 Task: Look for space in Aral, China from 7th July, 2023 to 15th July, 2023 for 6 adults in price range Rs.15000 to Rs.20000. Place can be entire place with 3 bedrooms having 3 beds and 3 bathrooms. Property type can be house, flat, guest house. Amenities needed are: washing machine. Booking option can be shelf check-in. Required host language is Chinese (Simplified).
Action: Mouse moved to (317, 168)
Screenshot: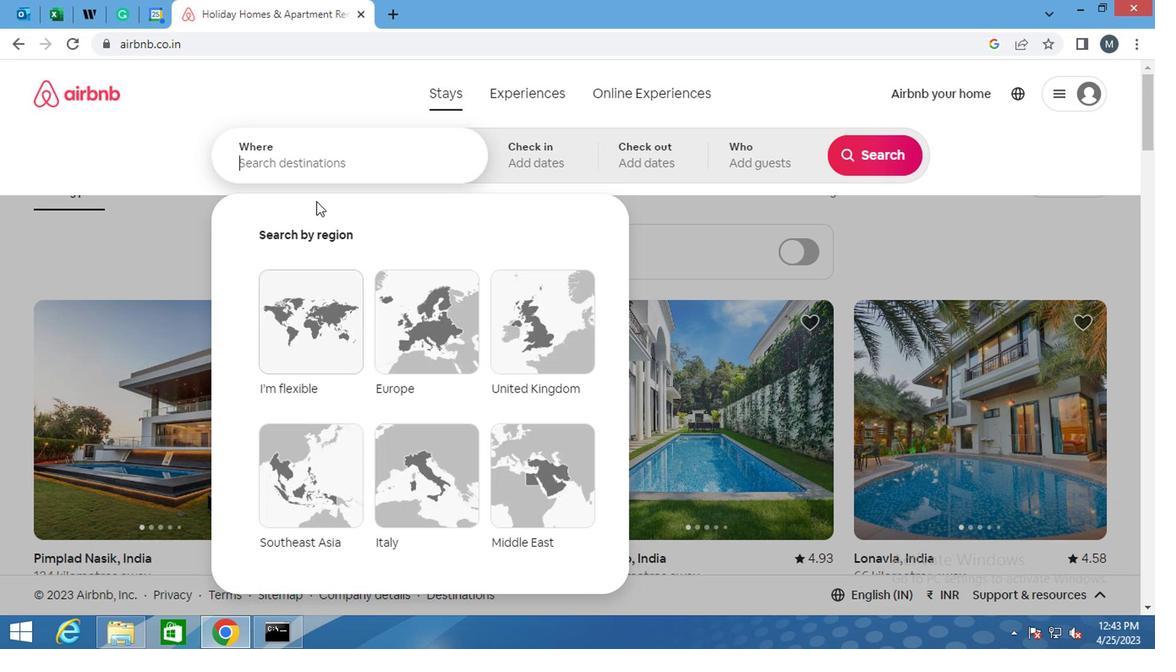
Action: Mouse pressed left at (317, 168)
Screenshot: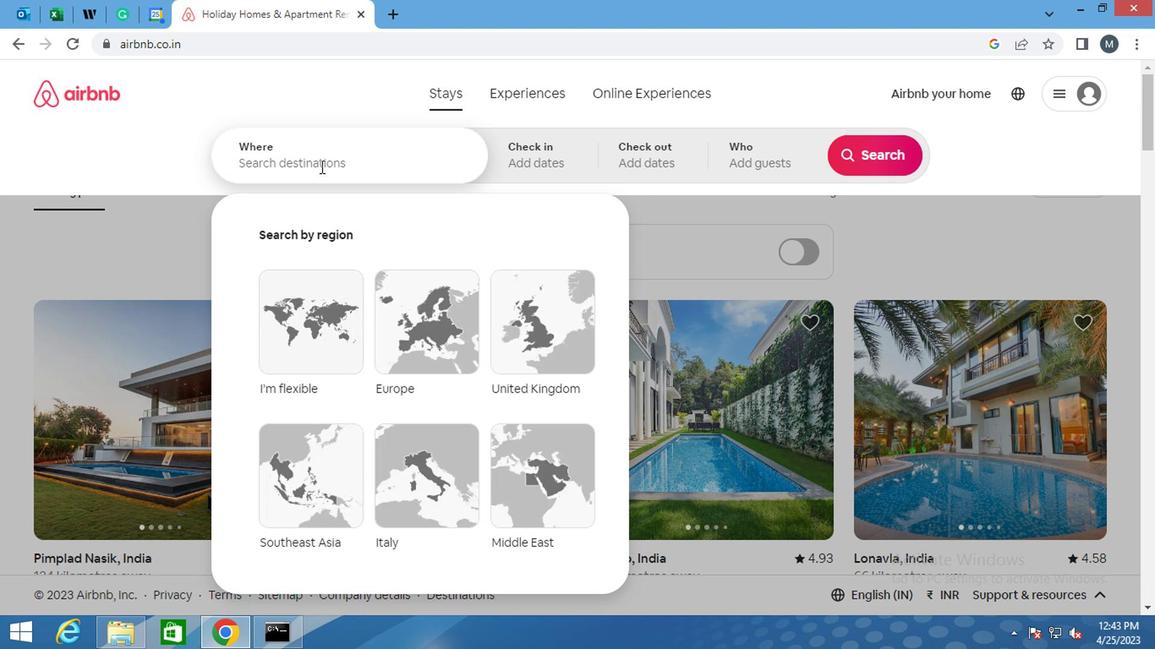 
Action: Key pressed <Key.shift>ARAL,<Key.shift>CHINA<Key.enter>
Screenshot: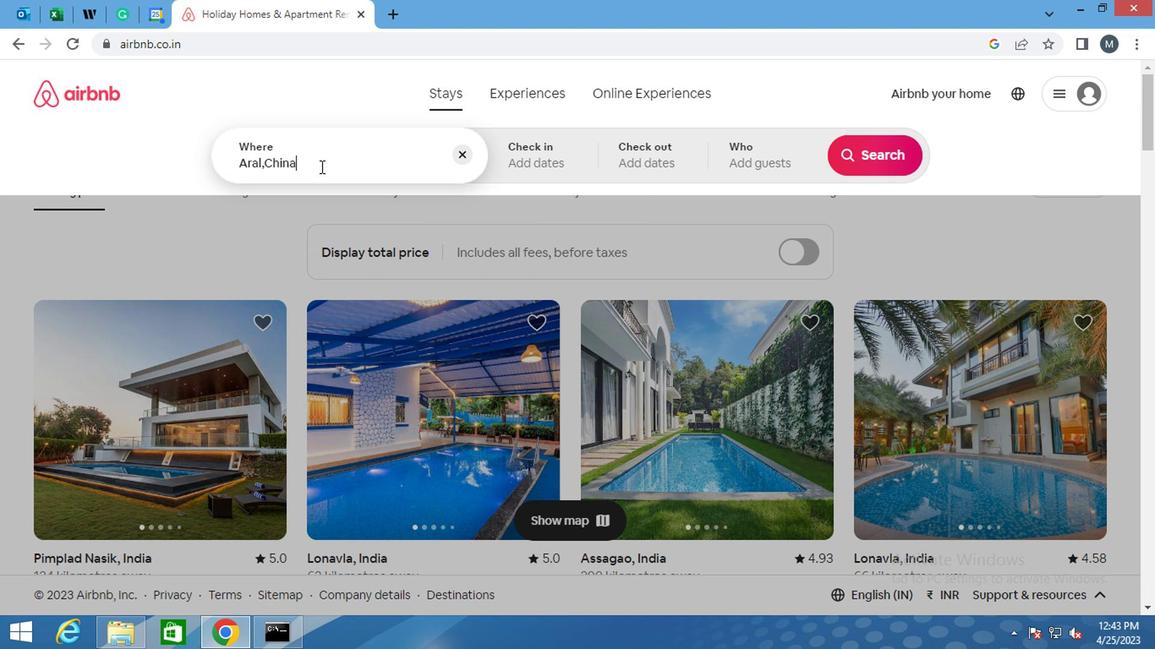 
Action: Mouse moved to (864, 287)
Screenshot: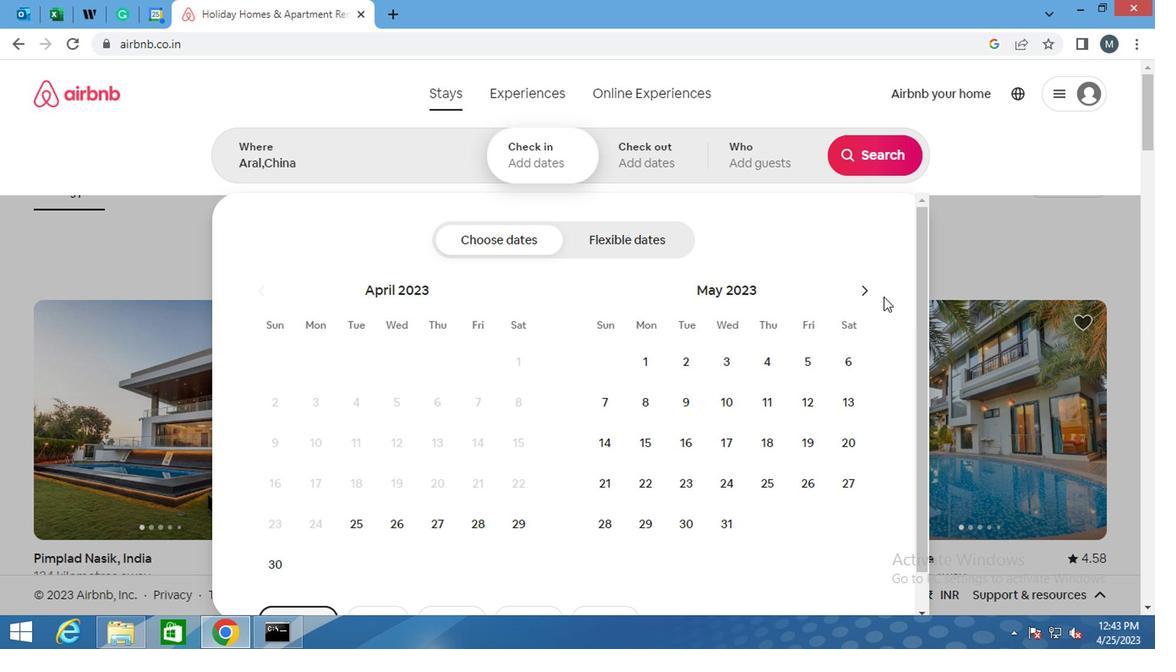 
Action: Mouse pressed left at (864, 287)
Screenshot: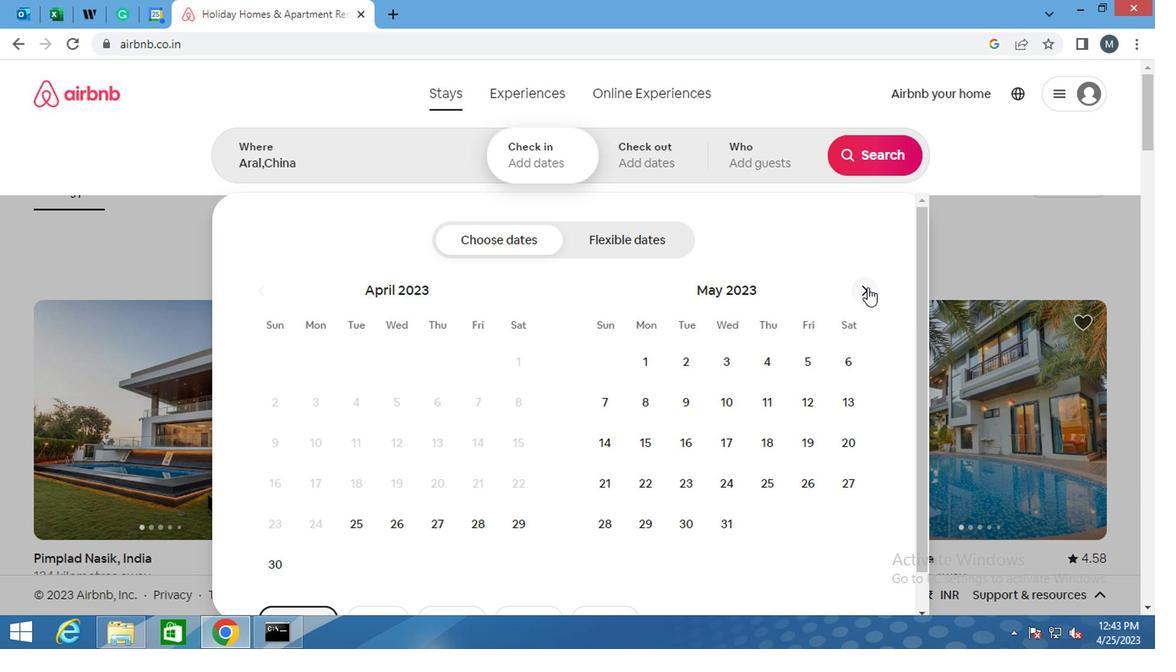 
Action: Mouse moved to (861, 287)
Screenshot: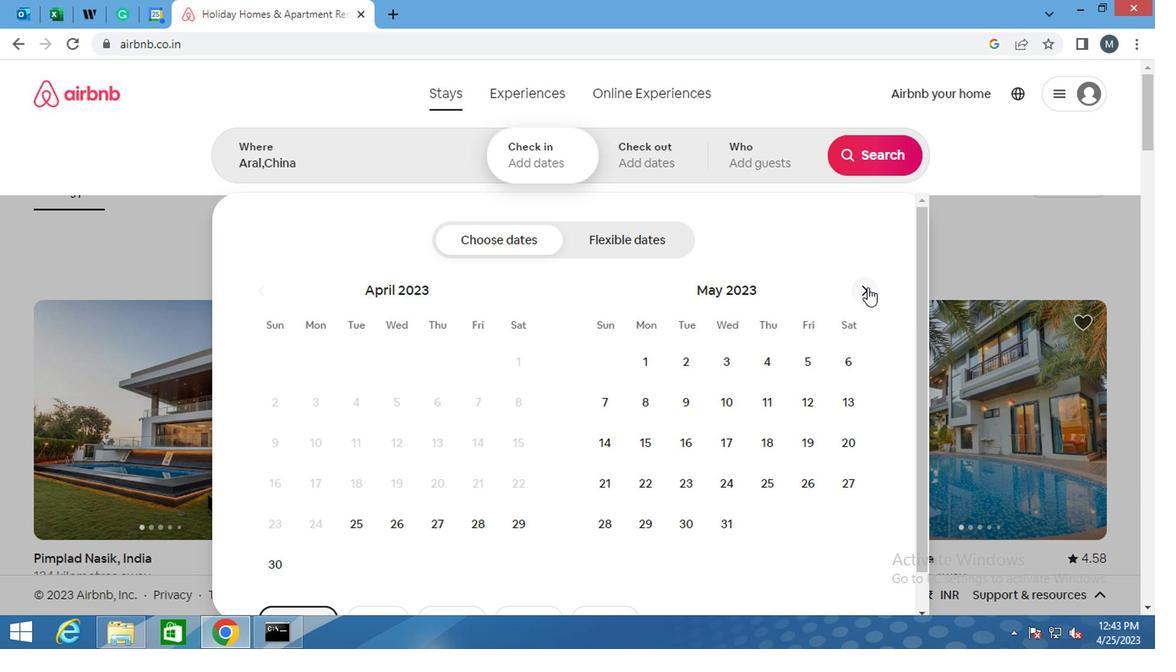 
Action: Mouse pressed left at (861, 287)
Screenshot: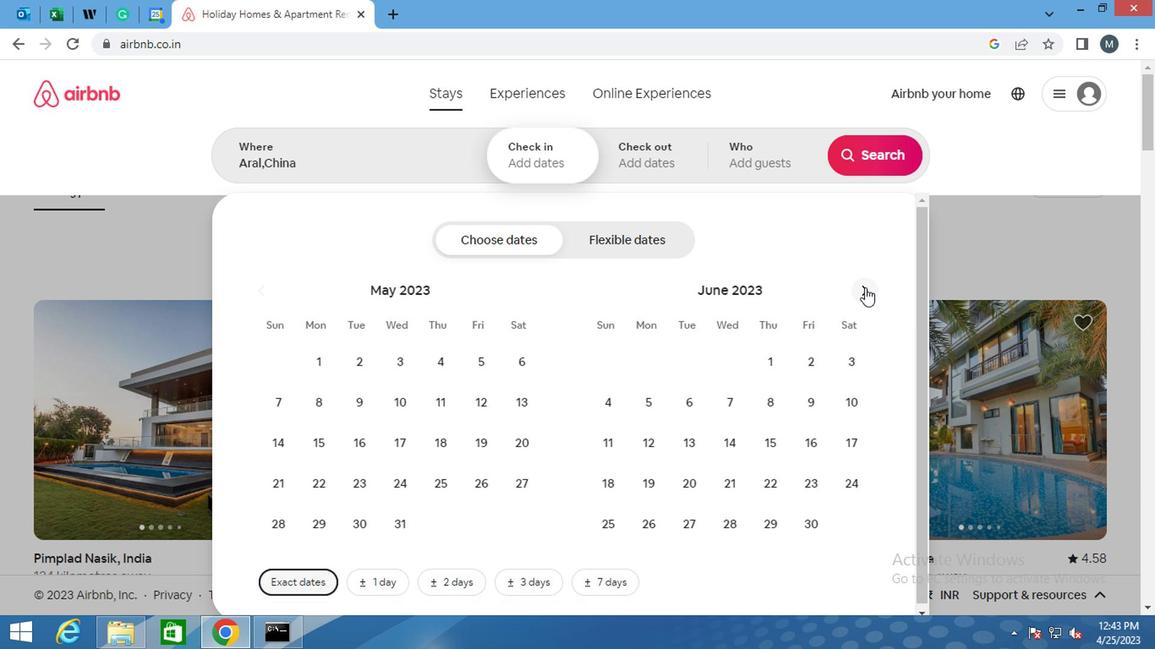 
Action: Mouse moved to (816, 394)
Screenshot: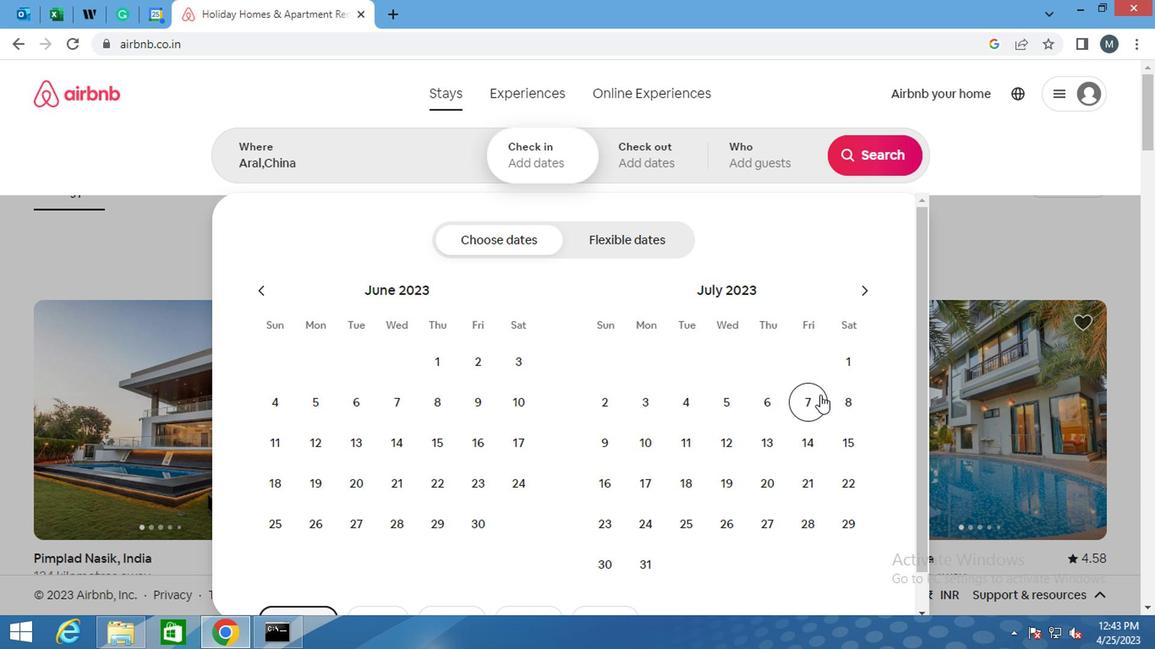 
Action: Mouse pressed left at (816, 394)
Screenshot: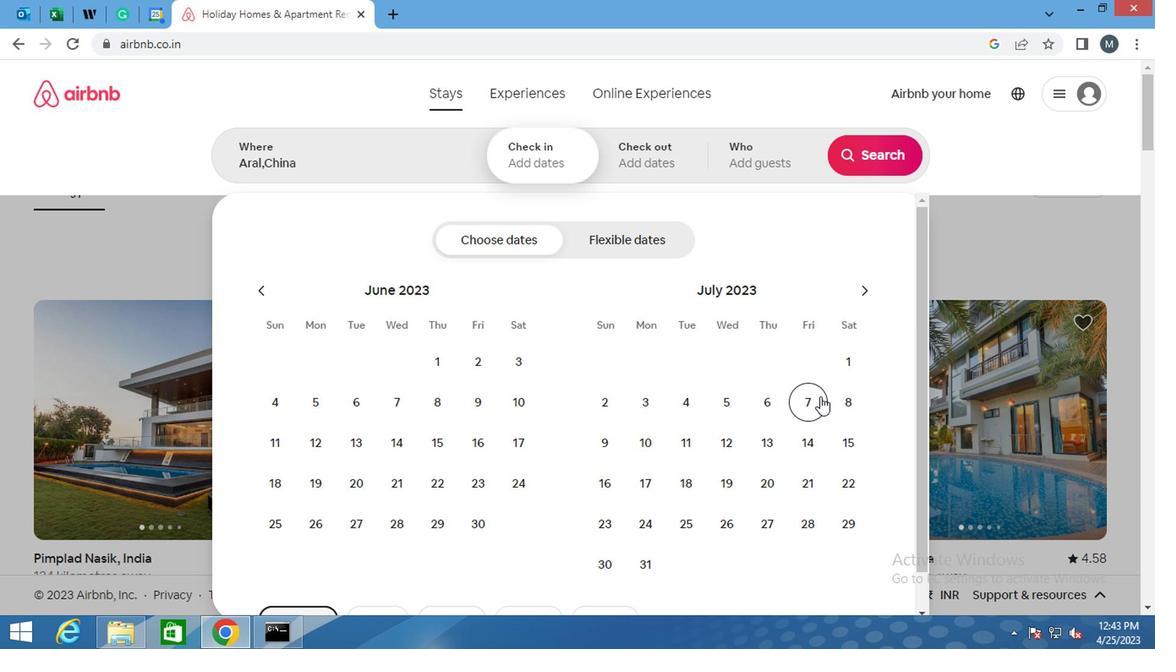 
Action: Mouse moved to (848, 440)
Screenshot: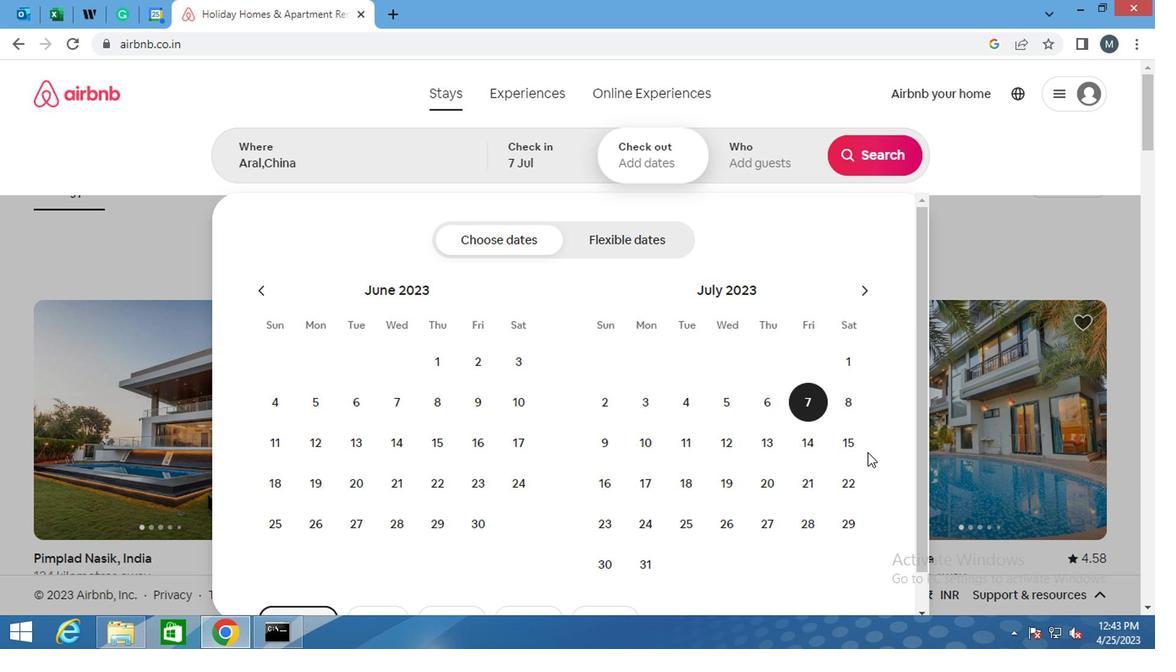
Action: Mouse pressed left at (848, 440)
Screenshot: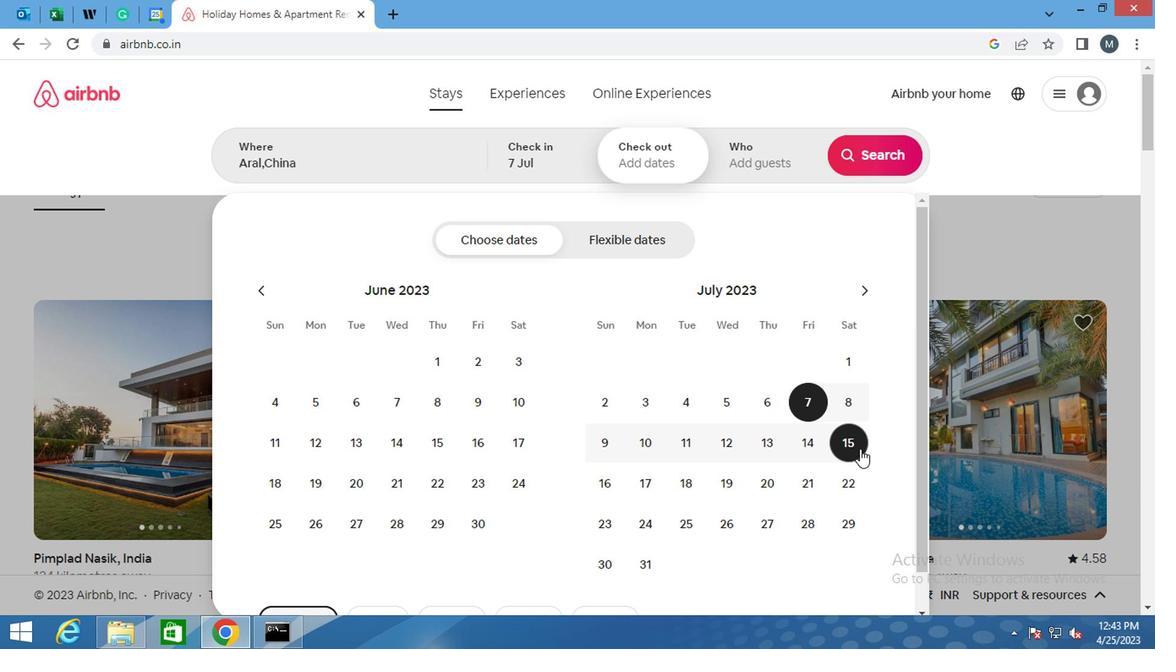 
Action: Mouse moved to (768, 170)
Screenshot: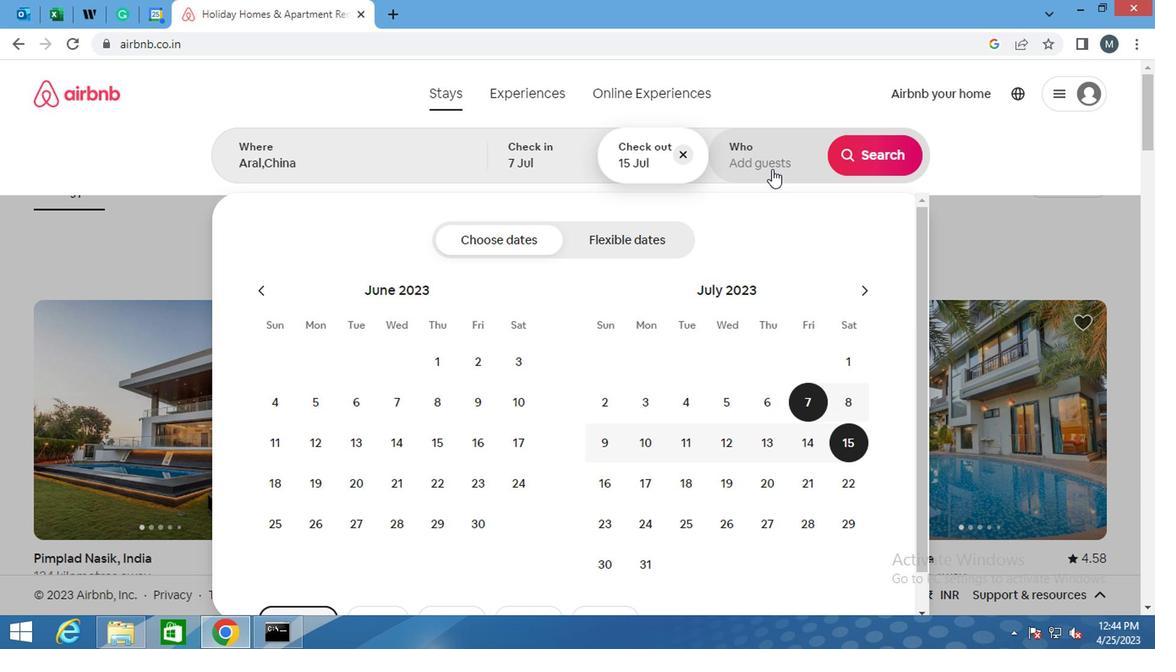 
Action: Mouse pressed left at (768, 170)
Screenshot: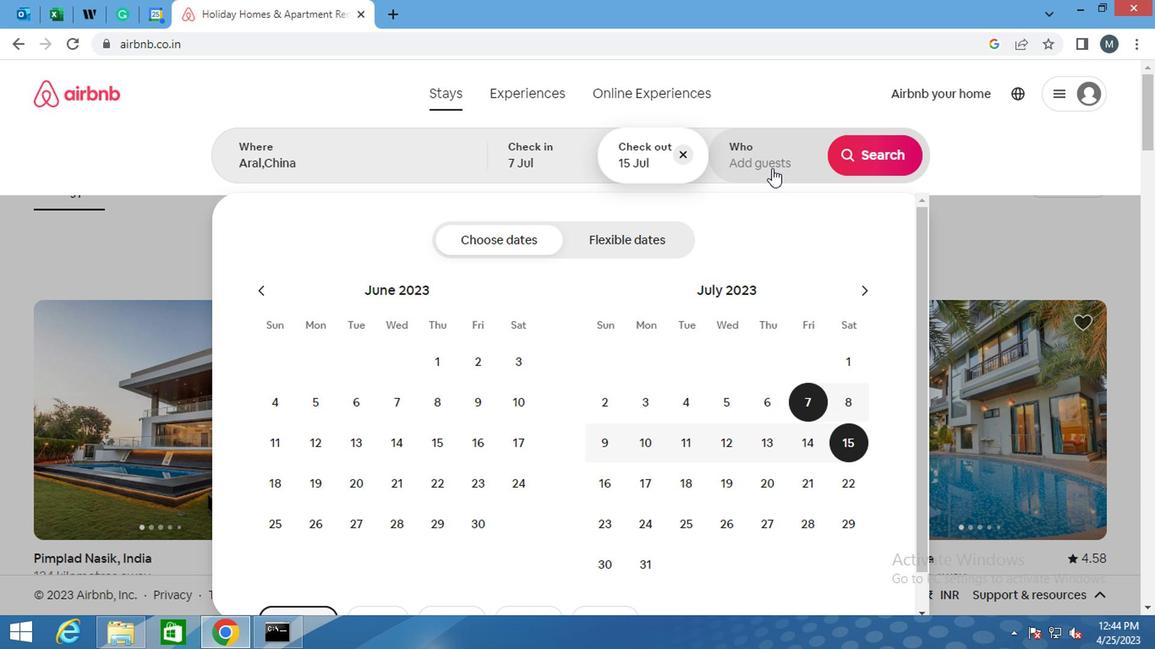 
Action: Mouse moved to (884, 247)
Screenshot: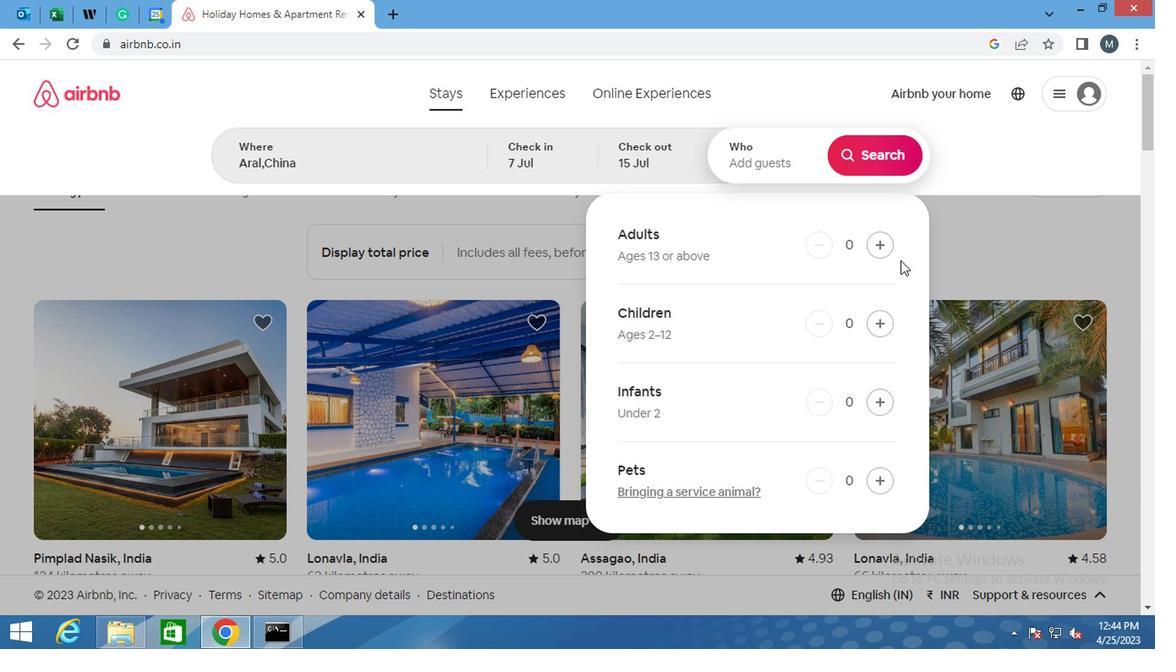 
Action: Mouse pressed left at (884, 247)
Screenshot: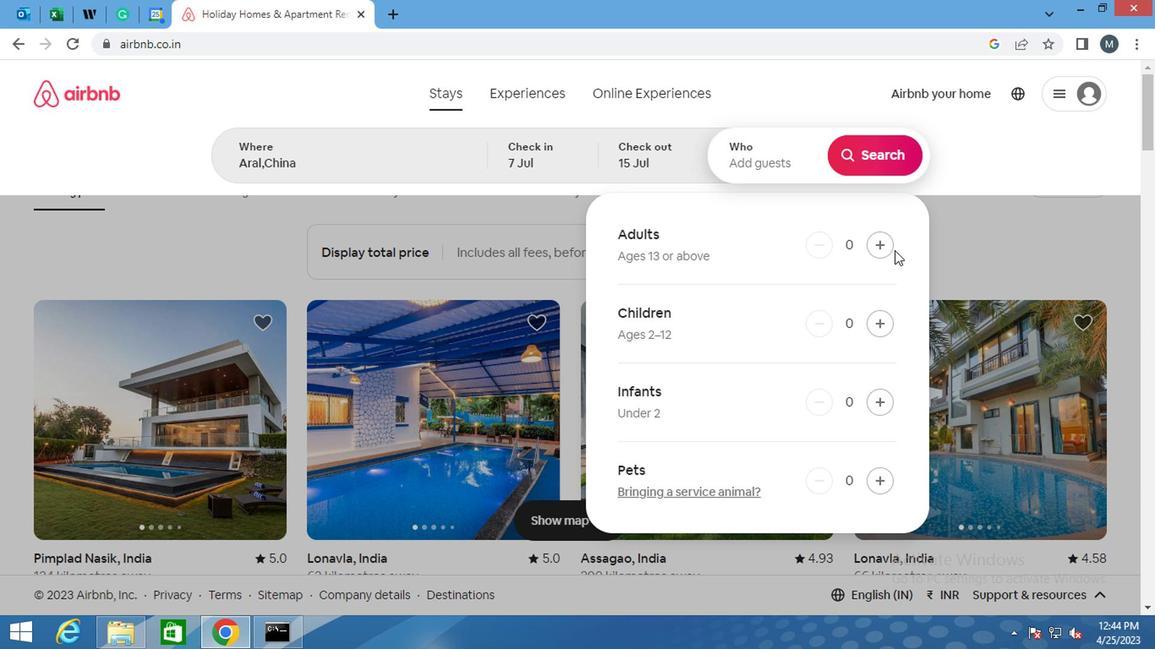 
Action: Mouse moved to (879, 247)
Screenshot: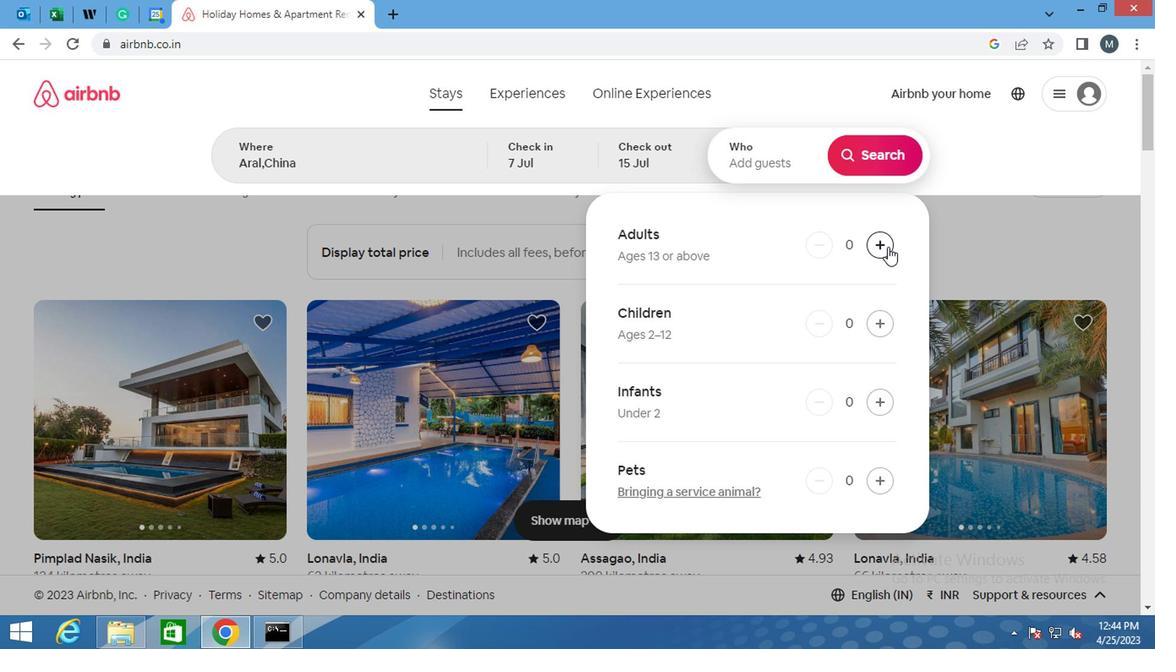 
Action: Mouse pressed left at (879, 247)
Screenshot: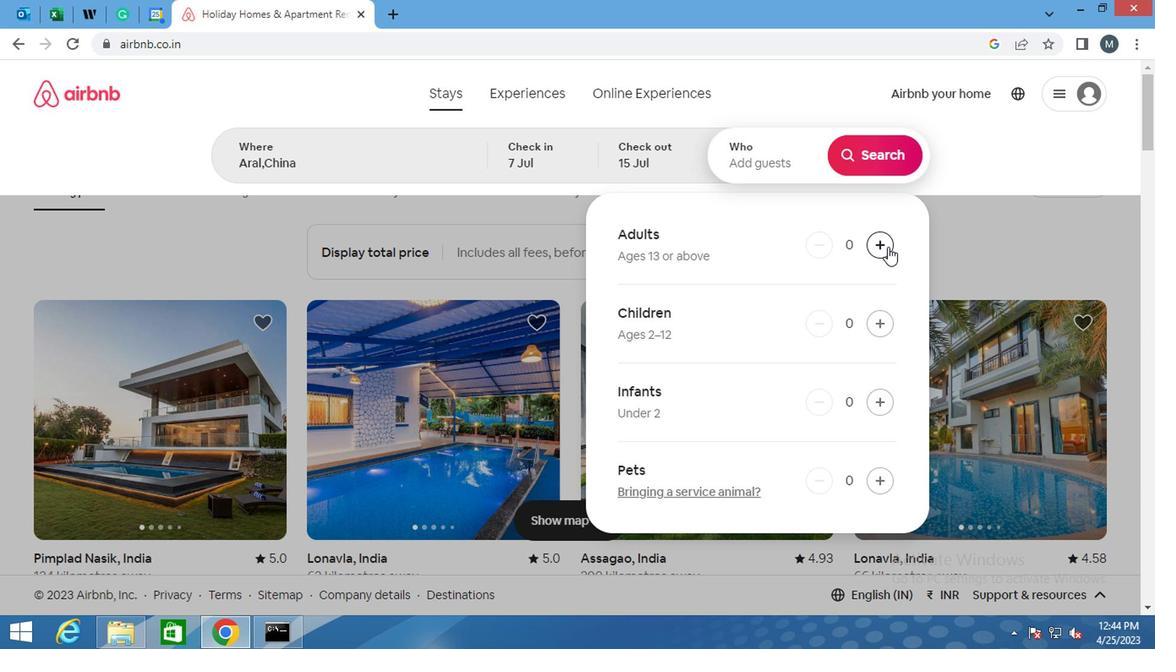
Action: Mouse moved to (878, 247)
Screenshot: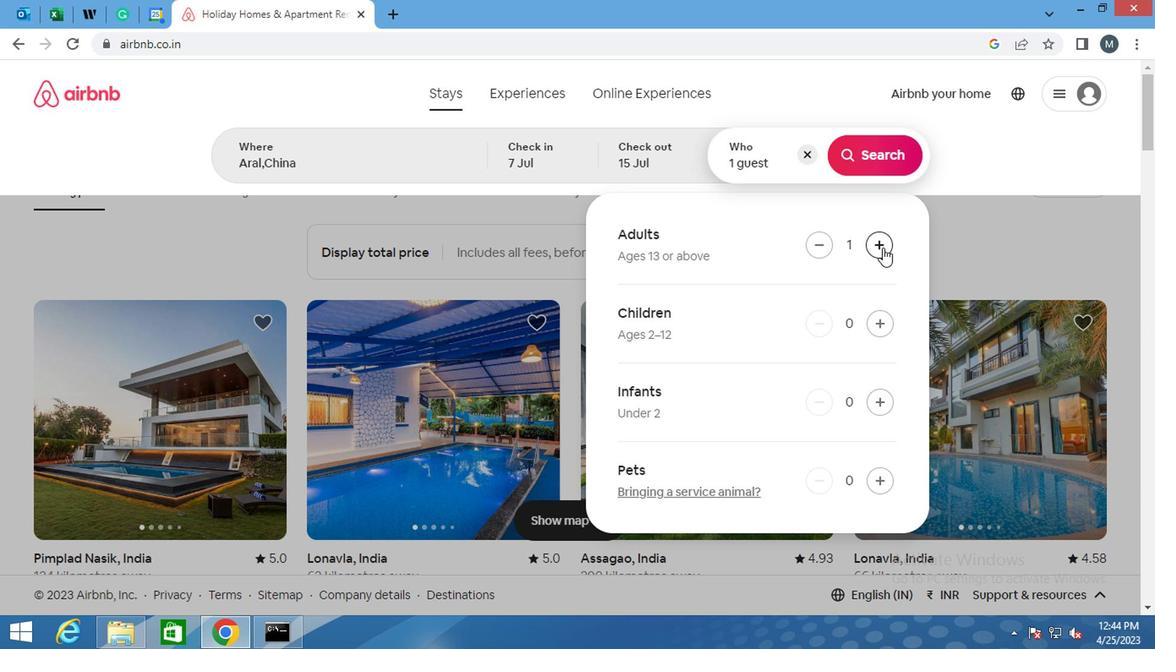 
Action: Mouse pressed left at (878, 247)
Screenshot: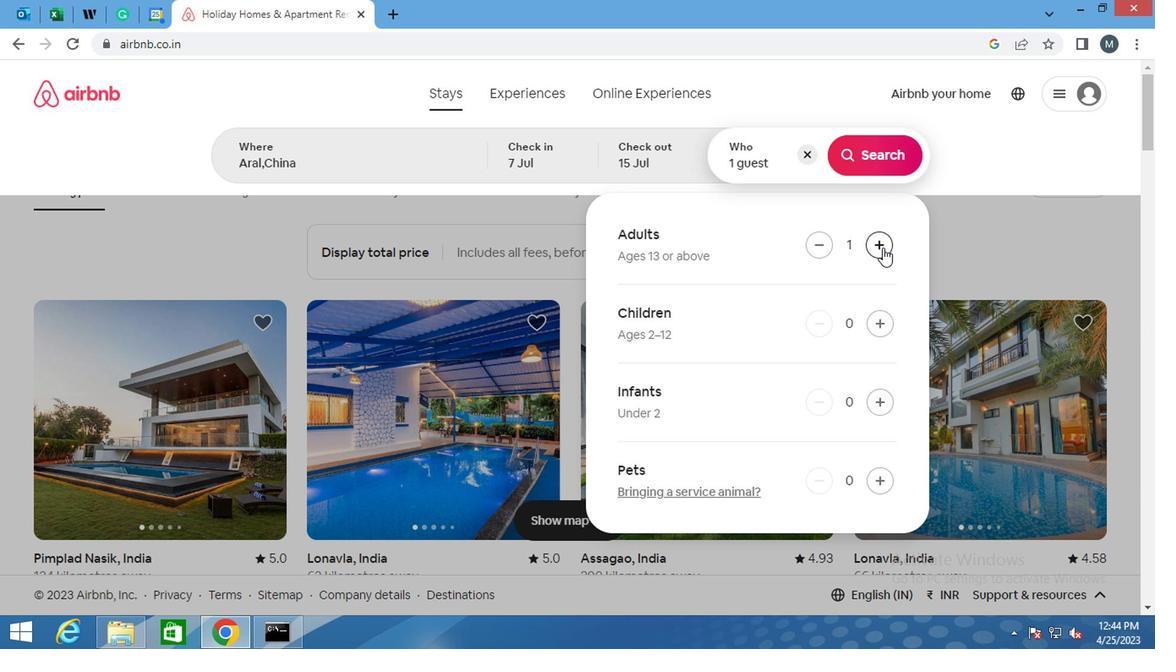 
Action: Mouse pressed left at (878, 247)
Screenshot: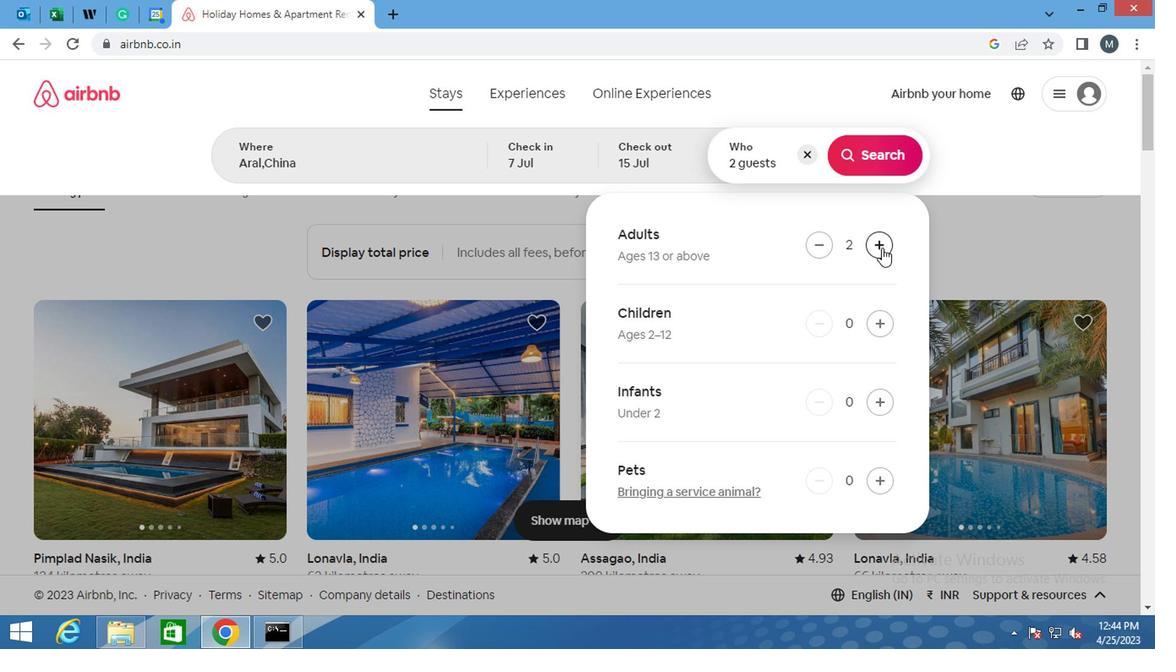 
Action: Mouse pressed left at (878, 247)
Screenshot: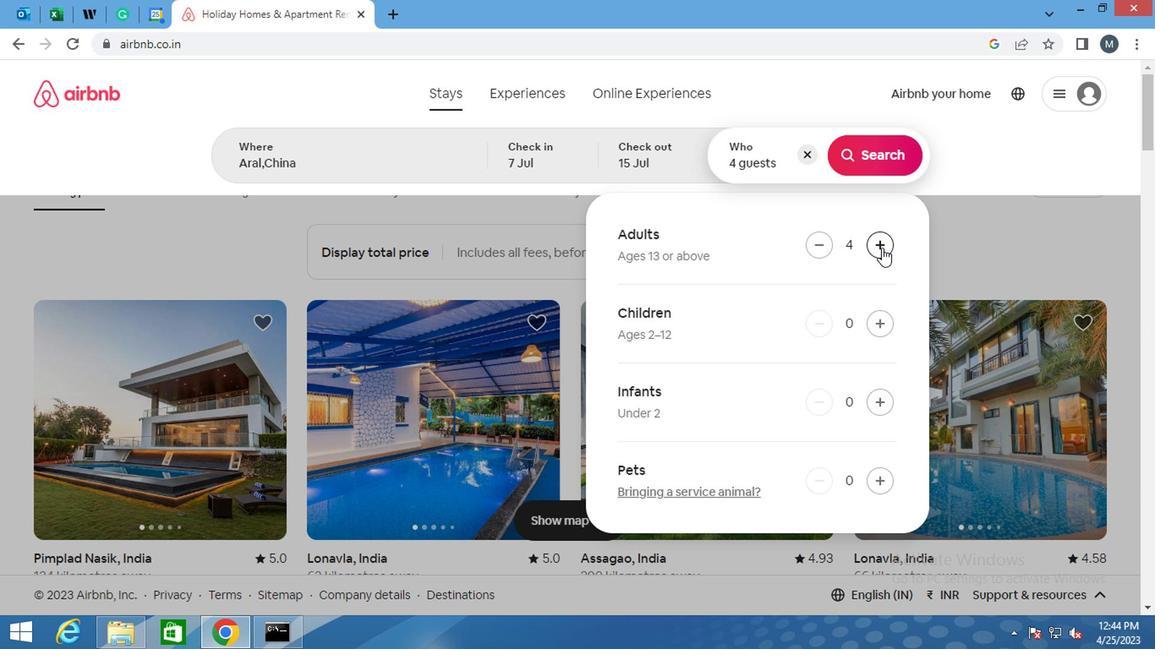 
Action: Mouse pressed left at (878, 247)
Screenshot: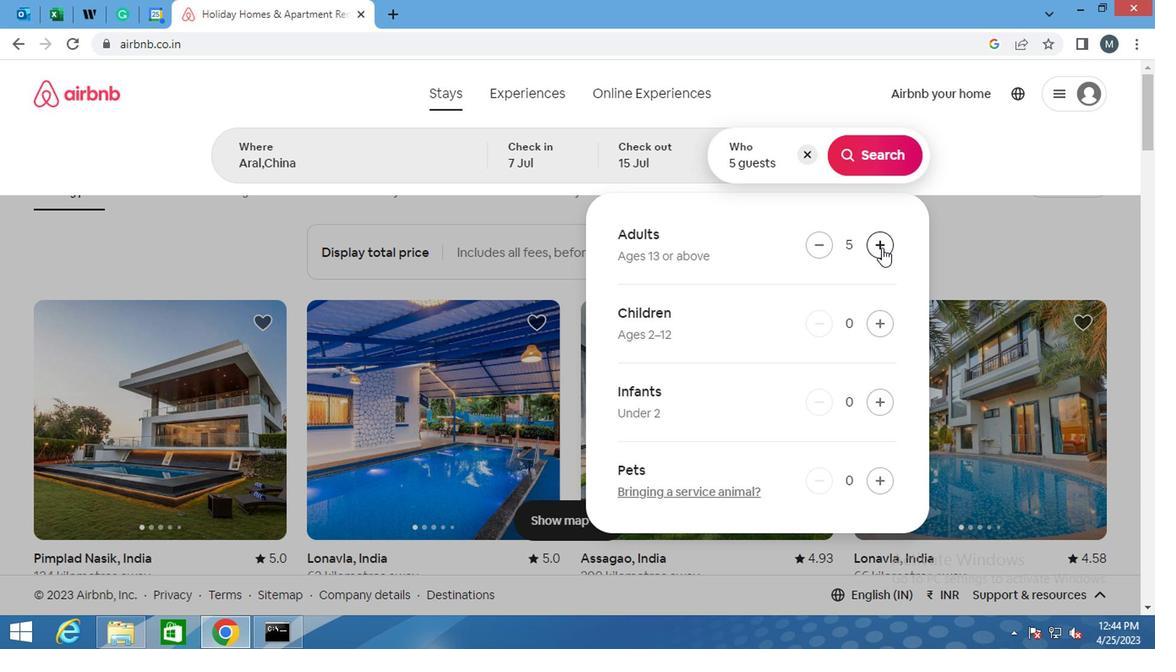 
Action: Mouse moved to (873, 164)
Screenshot: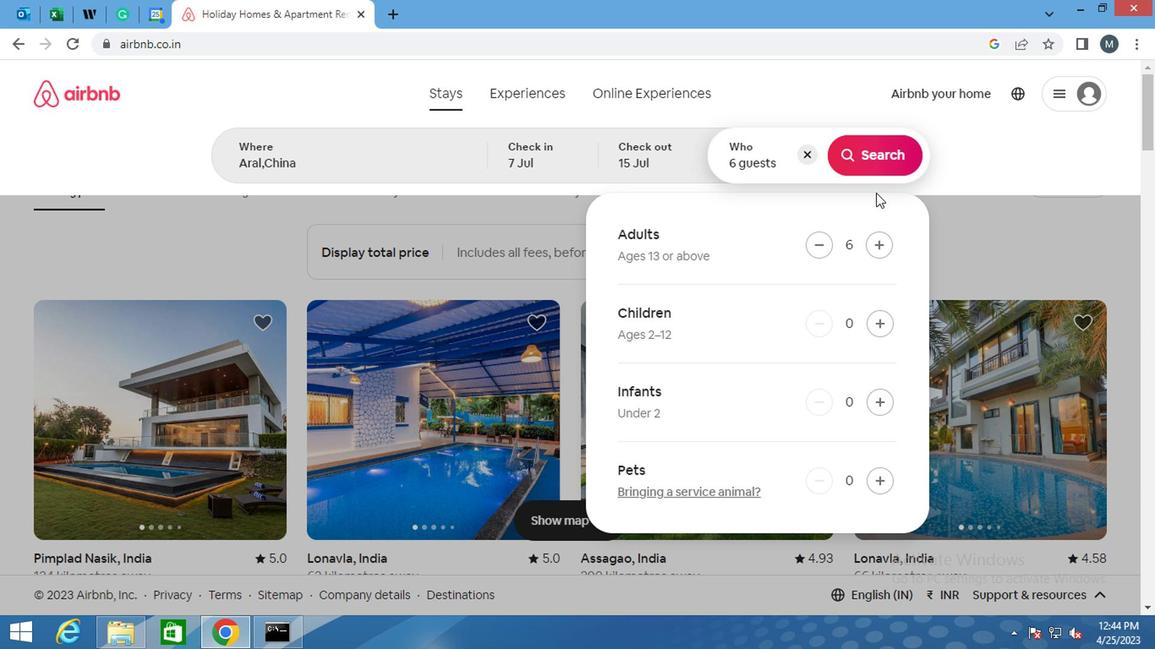 
Action: Mouse pressed left at (873, 164)
Screenshot: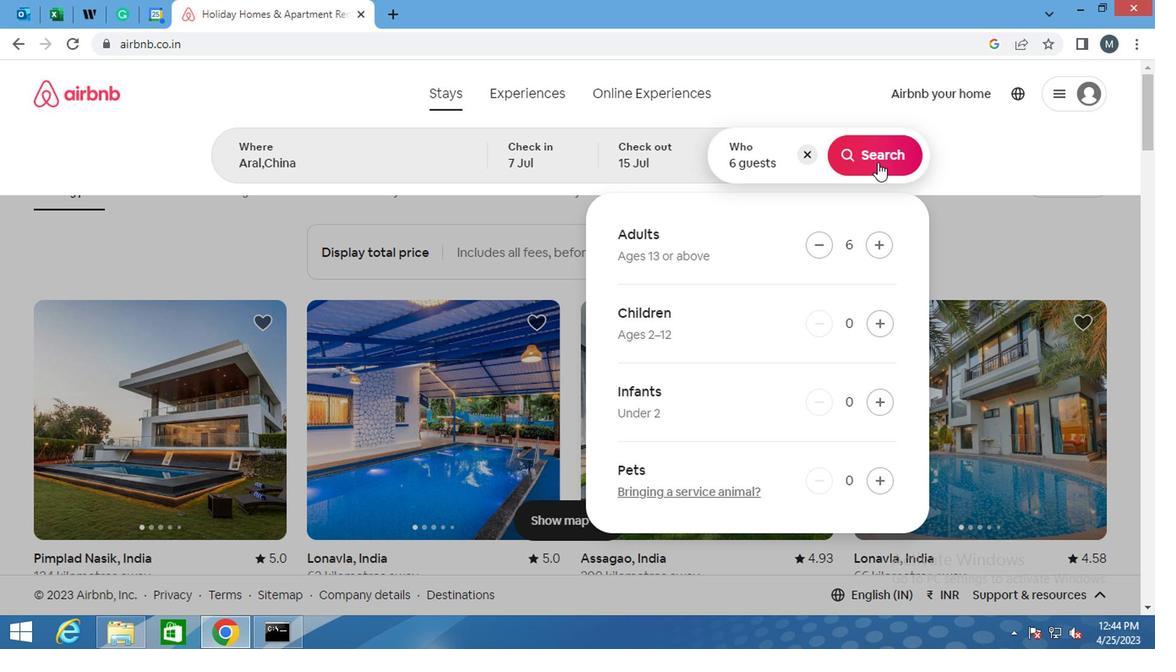 
Action: Mouse moved to (1066, 163)
Screenshot: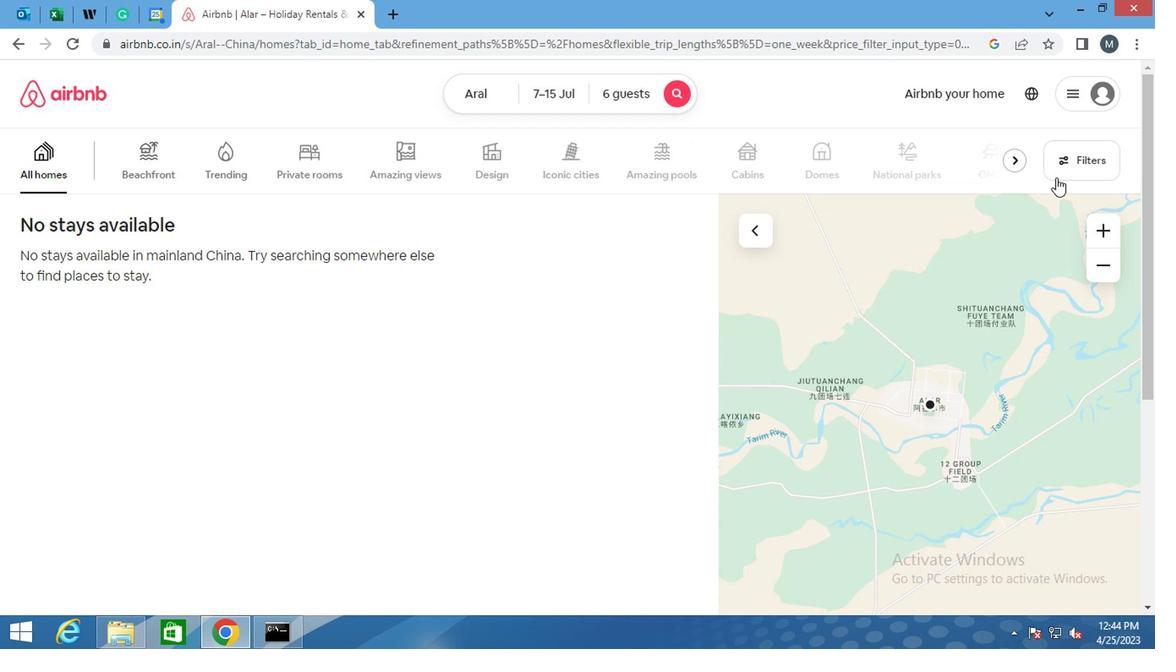 
Action: Mouse pressed left at (1066, 163)
Screenshot: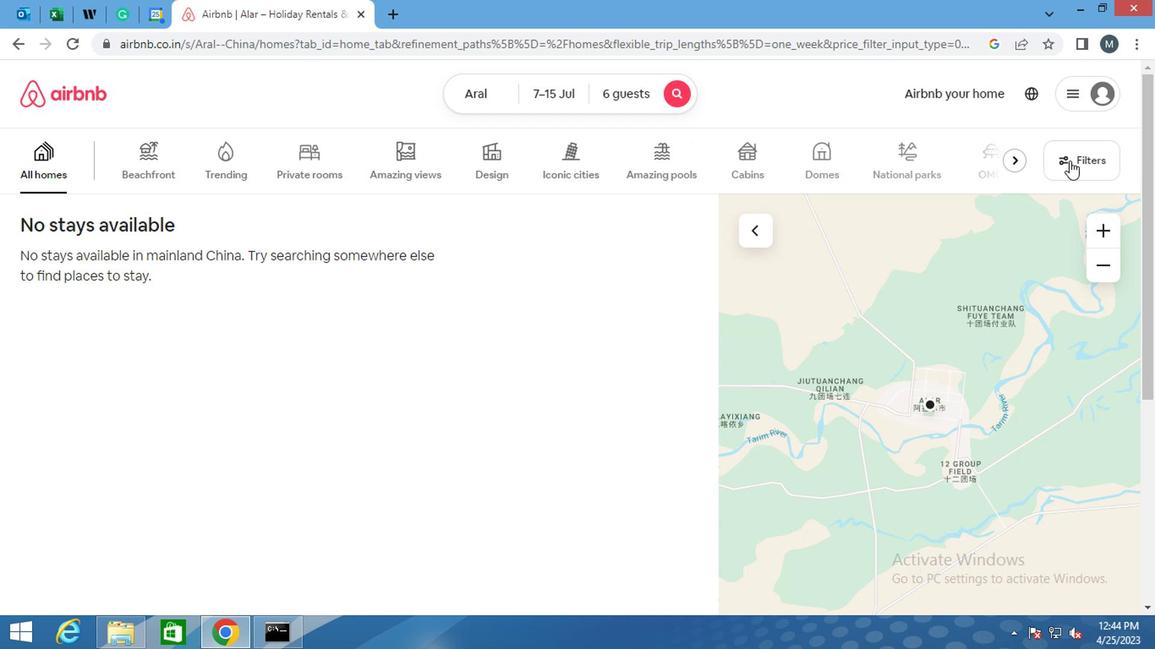 
Action: Mouse moved to (383, 266)
Screenshot: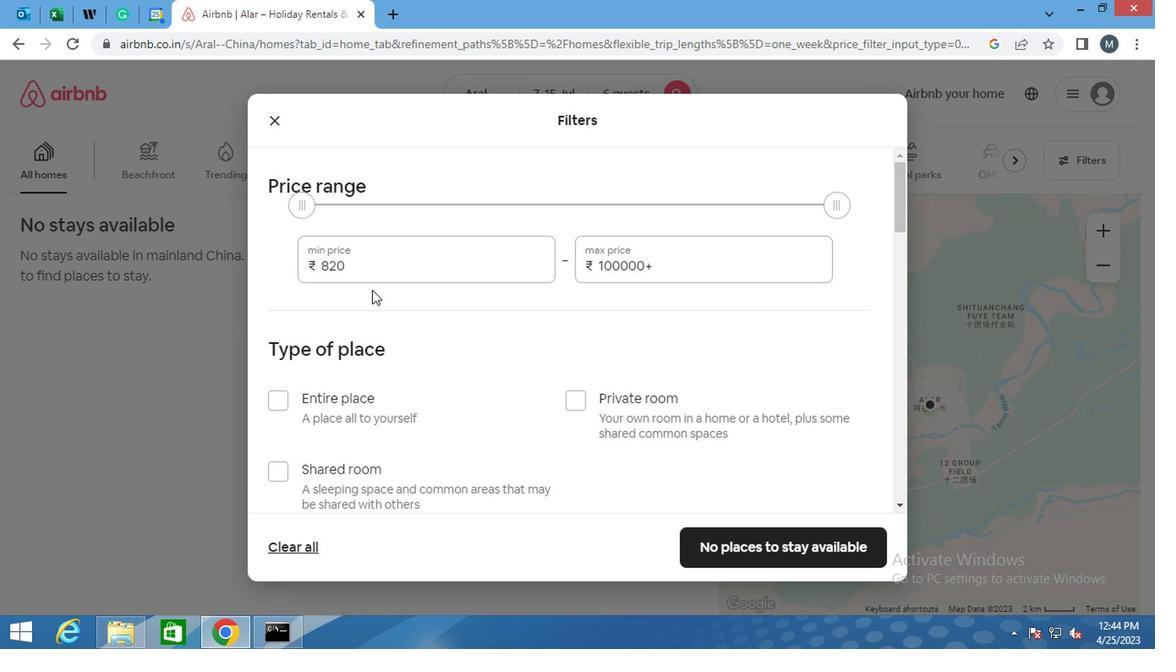 
Action: Mouse pressed left at (383, 266)
Screenshot: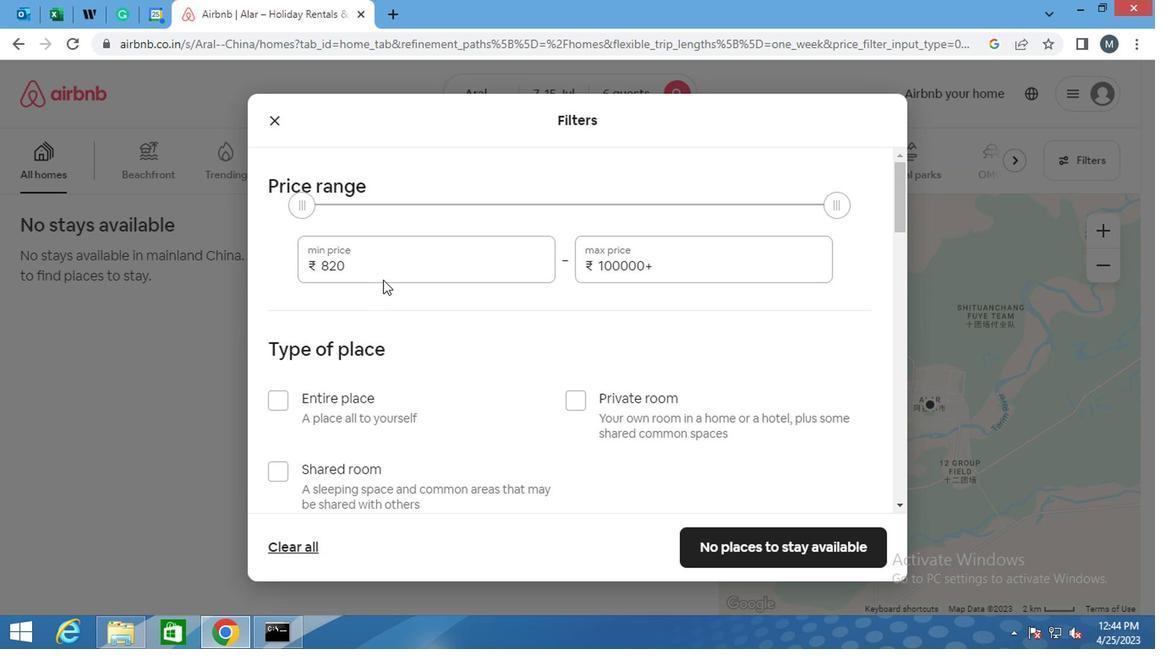 
Action: Mouse pressed left at (383, 266)
Screenshot: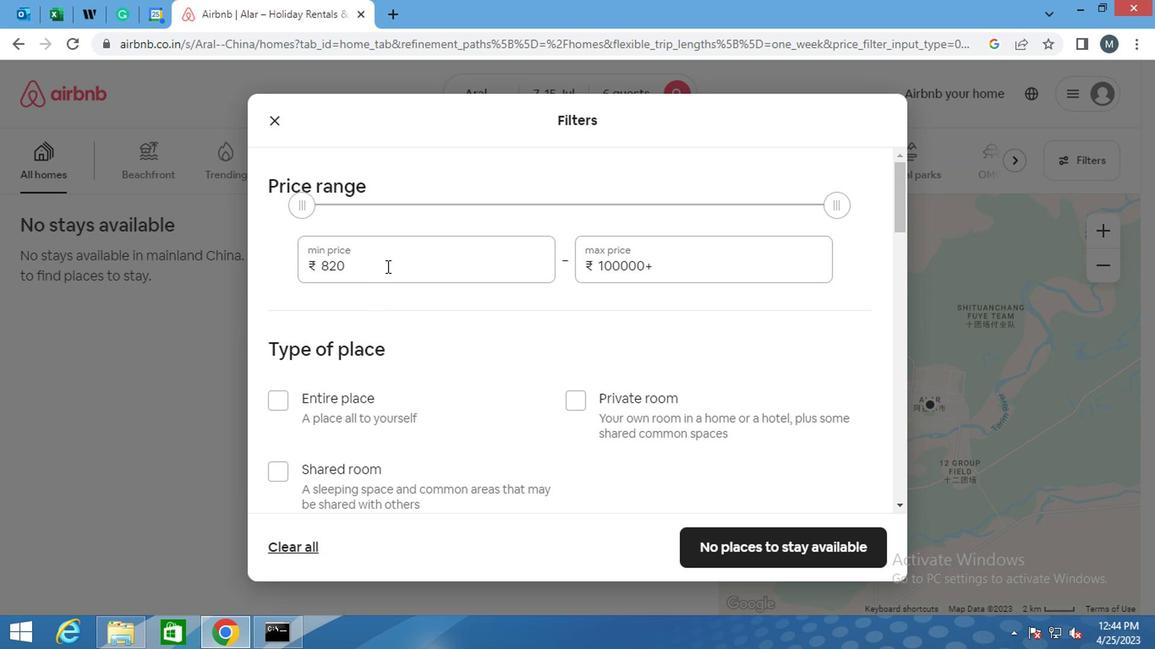 
Action: Key pressed 15000
Screenshot: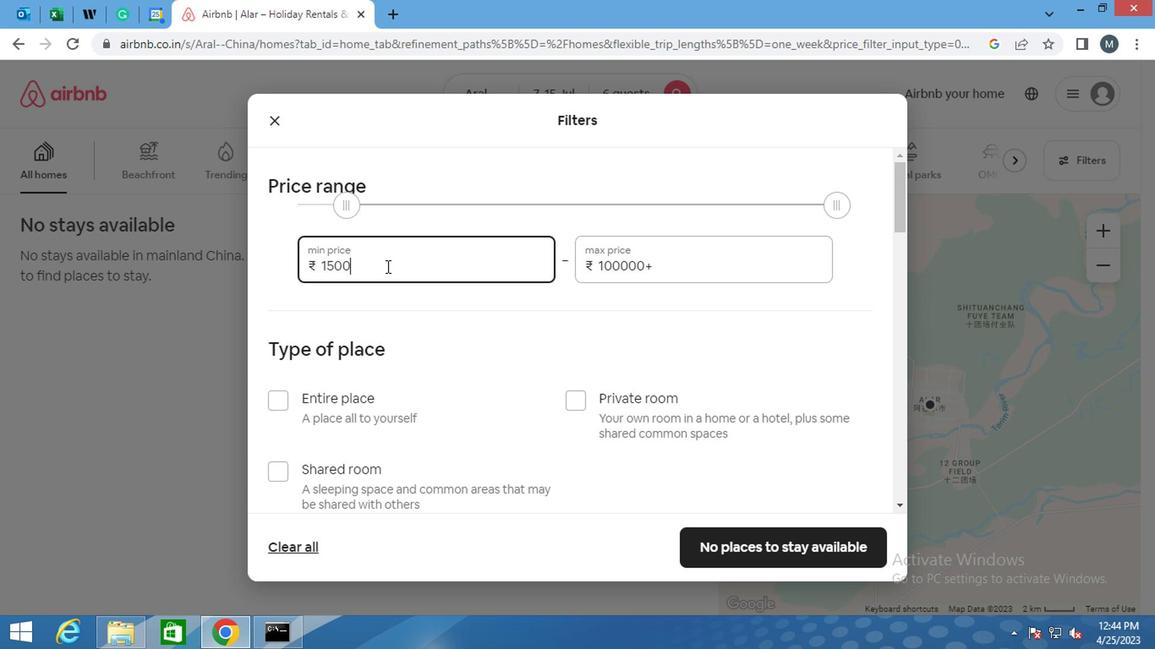 
Action: Mouse moved to (635, 261)
Screenshot: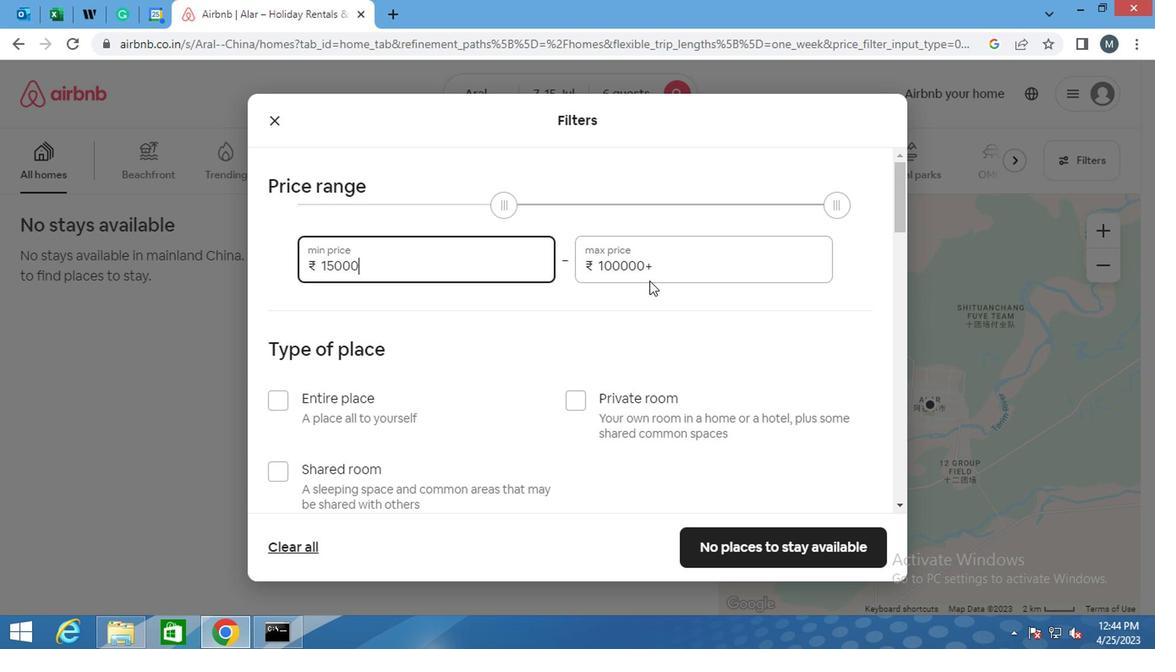 
Action: Mouse pressed left at (635, 261)
Screenshot: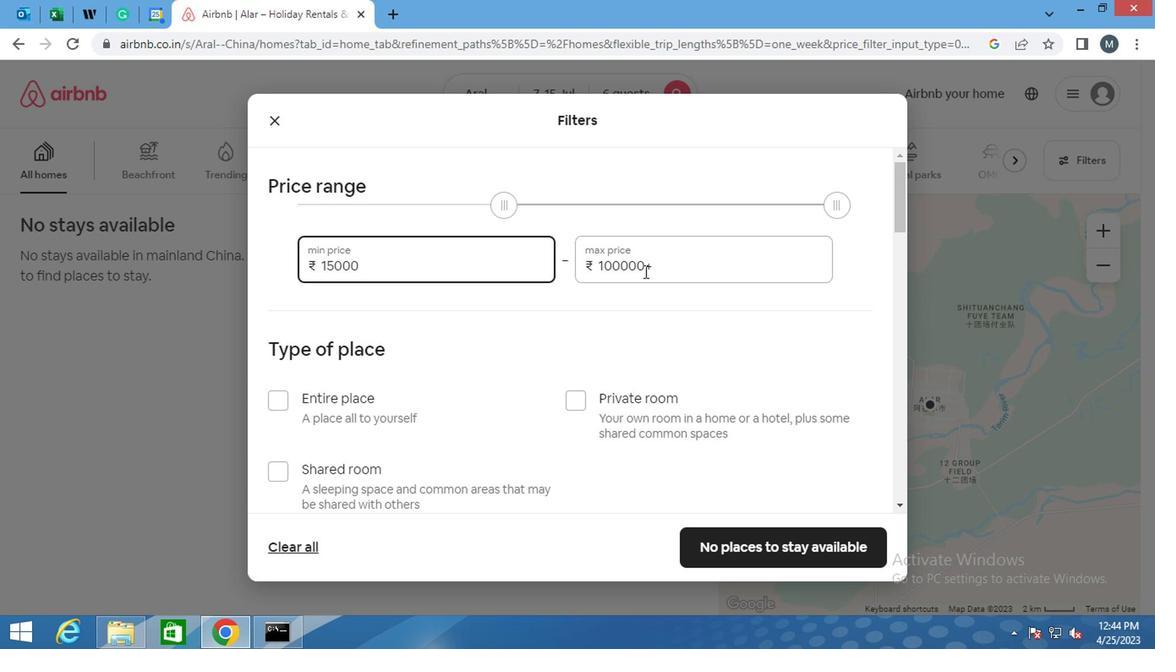 
Action: Mouse pressed left at (635, 261)
Screenshot: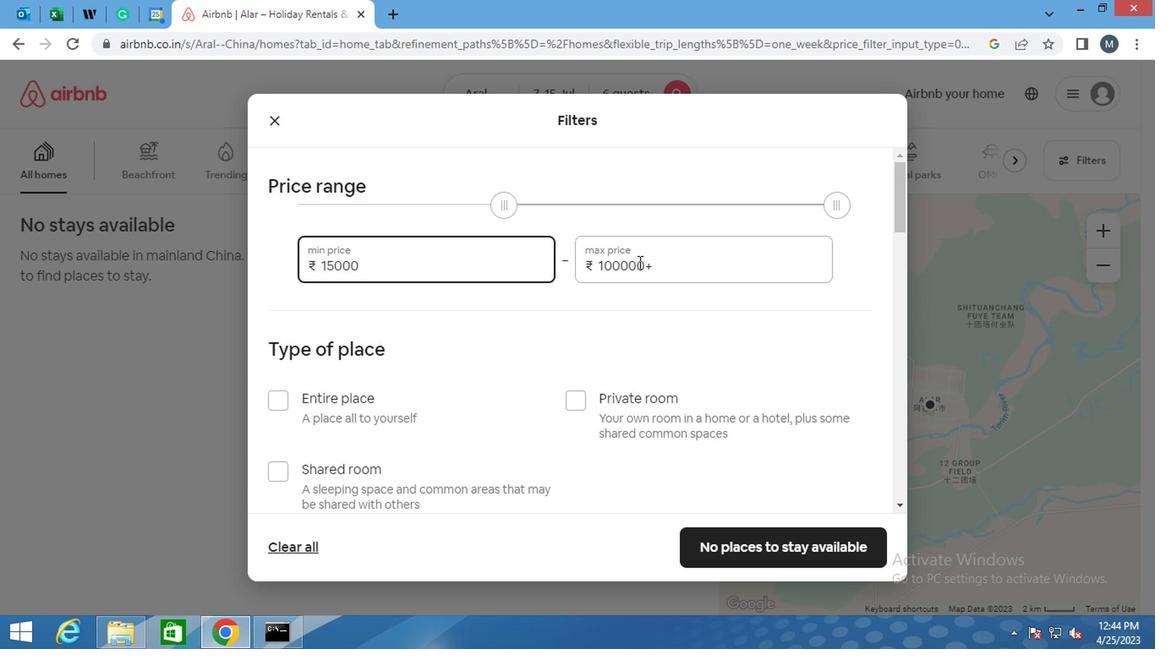 
Action: Mouse pressed left at (635, 261)
Screenshot: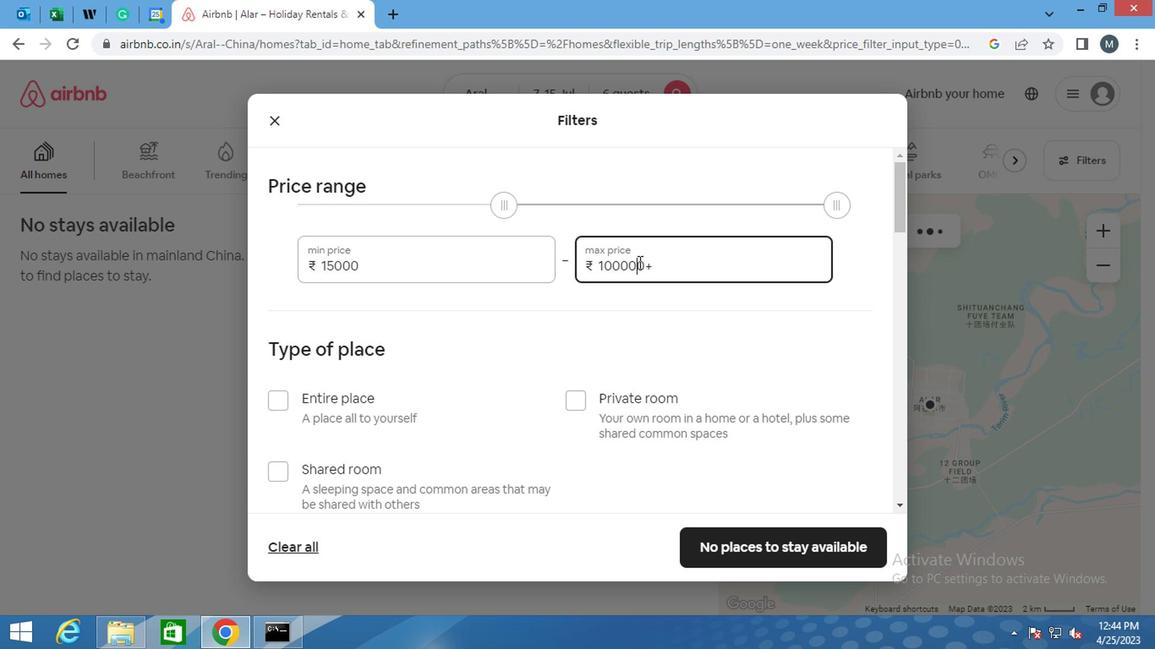 
Action: Key pressed <Key.delete>20000
Screenshot: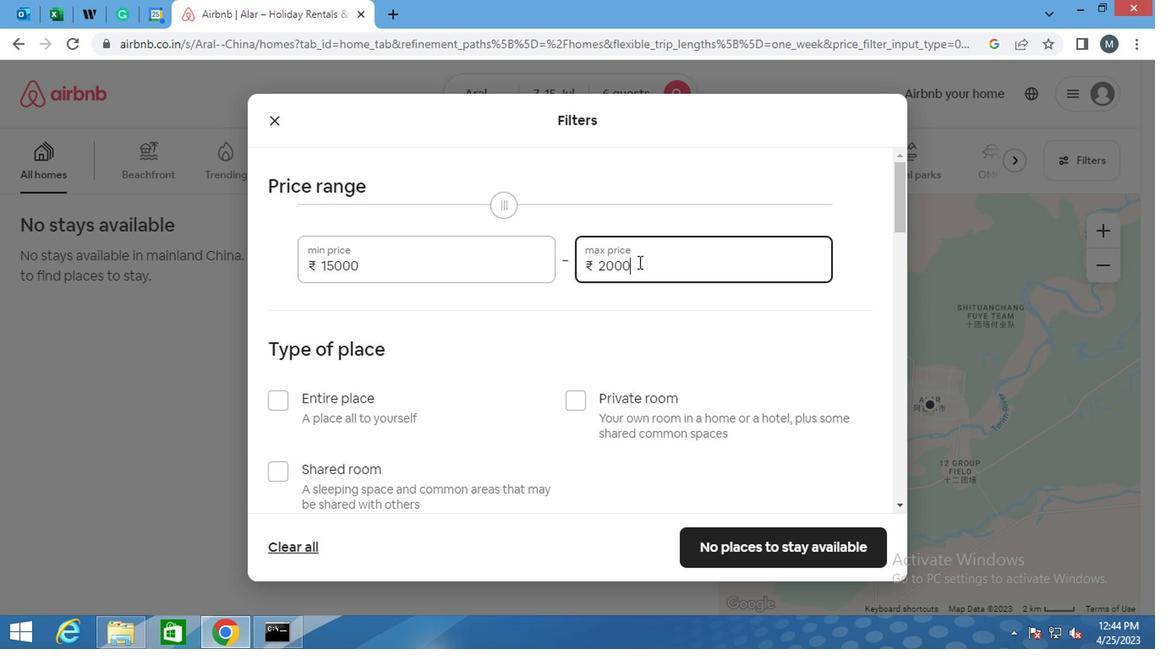 
Action: Mouse moved to (347, 414)
Screenshot: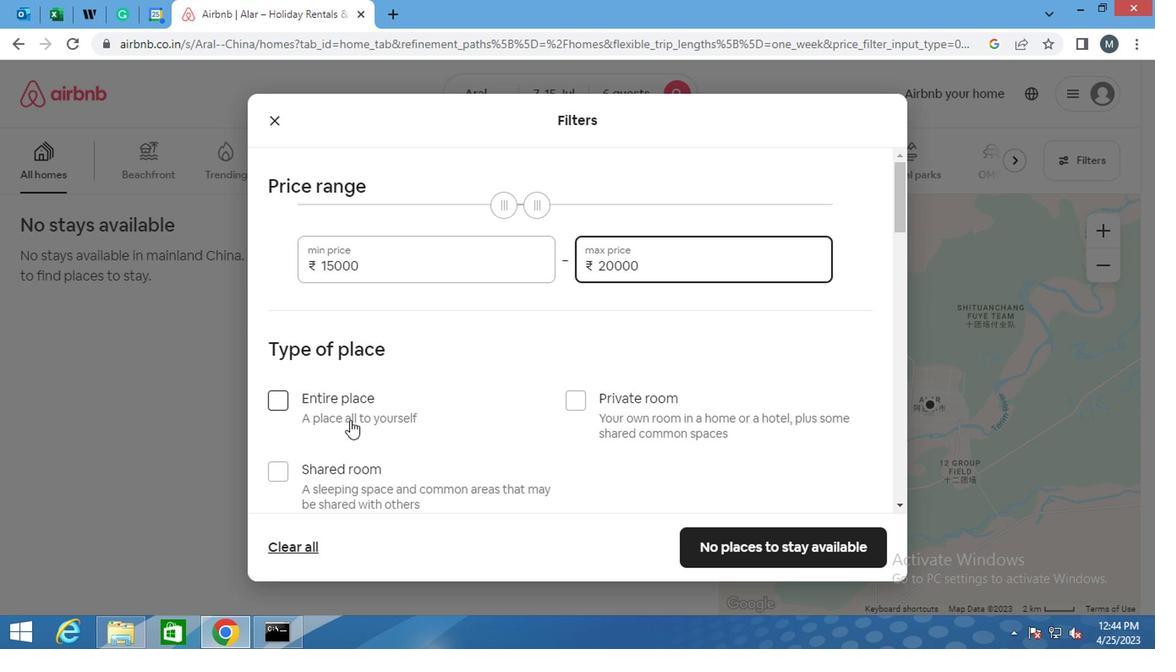 
Action: Mouse scrolled (347, 413) with delta (0, 0)
Screenshot: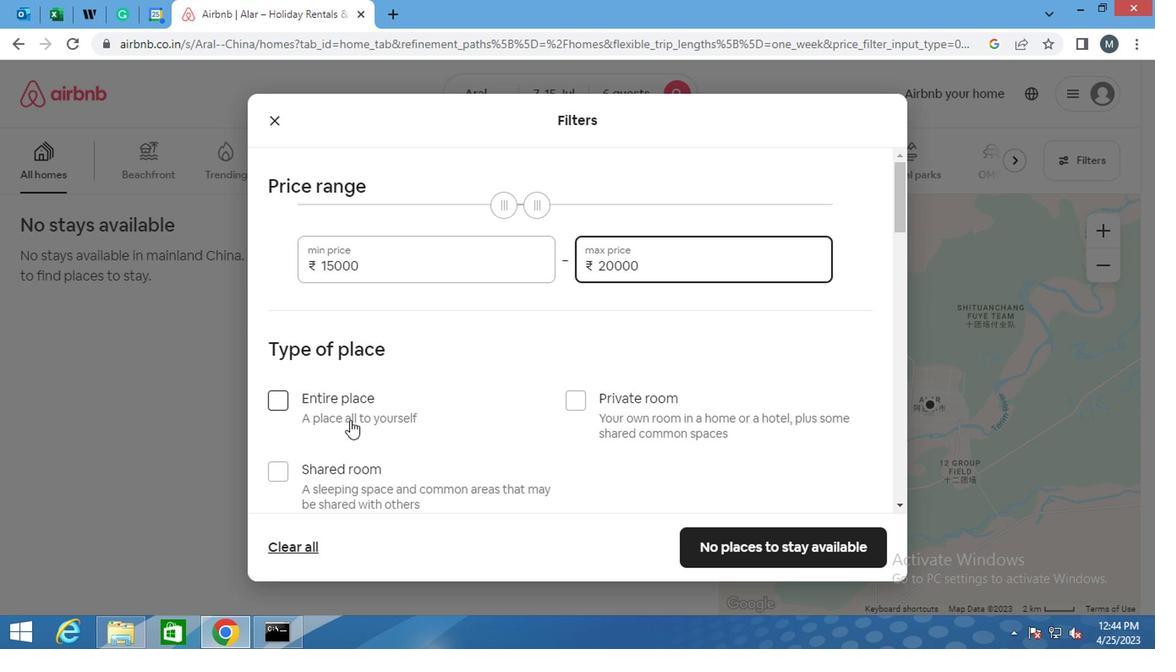 
Action: Mouse scrolled (347, 413) with delta (0, 0)
Screenshot: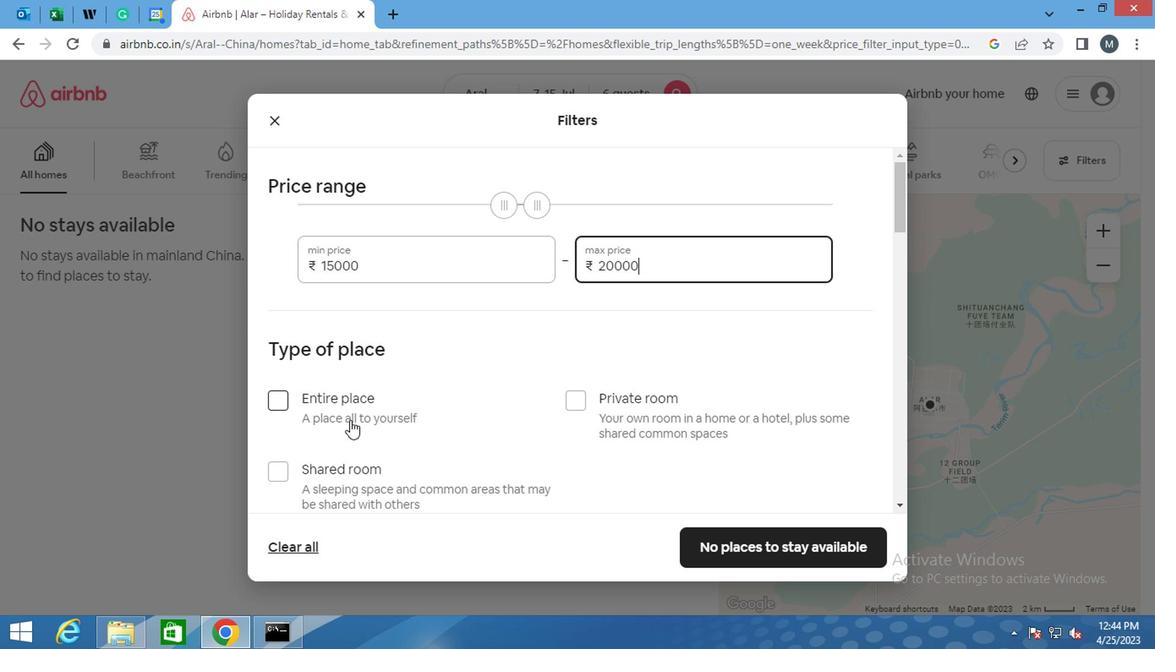 
Action: Mouse moved to (270, 234)
Screenshot: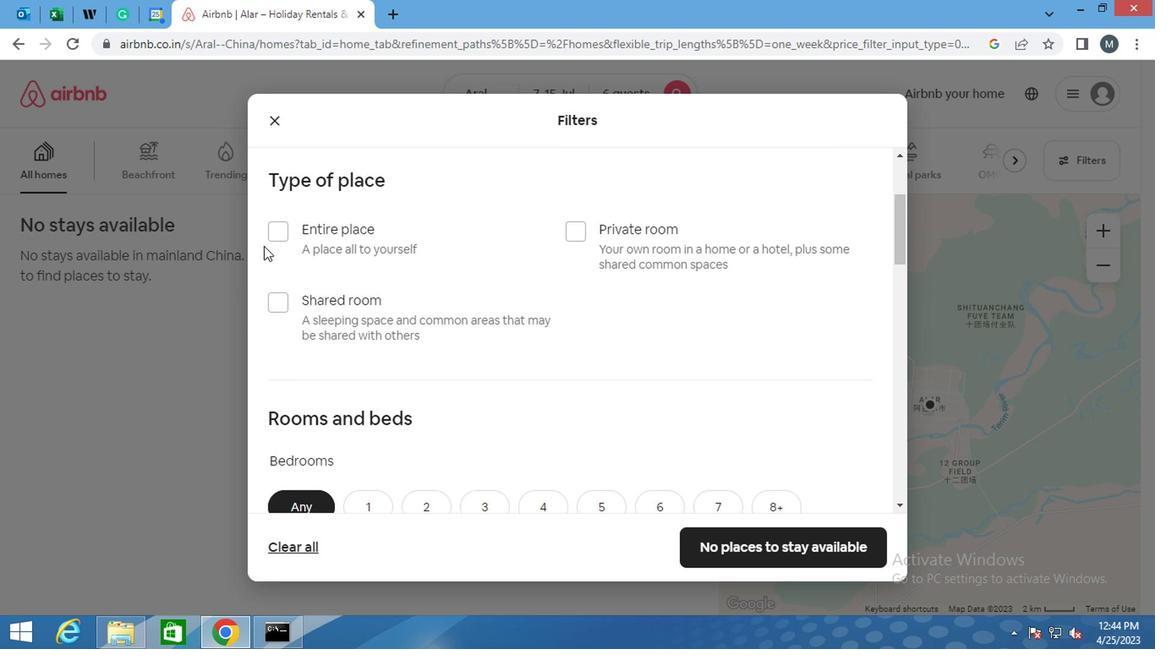 
Action: Mouse pressed left at (270, 234)
Screenshot: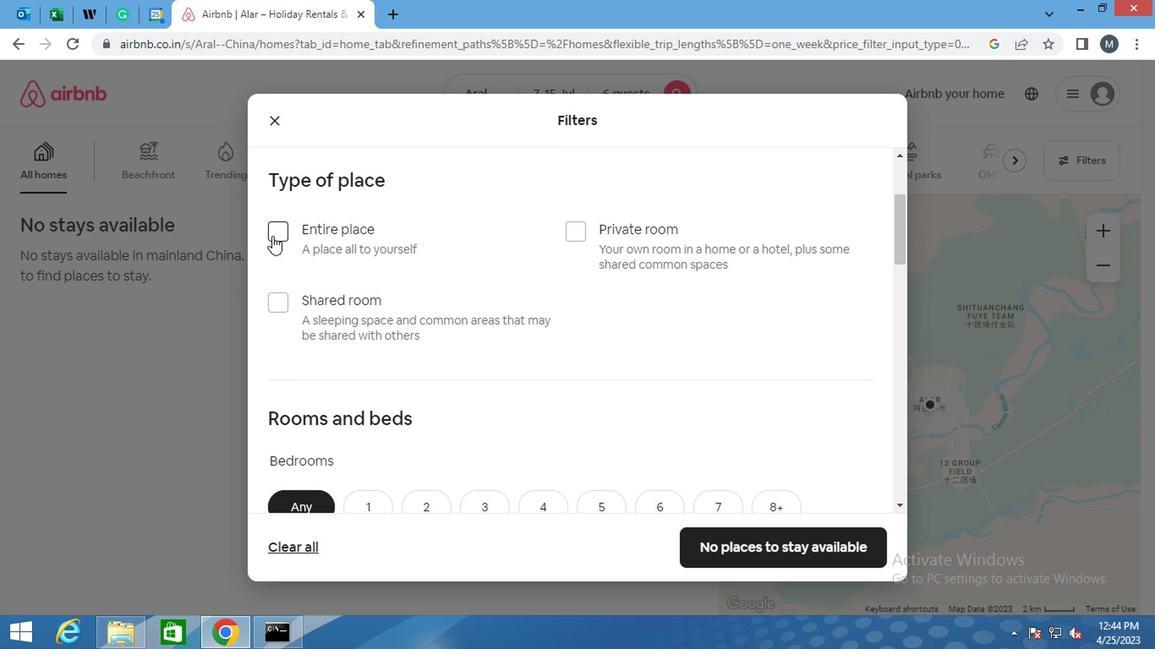 
Action: Mouse moved to (373, 264)
Screenshot: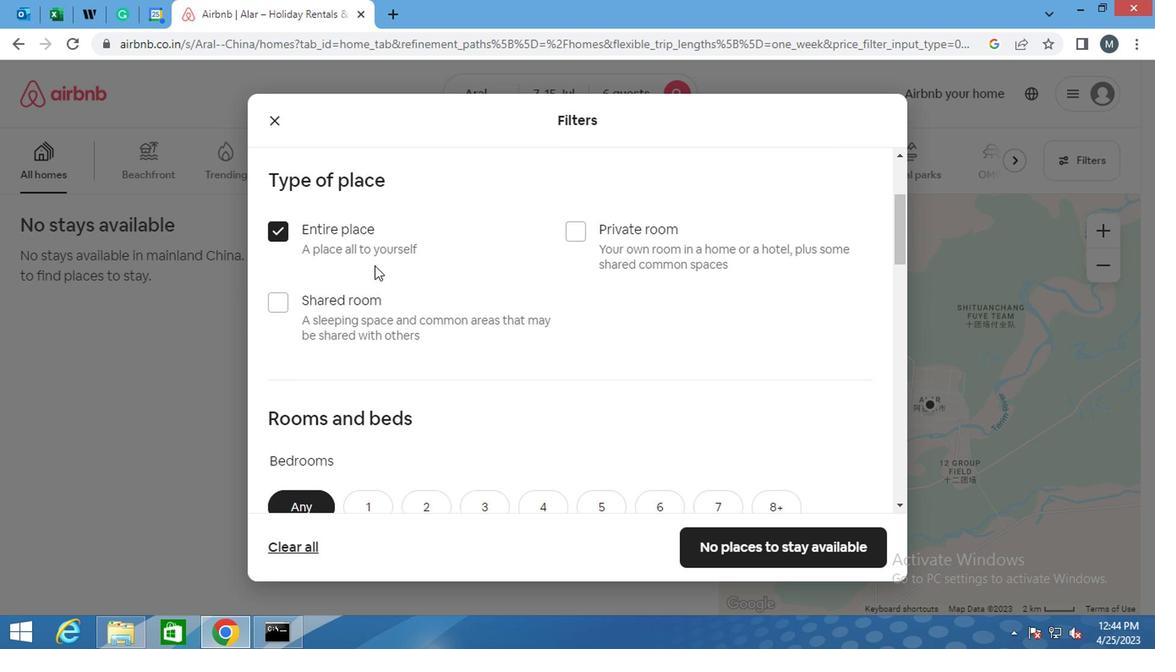 
Action: Mouse scrolled (373, 263) with delta (0, -1)
Screenshot: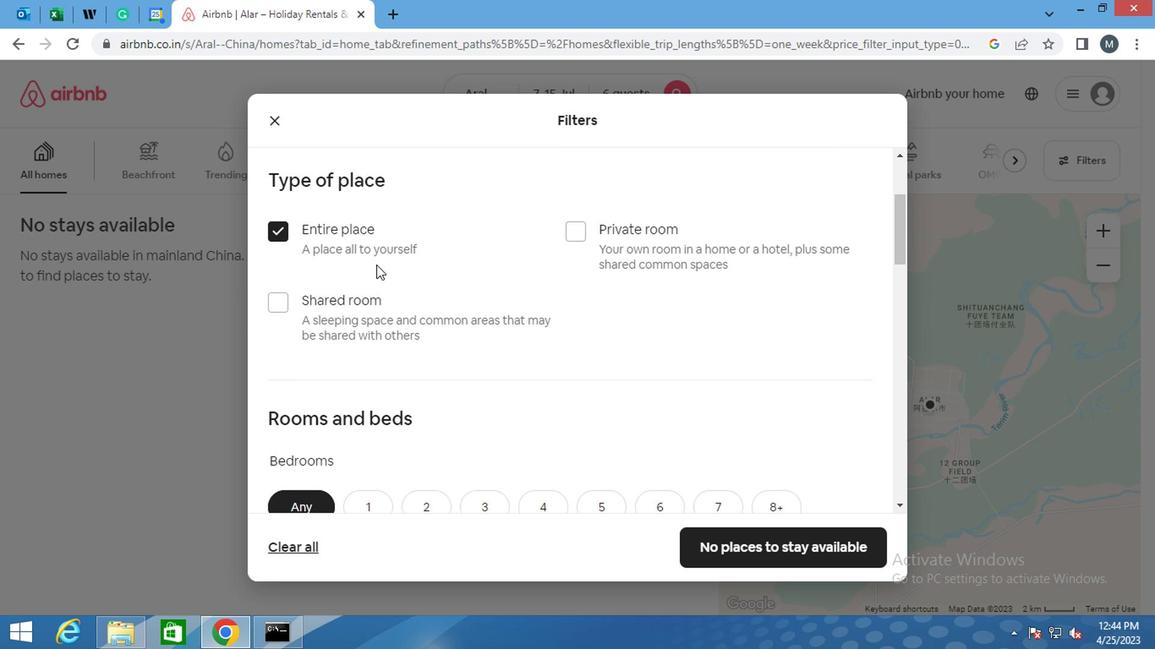 
Action: Mouse moved to (377, 273)
Screenshot: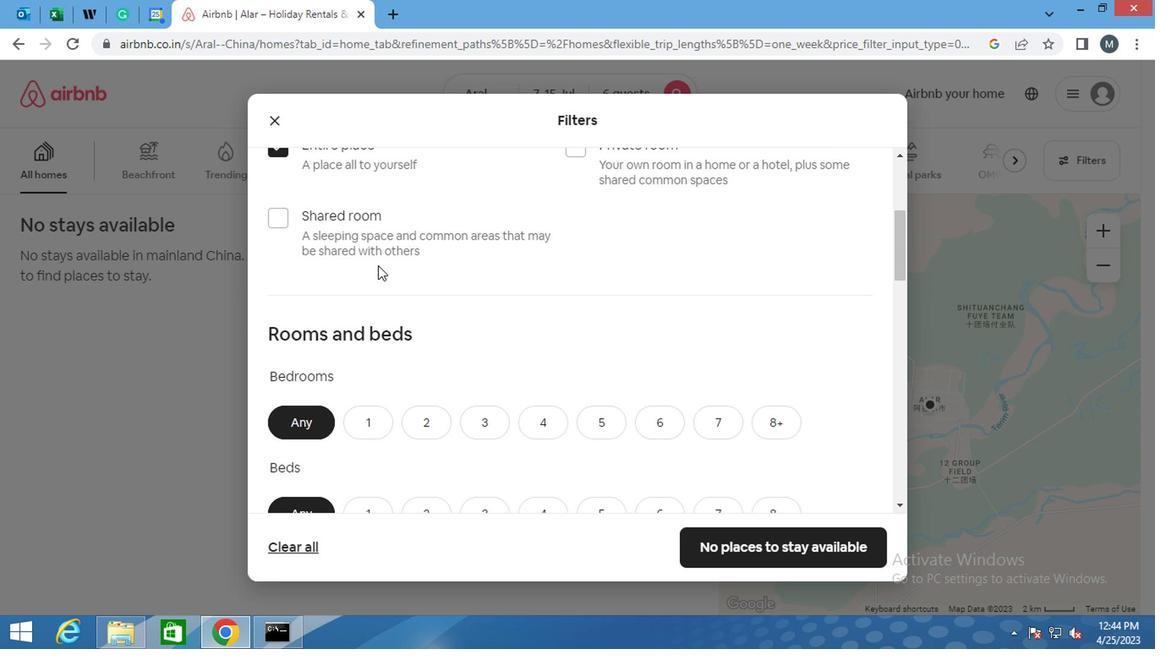 
Action: Mouse scrolled (377, 272) with delta (0, -1)
Screenshot: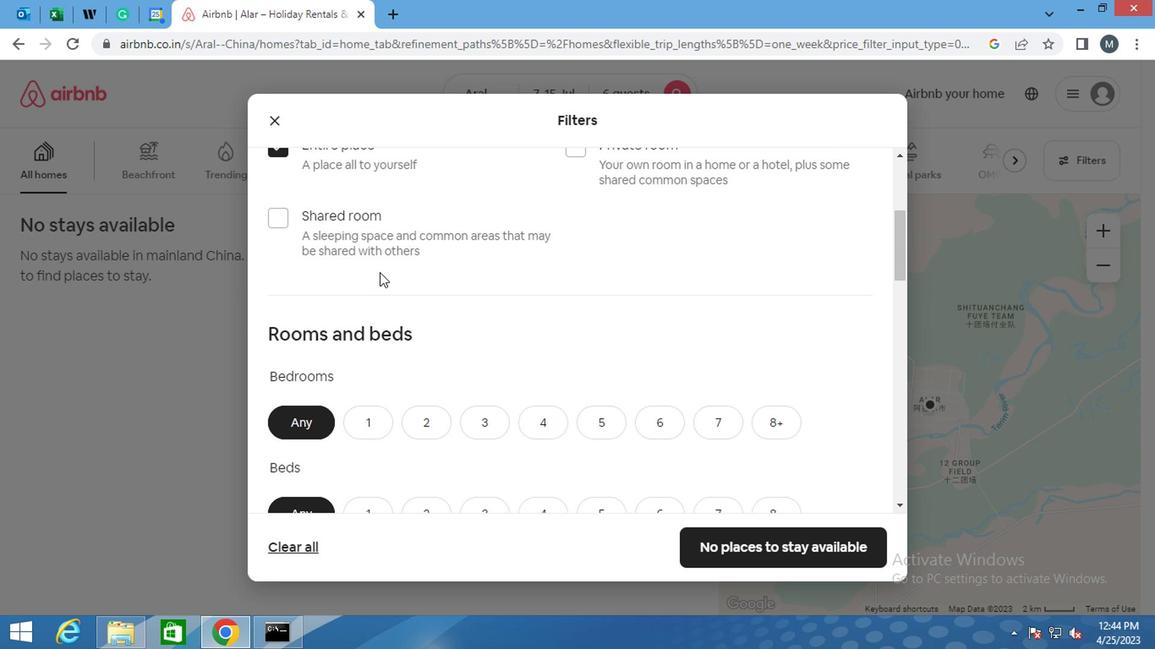 
Action: Mouse moved to (377, 274)
Screenshot: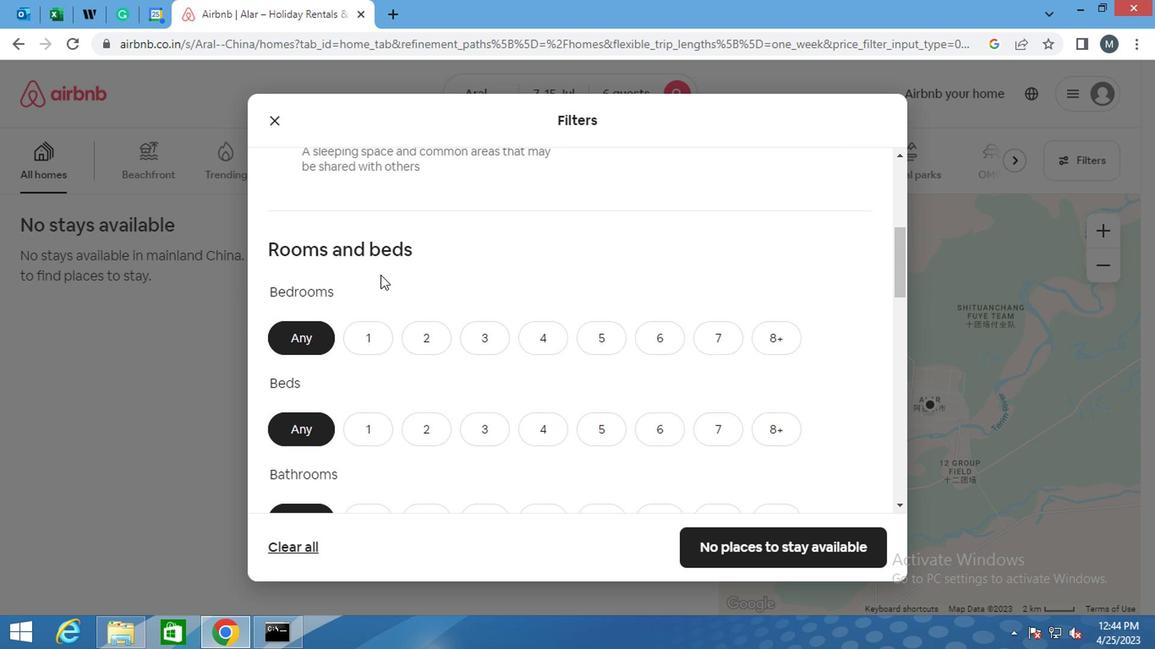 
Action: Mouse scrolled (377, 273) with delta (0, 0)
Screenshot: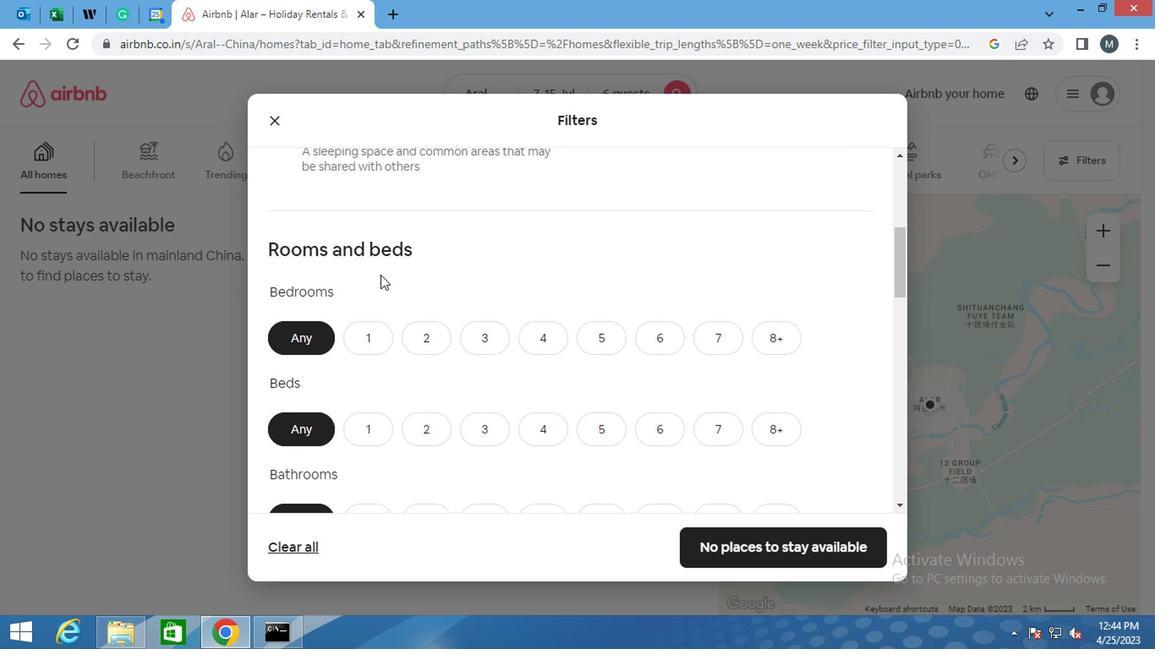 
Action: Mouse moved to (392, 276)
Screenshot: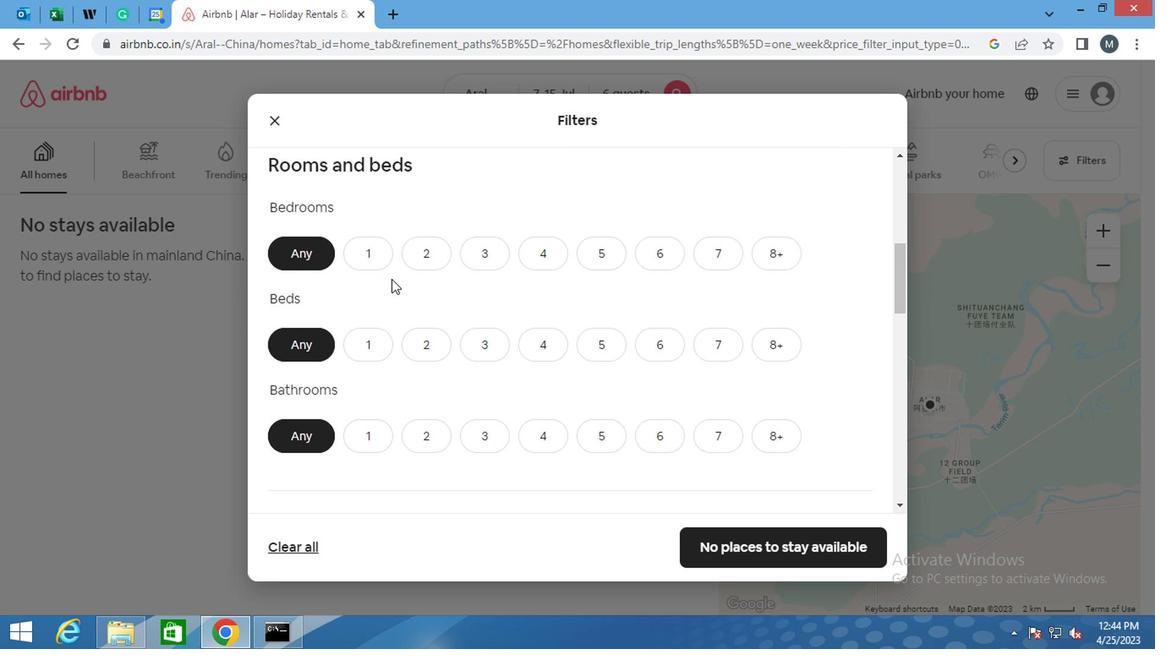 
Action: Mouse scrolled (392, 275) with delta (0, -1)
Screenshot: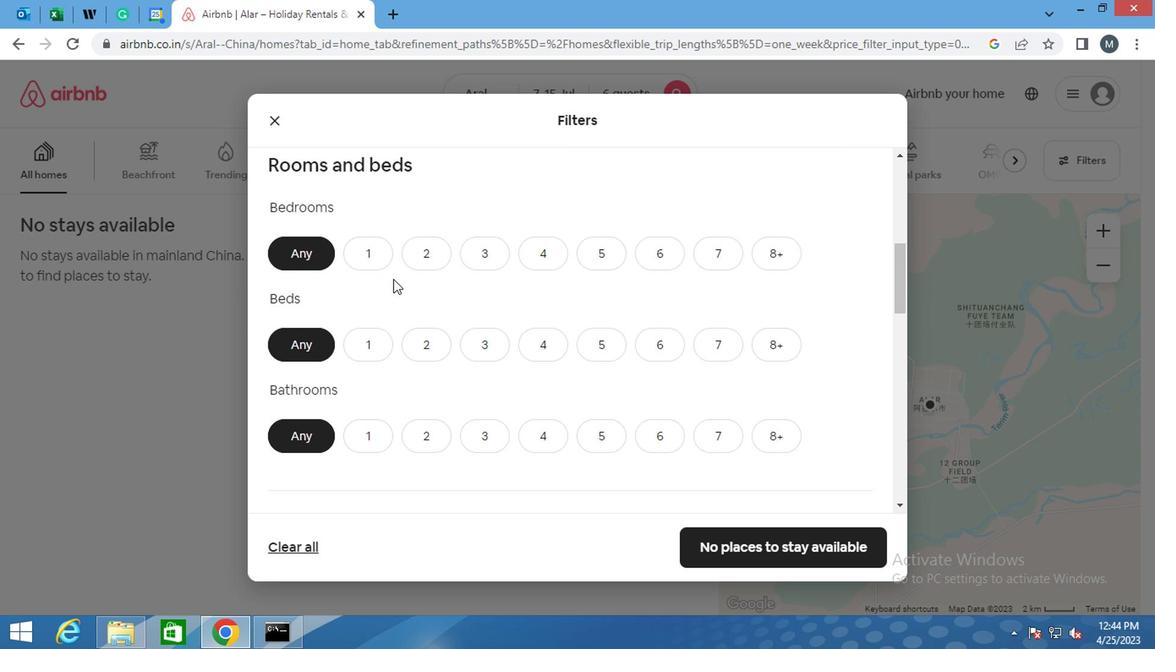 
Action: Mouse moved to (480, 168)
Screenshot: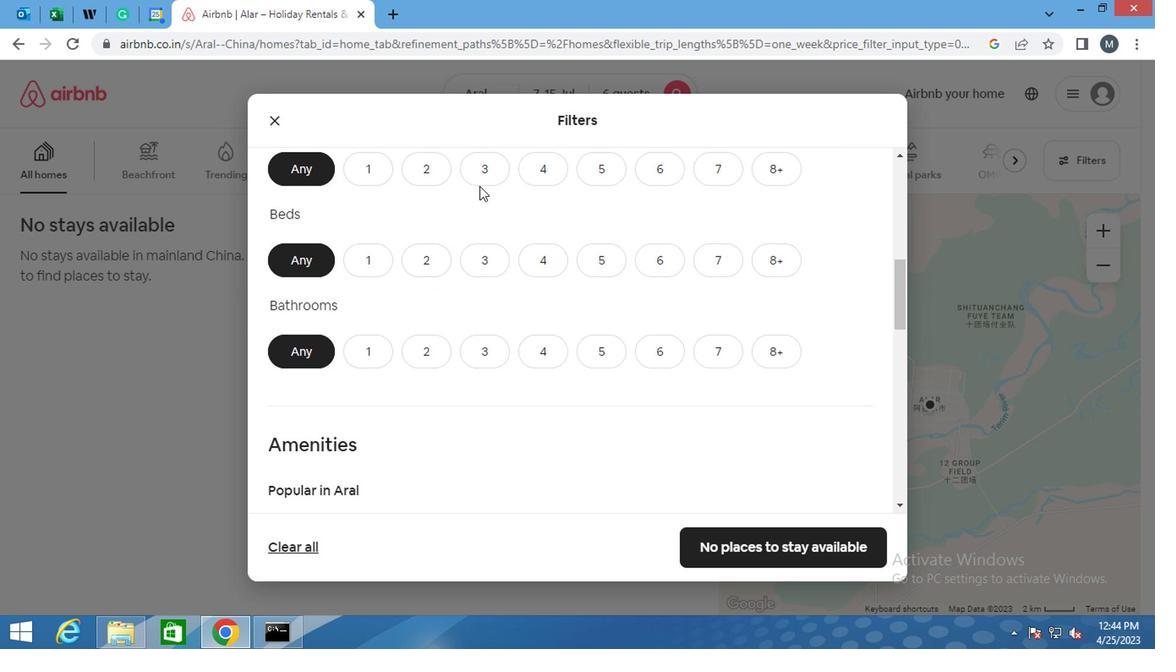 
Action: Mouse pressed left at (480, 168)
Screenshot: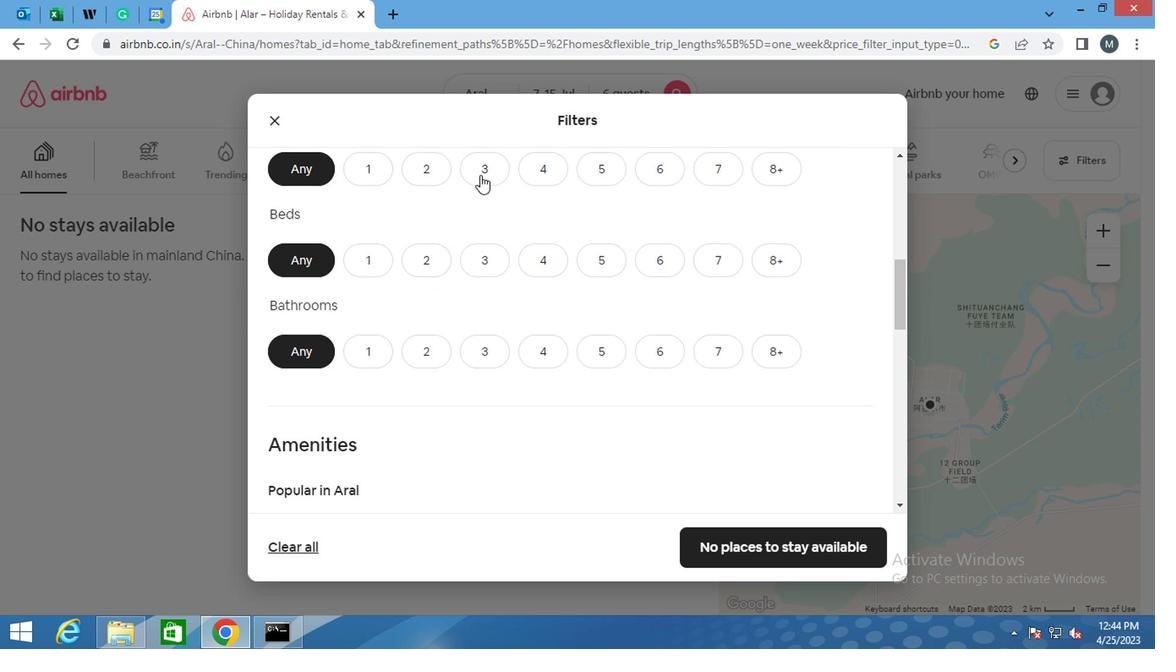 
Action: Mouse moved to (476, 266)
Screenshot: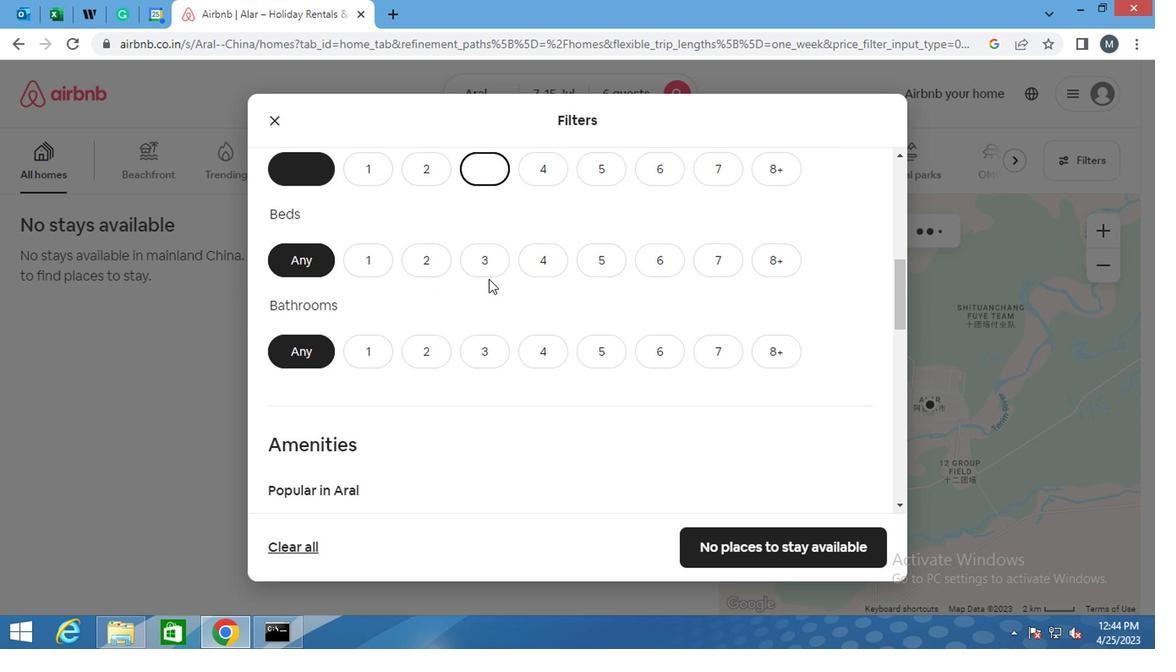 
Action: Mouse pressed left at (476, 266)
Screenshot: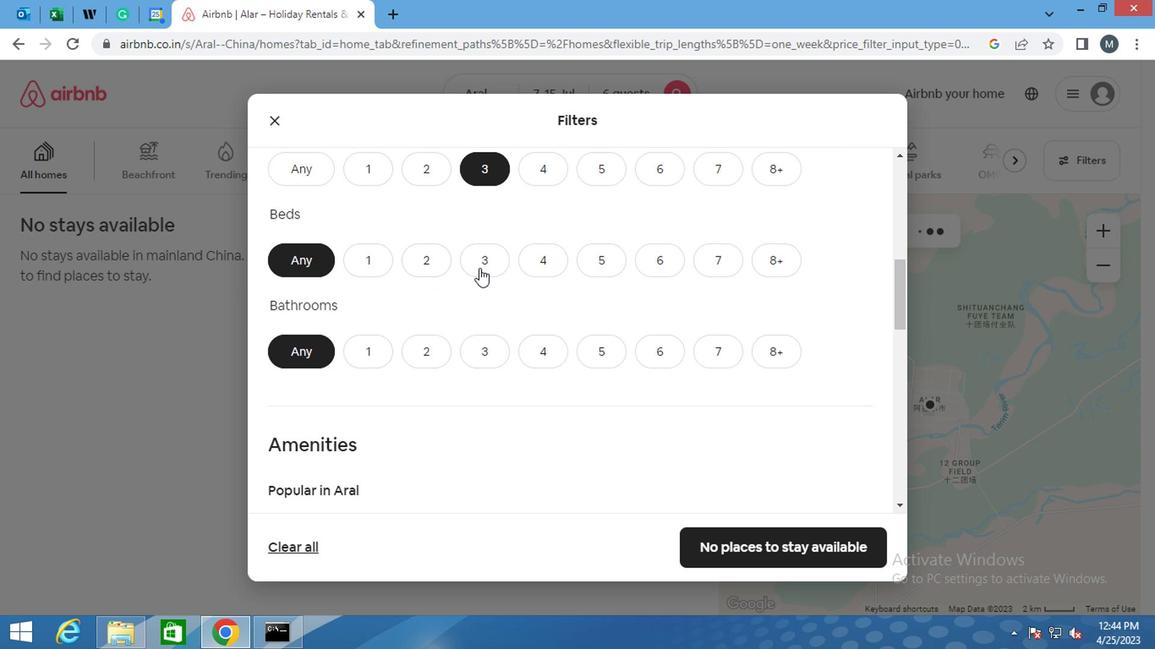 
Action: Mouse moved to (485, 353)
Screenshot: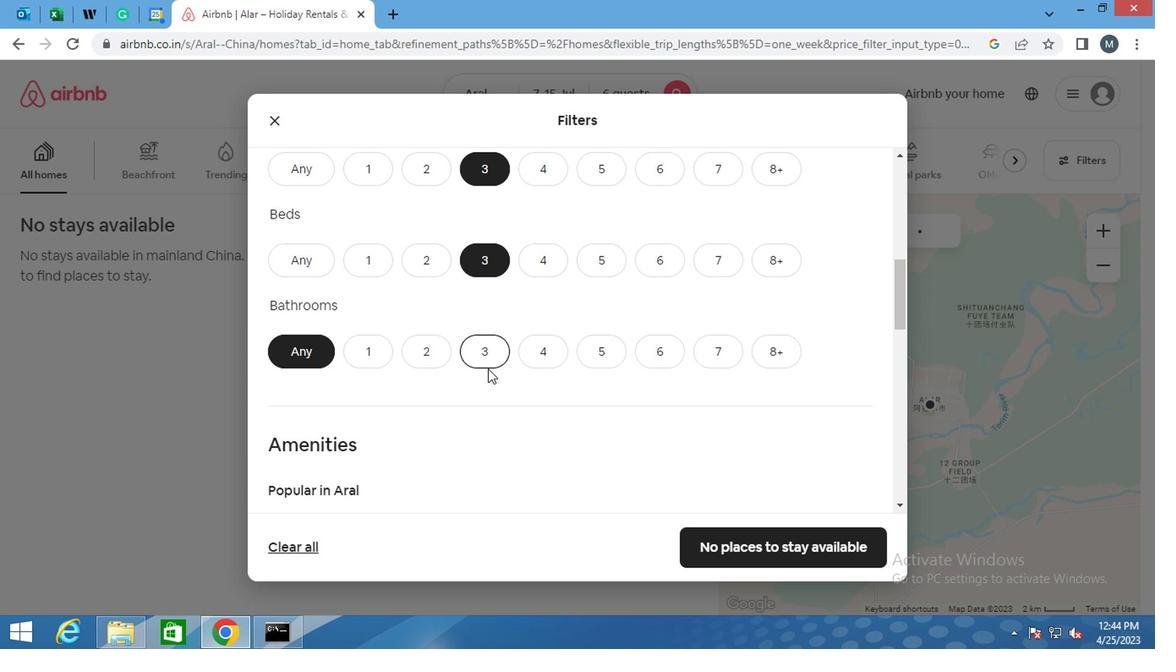 
Action: Mouse pressed left at (485, 353)
Screenshot: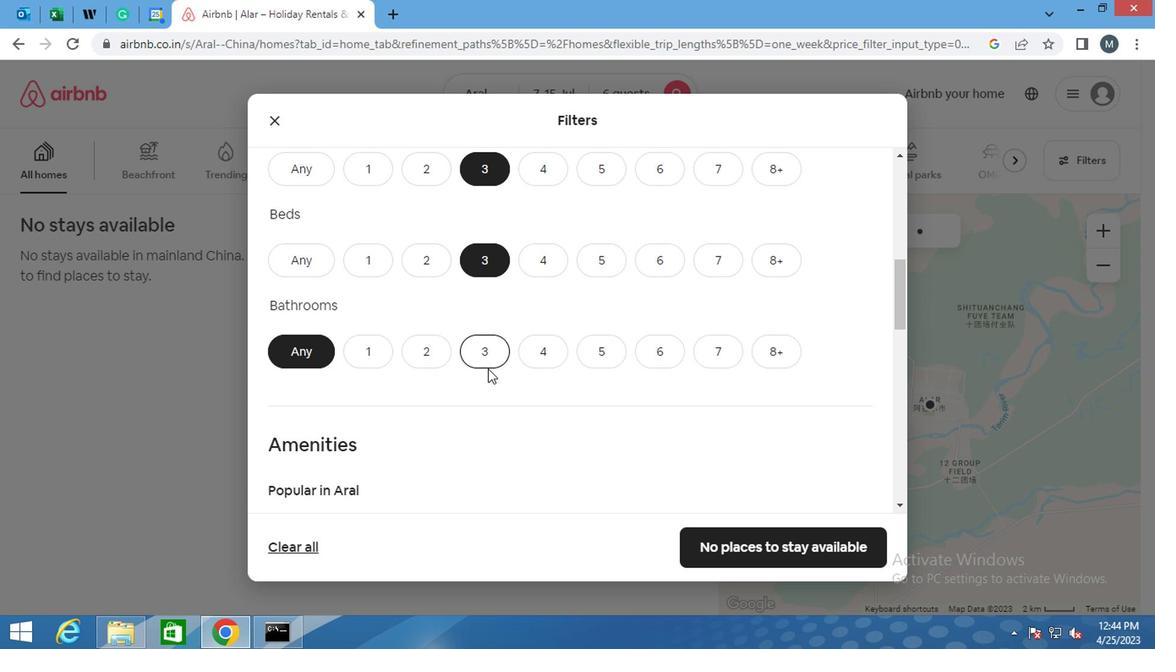 
Action: Mouse moved to (369, 349)
Screenshot: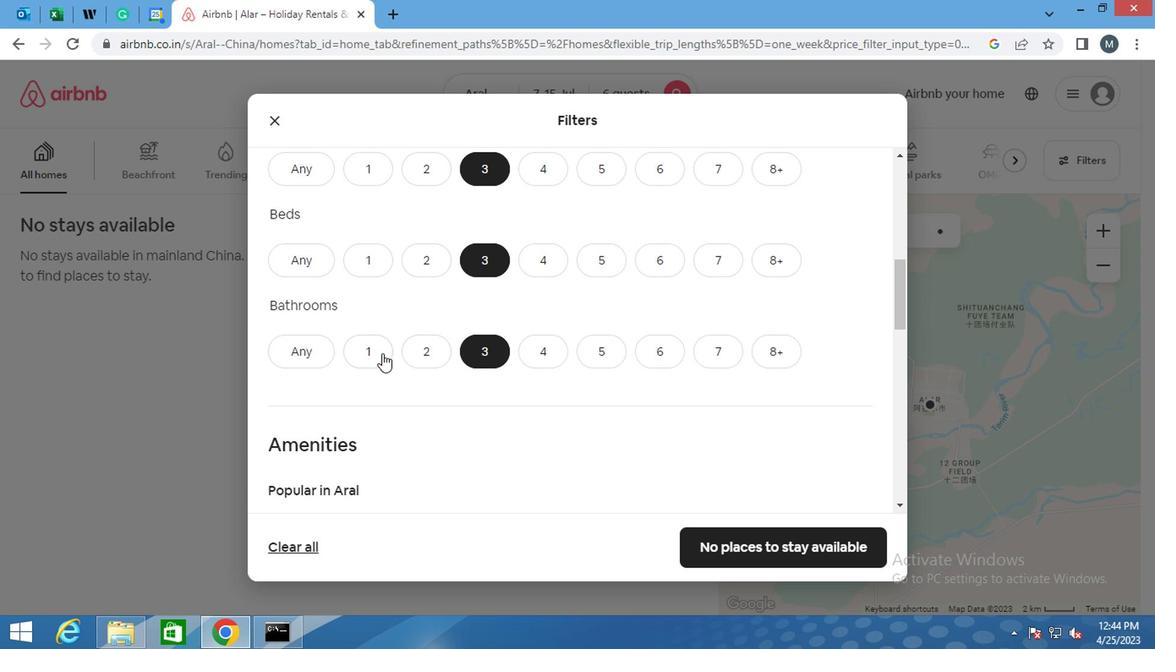 
Action: Mouse scrolled (369, 347) with delta (0, -1)
Screenshot: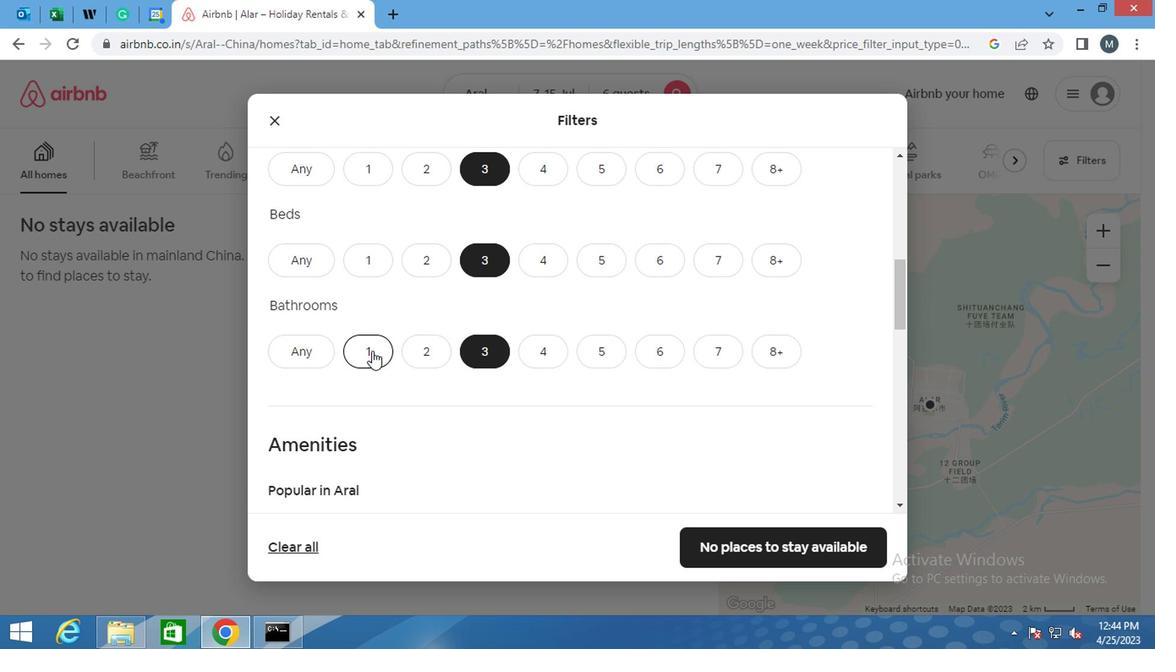 
Action: Mouse scrolled (369, 347) with delta (0, -1)
Screenshot: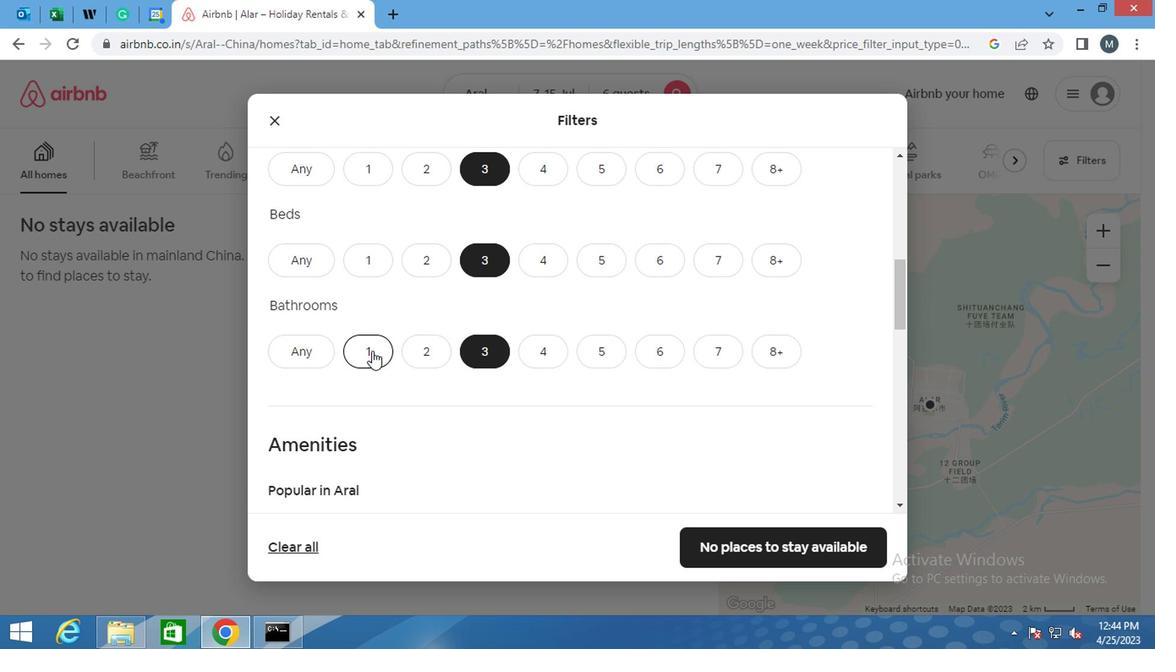 
Action: Mouse moved to (358, 343)
Screenshot: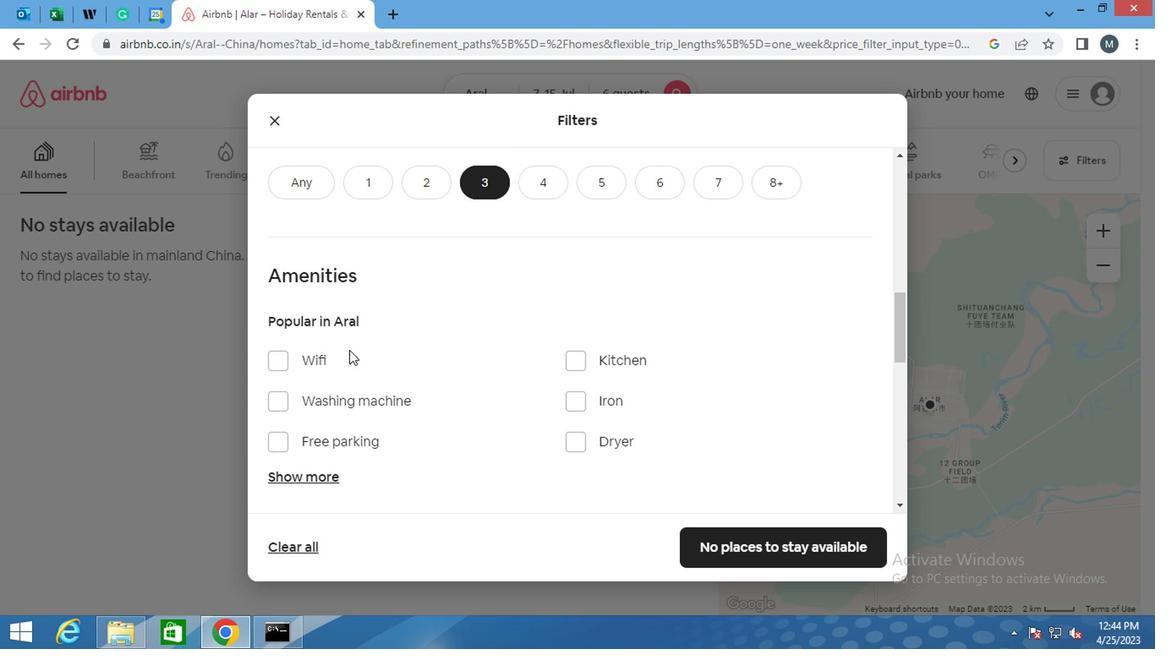 
Action: Mouse scrolled (358, 343) with delta (0, 0)
Screenshot: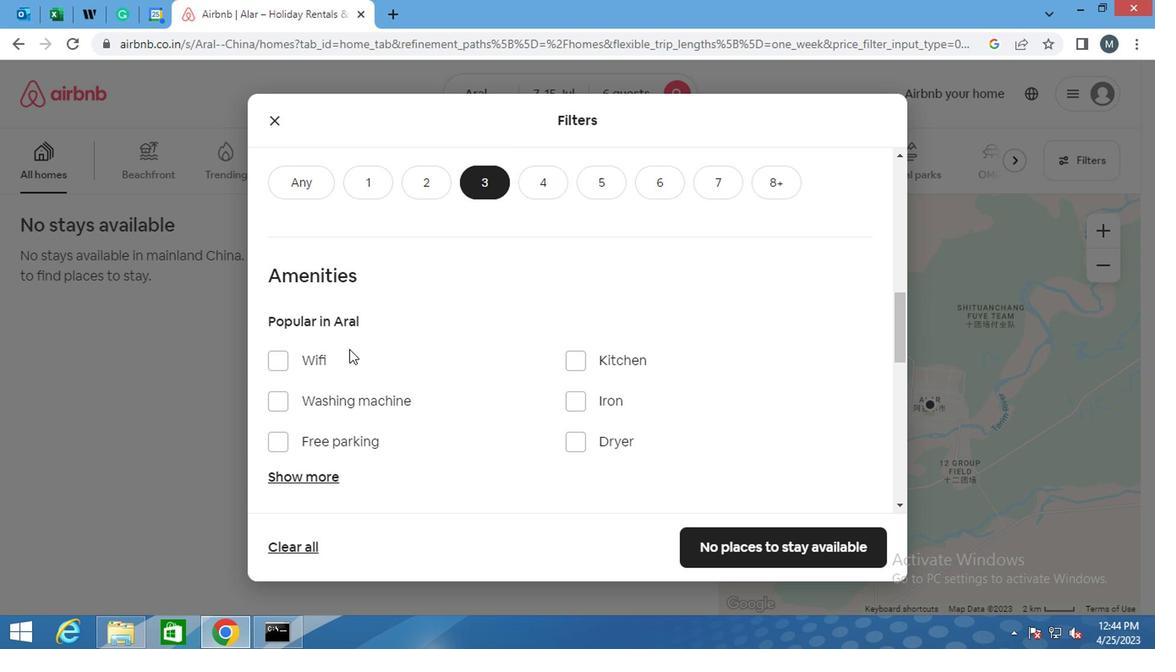 
Action: Mouse scrolled (358, 343) with delta (0, 0)
Screenshot: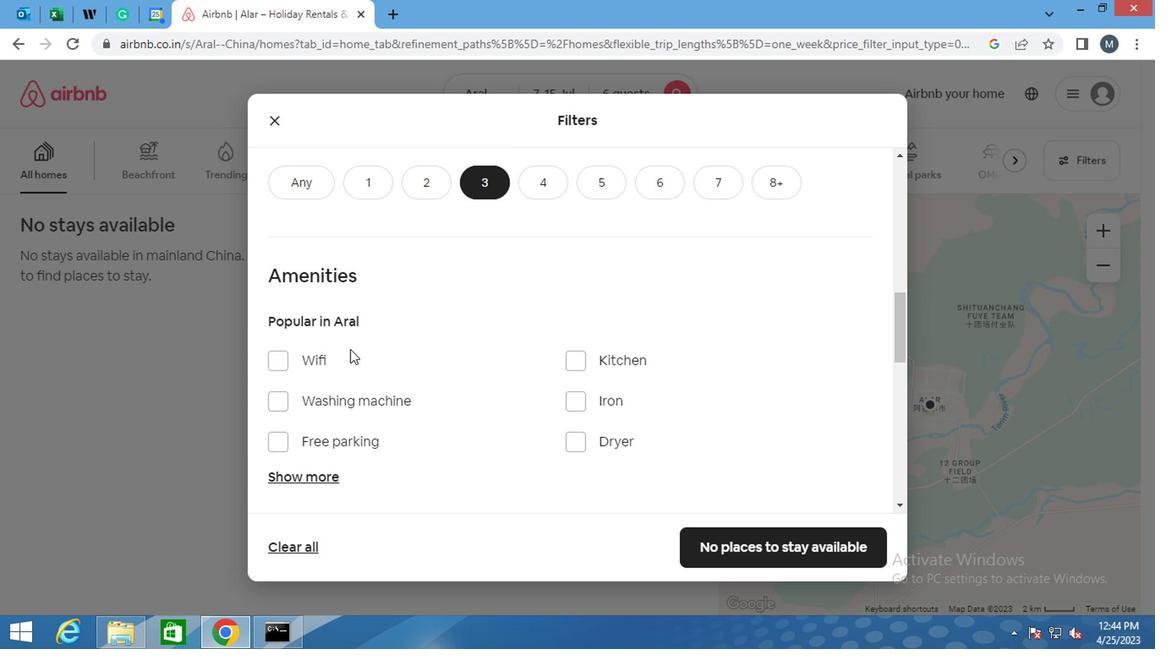 
Action: Mouse moved to (267, 230)
Screenshot: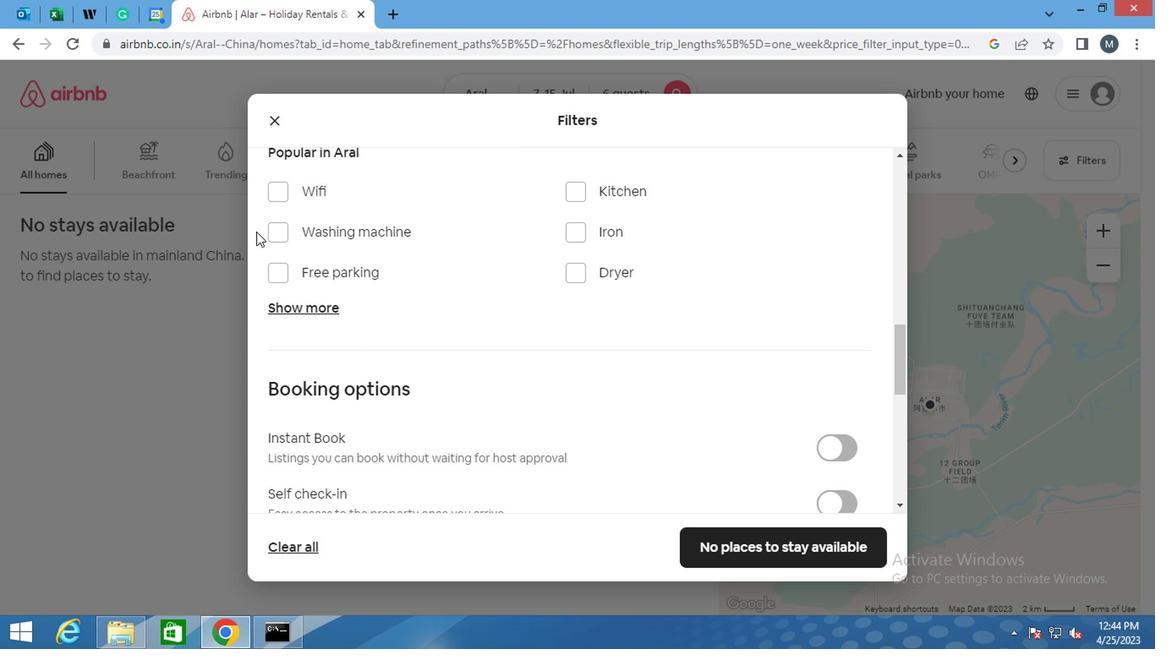 
Action: Mouse pressed left at (267, 230)
Screenshot: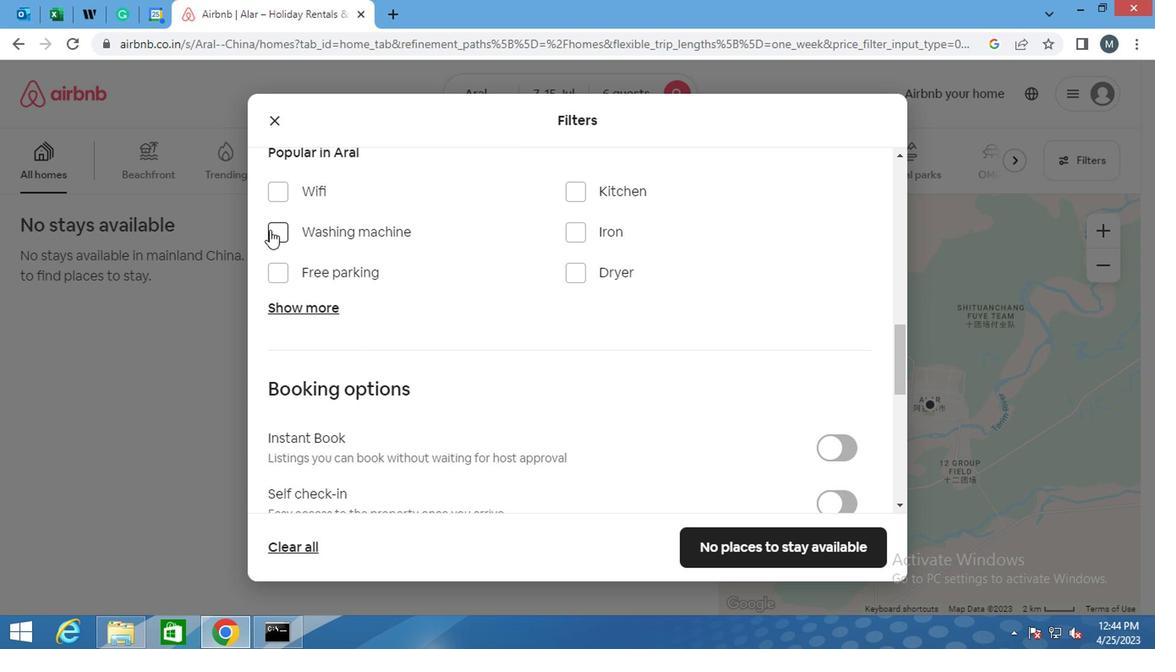 
Action: Mouse moved to (476, 258)
Screenshot: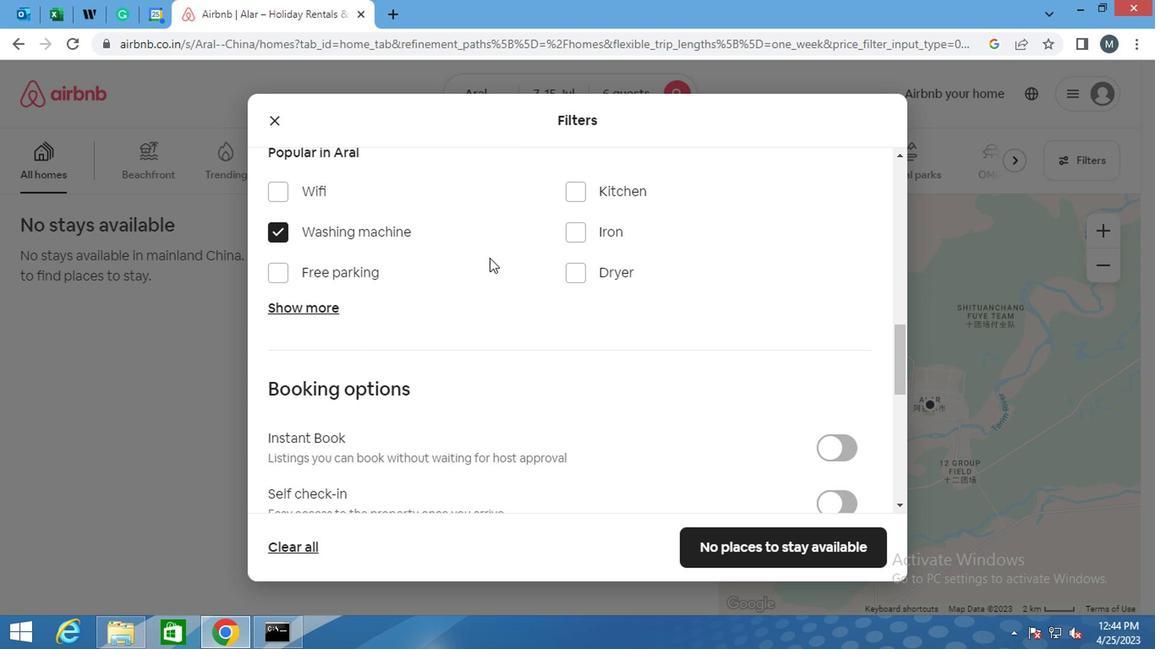 
Action: Mouse scrolled (476, 256) with delta (0, -1)
Screenshot: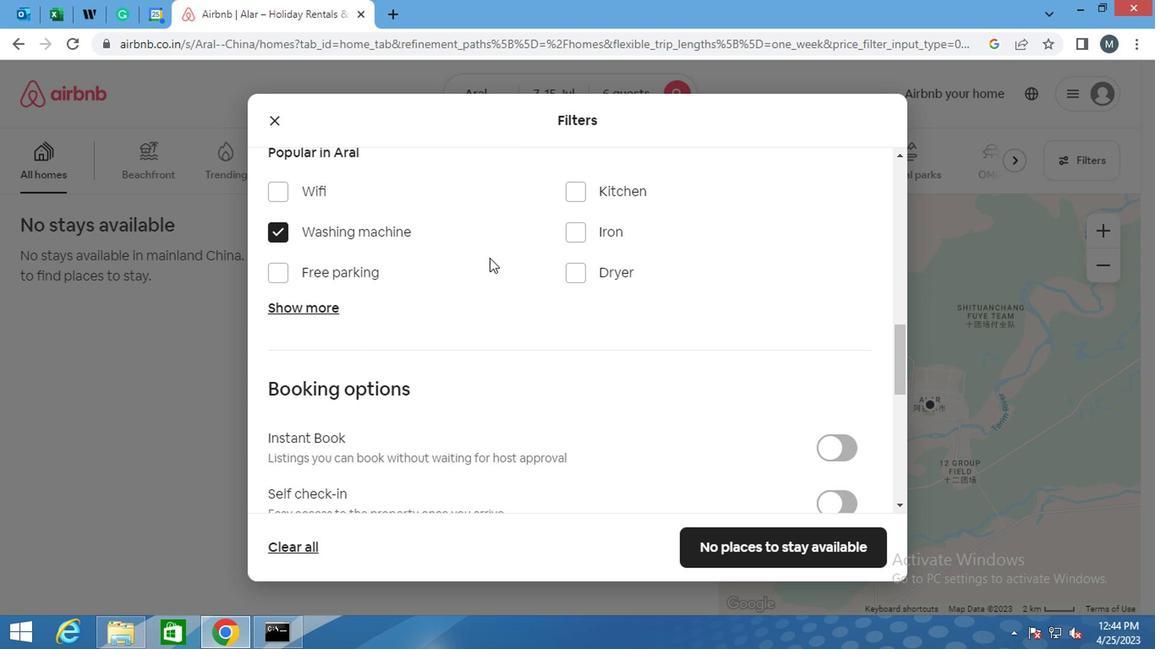 
Action: Mouse scrolled (476, 256) with delta (0, -1)
Screenshot: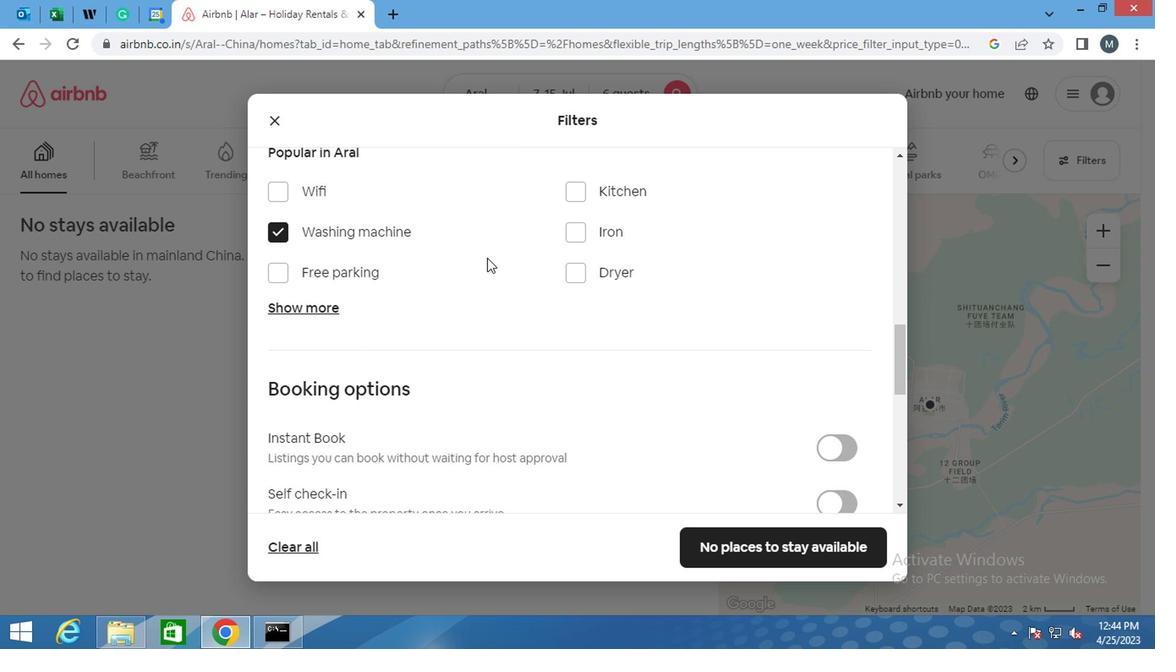 
Action: Mouse moved to (474, 258)
Screenshot: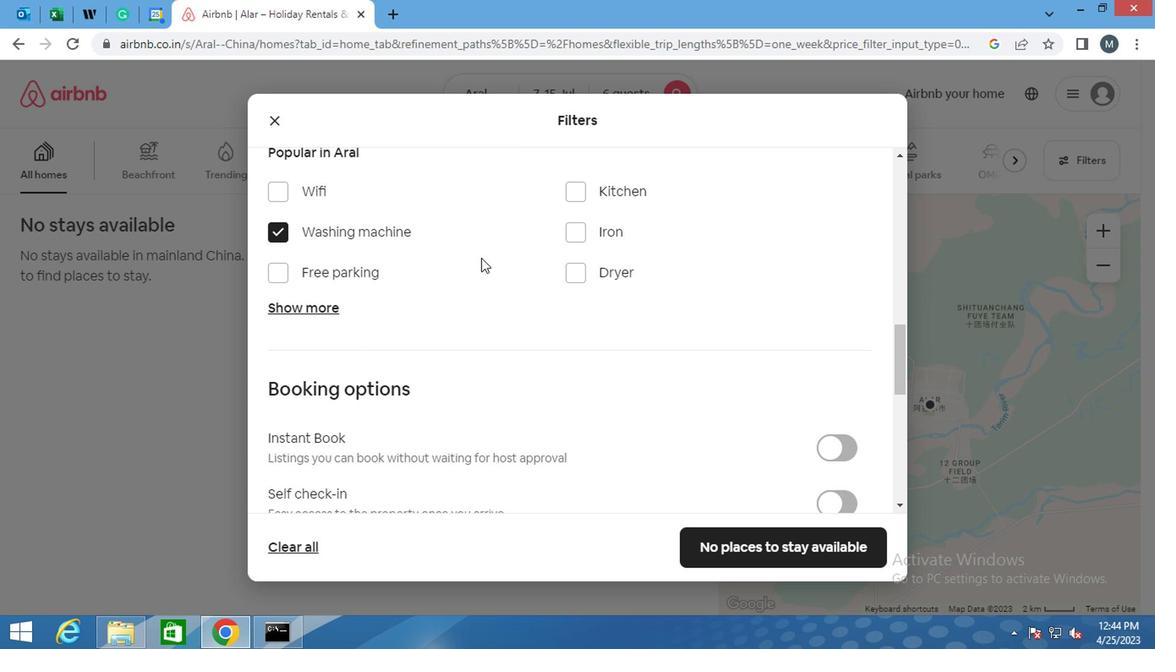 
Action: Mouse scrolled (474, 258) with delta (0, 0)
Screenshot: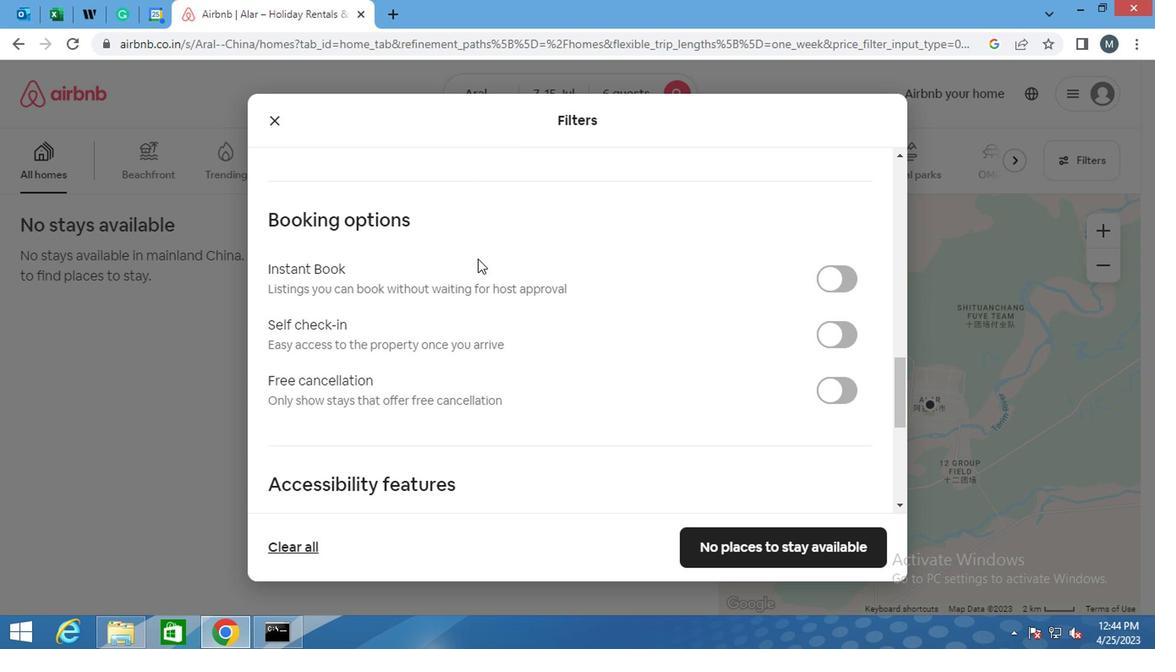 
Action: Mouse moved to (474, 260)
Screenshot: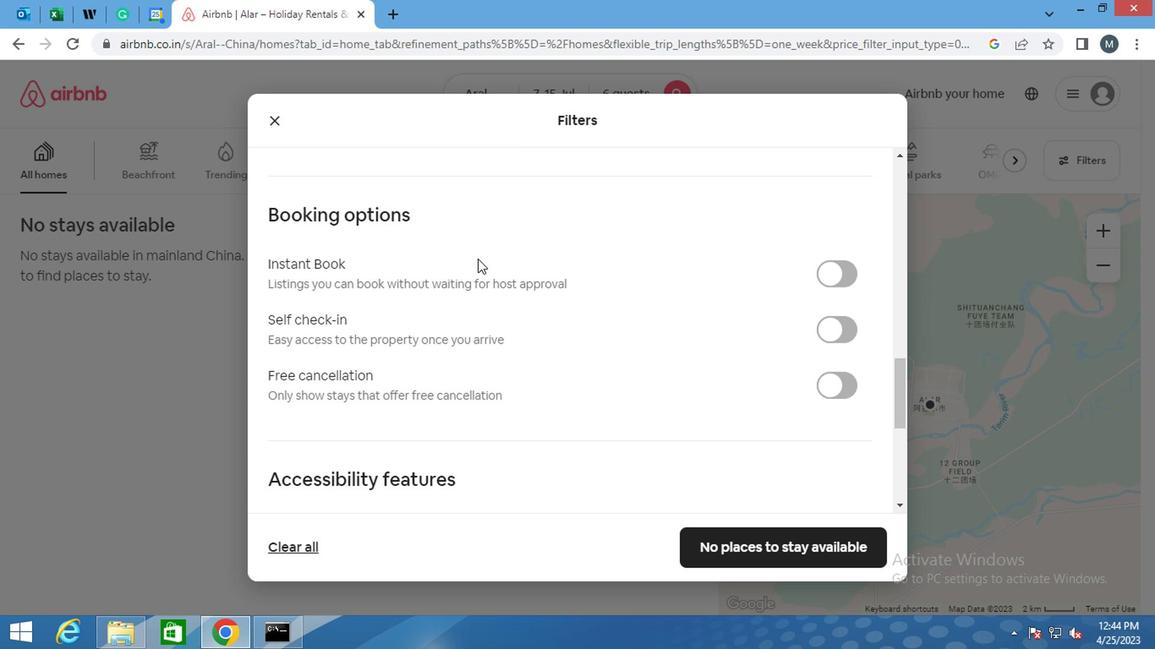 
Action: Mouse scrolled (474, 259) with delta (0, -1)
Screenshot: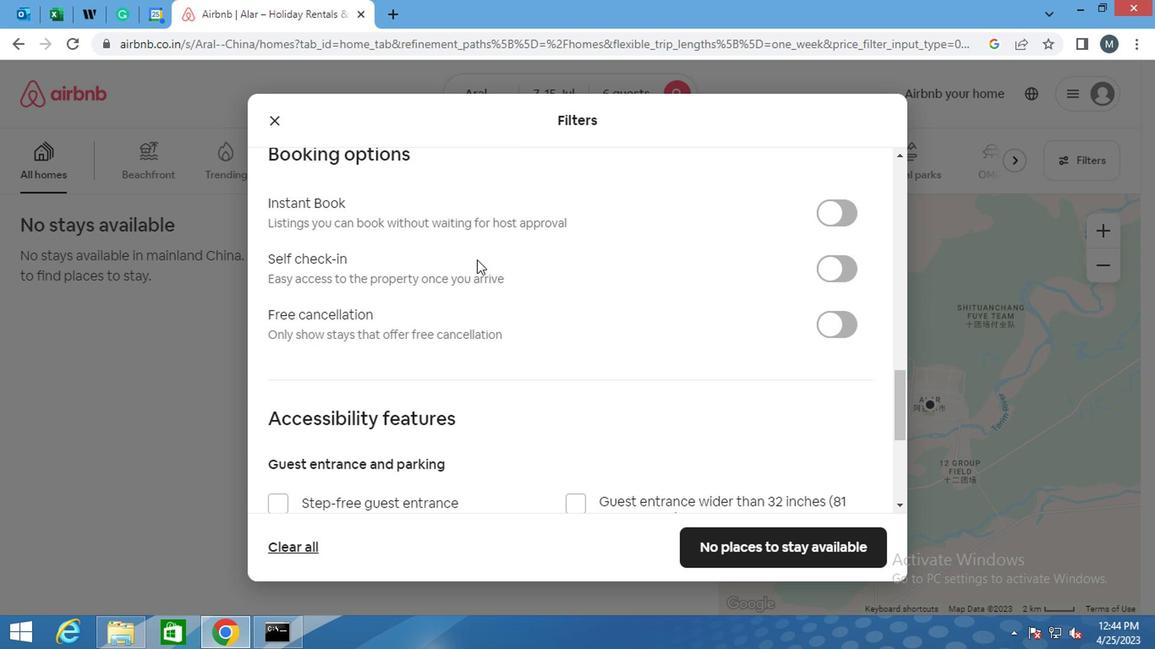 
Action: Mouse moved to (476, 262)
Screenshot: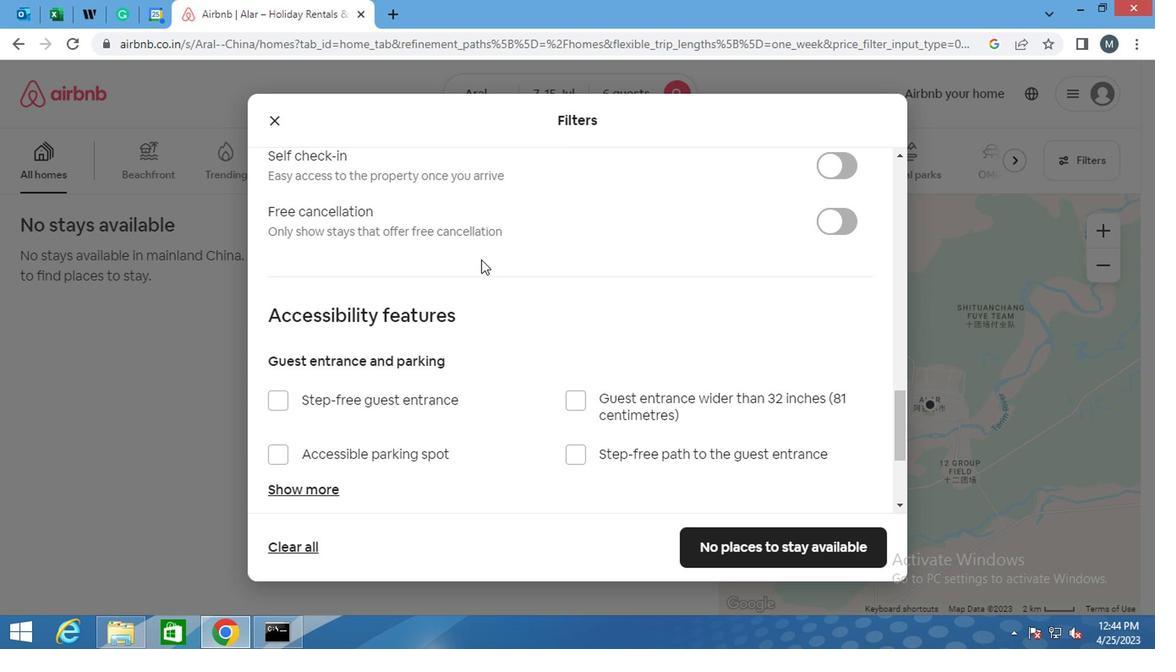 
Action: Mouse scrolled (476, 261) with delta (0, -1)
Screenshot: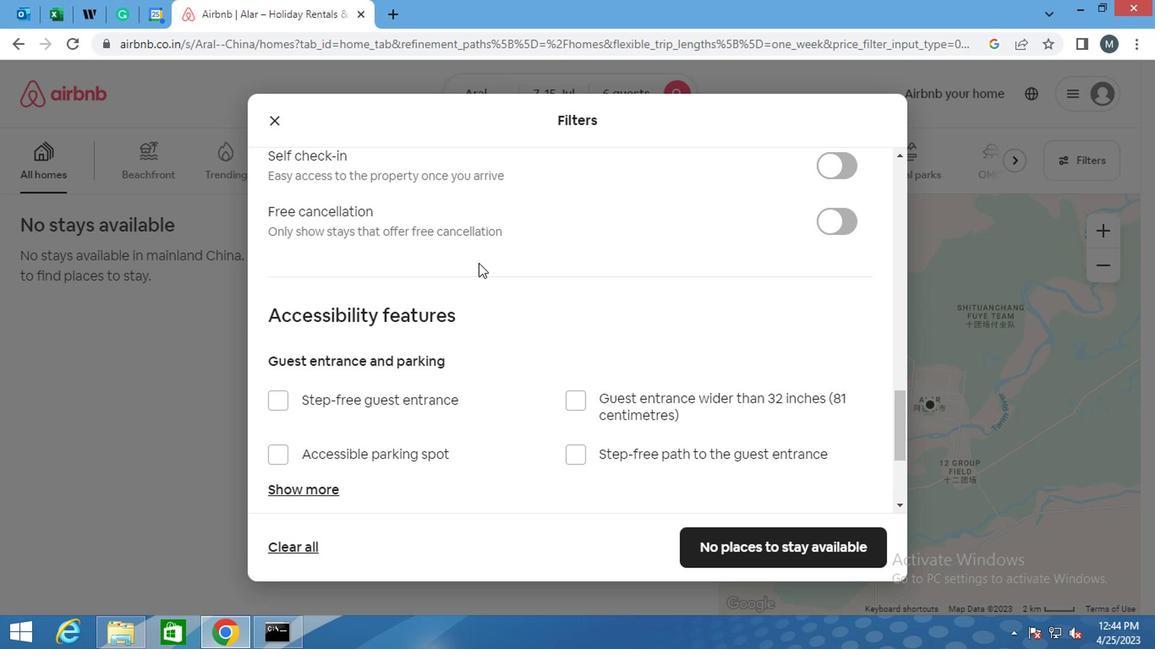 
Action: Mouse moved to (480, 264)
Screenshot: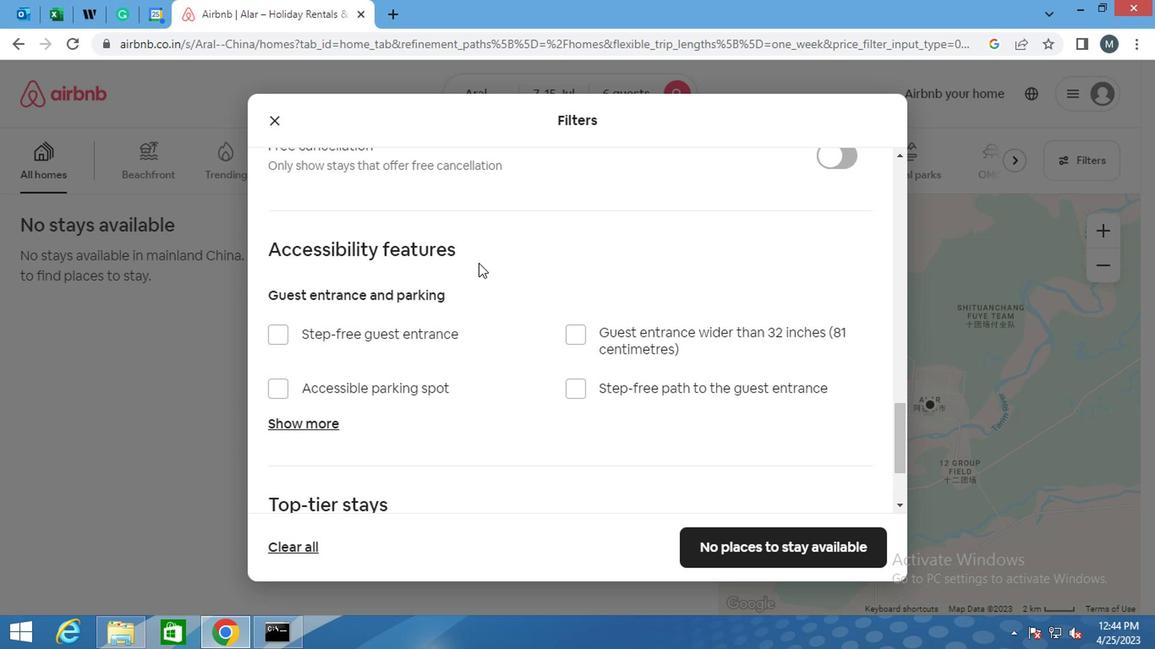 
Action: Mouse scrolled (480, 265) with delta (0, 0)
Screenshot: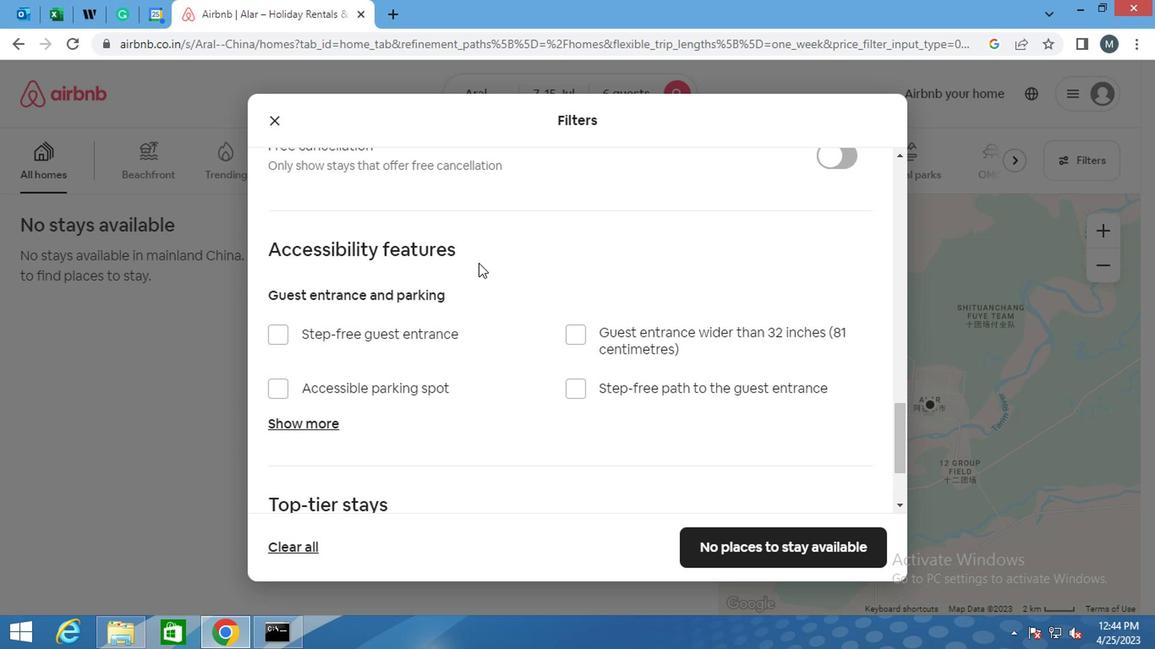 
Action: Mouse scrolled (480, 265) with delta (0, 0)
Screenshot: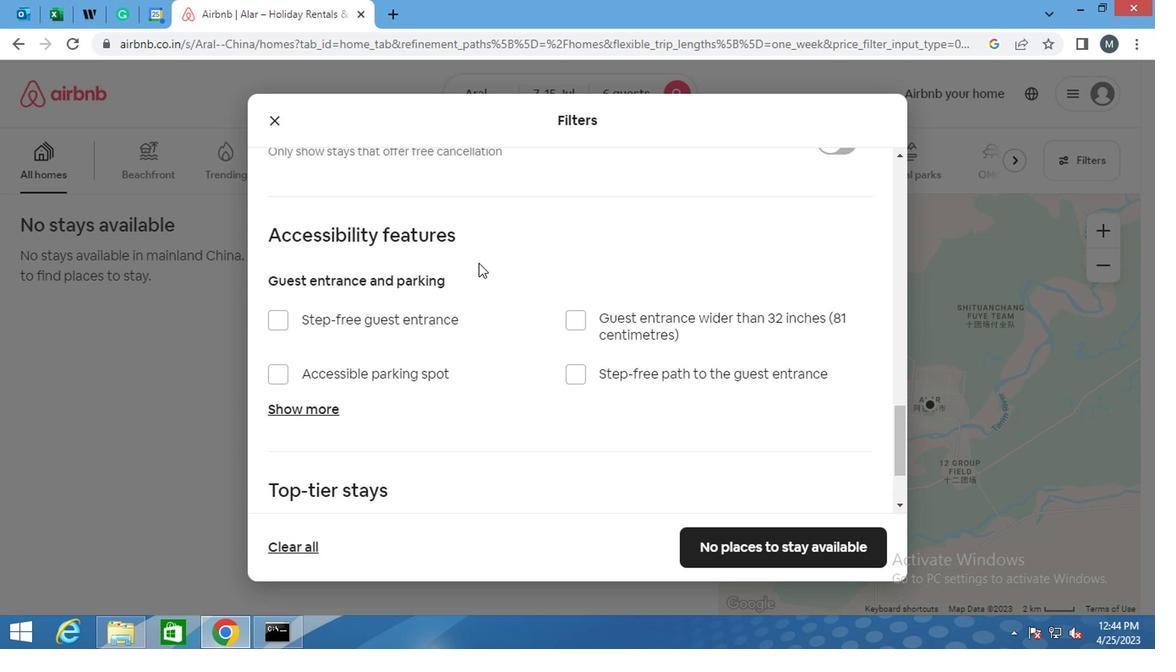 
Action: Mouse moved to (829, 250)
Screenshot: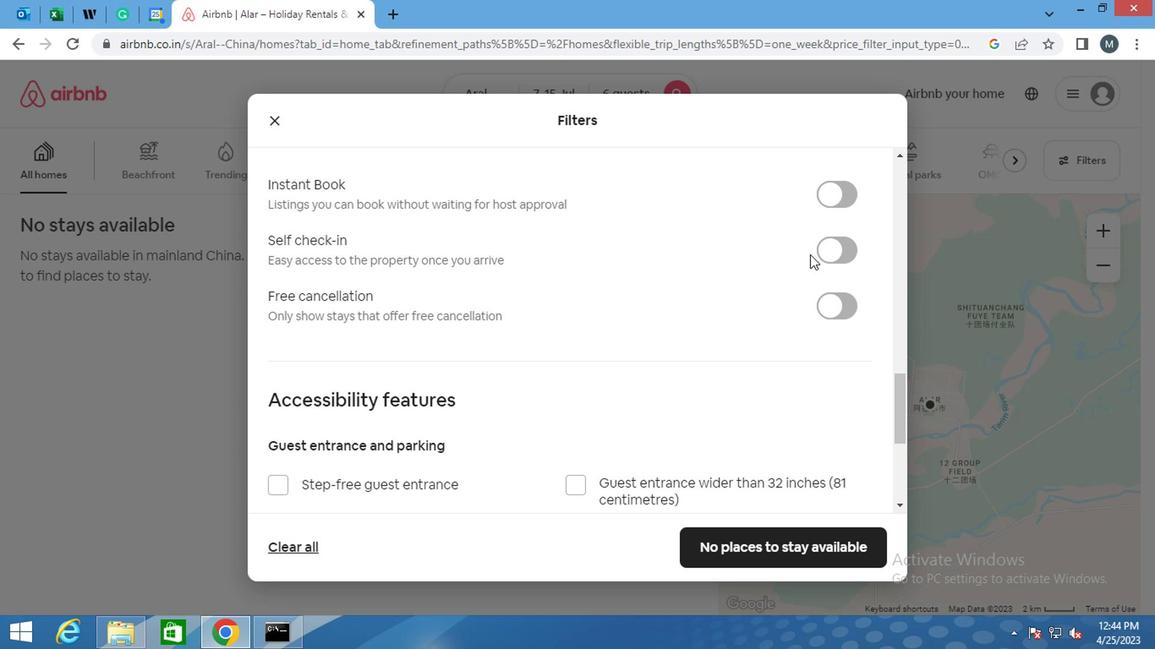 
Action: Mouse pressed left at (829, 250)
Screenshot: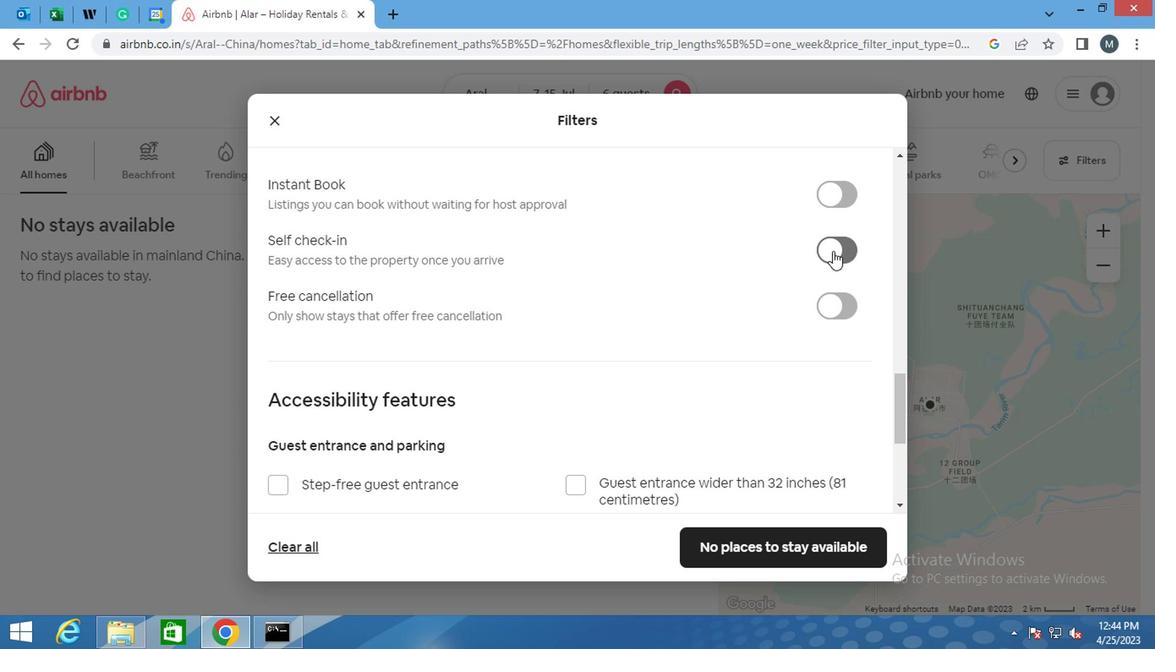 
Action: Mouse moved to (603, 268)
Screenshot: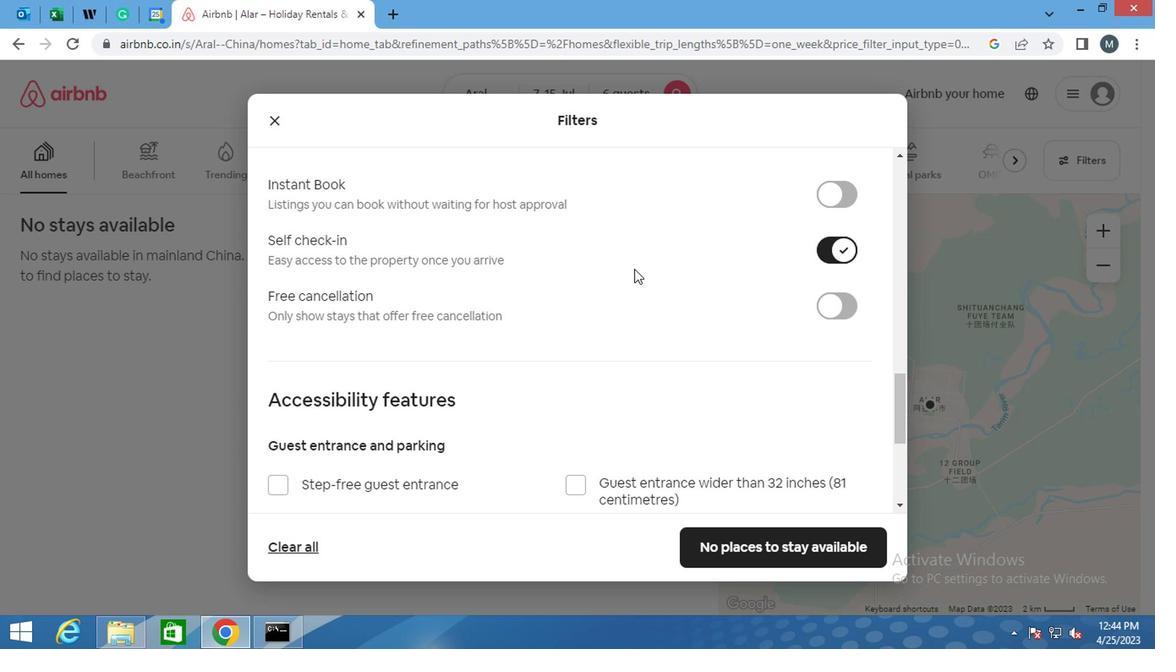 
Action: Mouse scrolled (603, 267) with delta (0, 0)
Screenshot: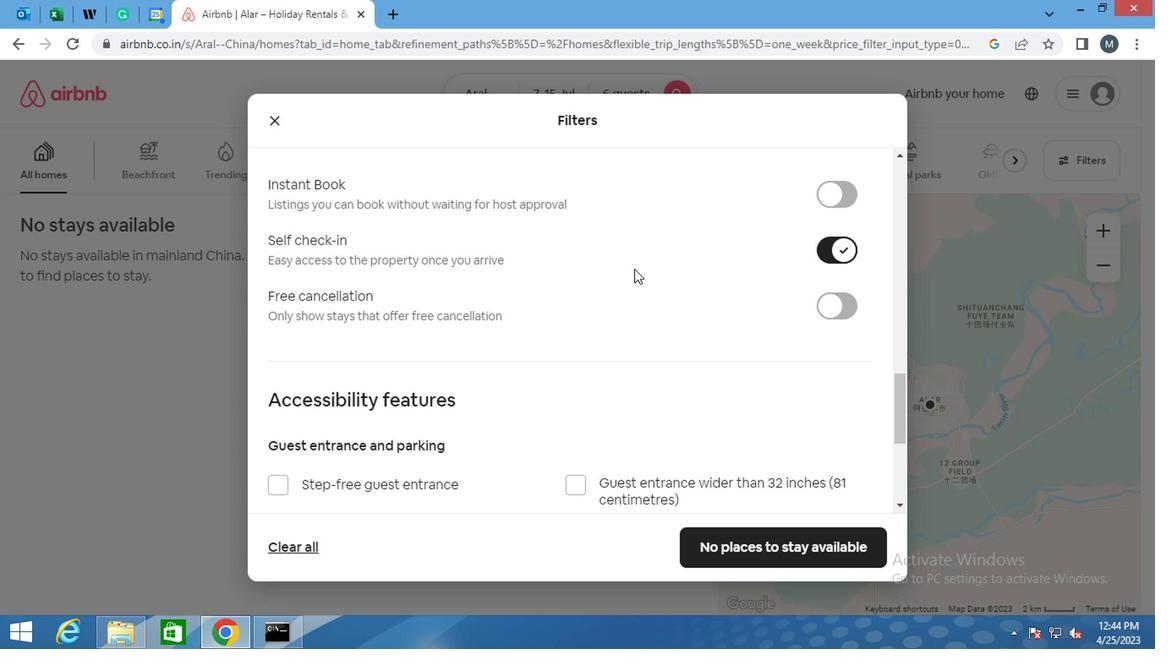 
Action: Mouse moved to (583, 275)
Screenshot: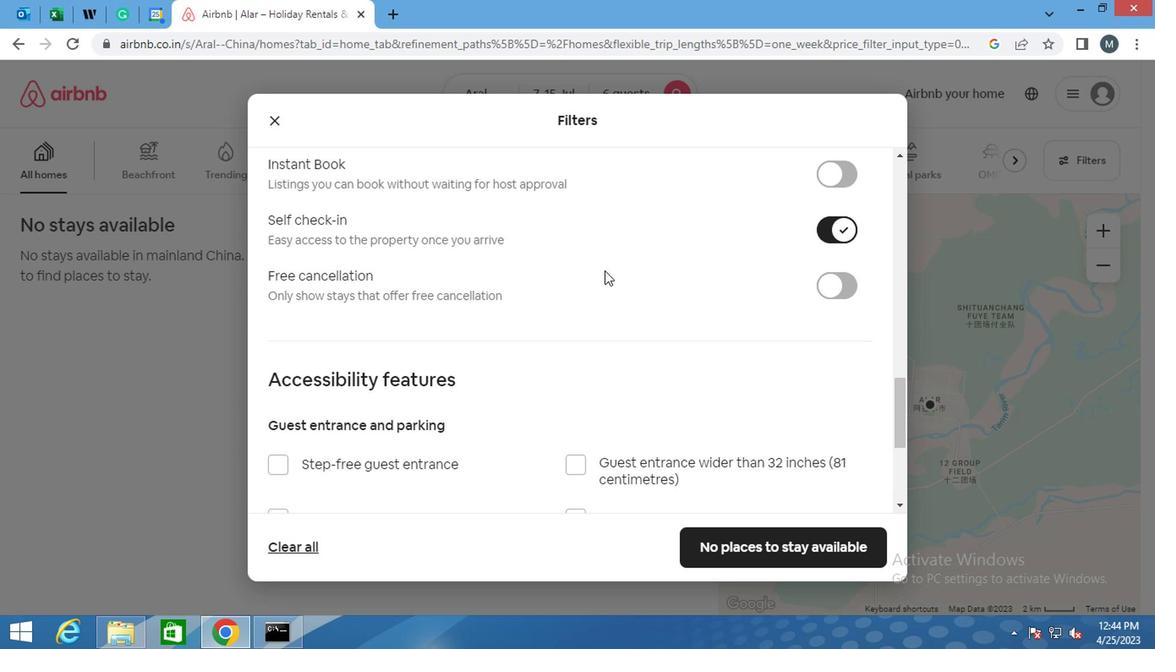 
Action: Mouse scrolled (583, 274) with delta (0, 0)
Screenshot: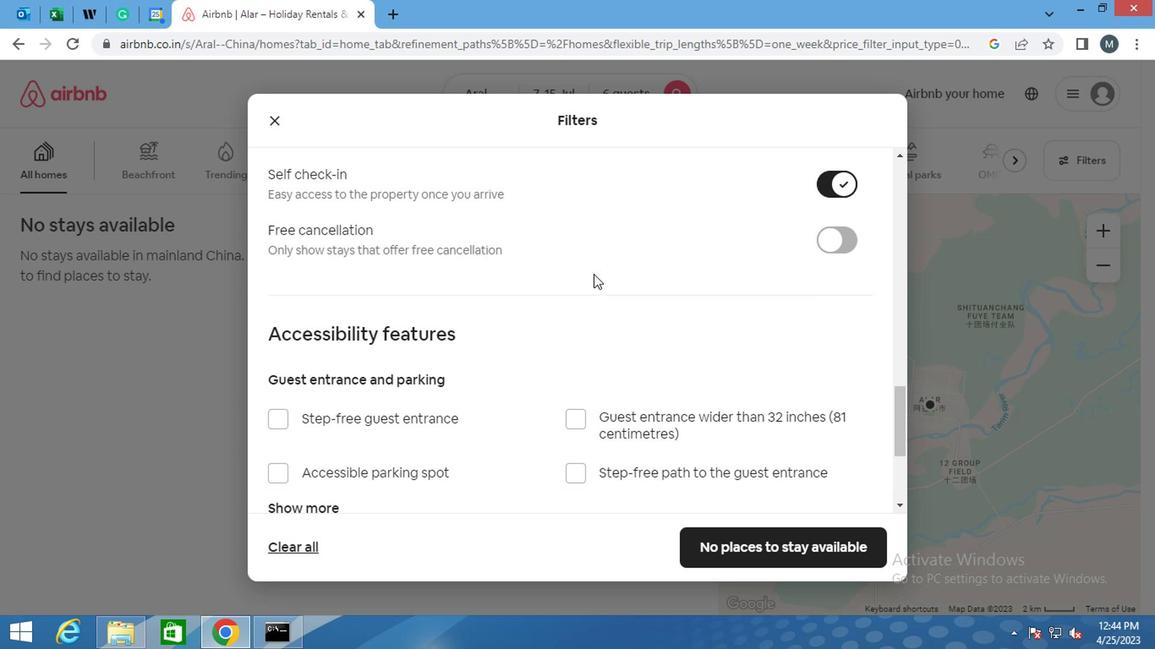 
Action: Mouse moved to (567, 275)
Screenshot: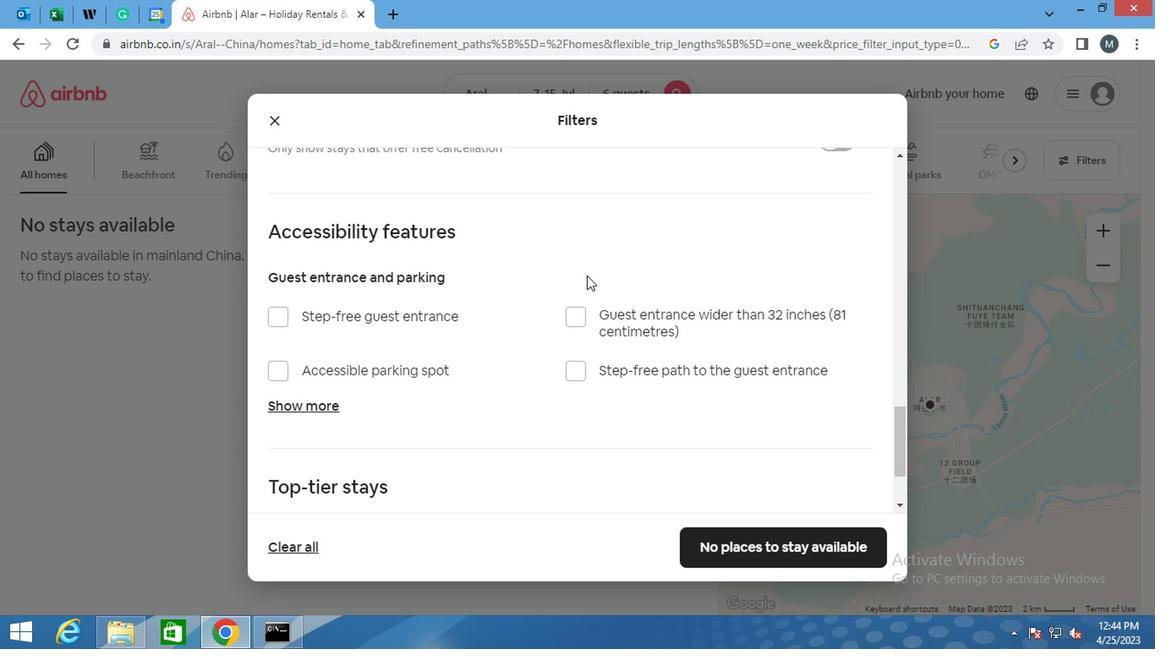 
Action: Mouse scrolled (567, 274) with delta (0, 0)
Screenshot: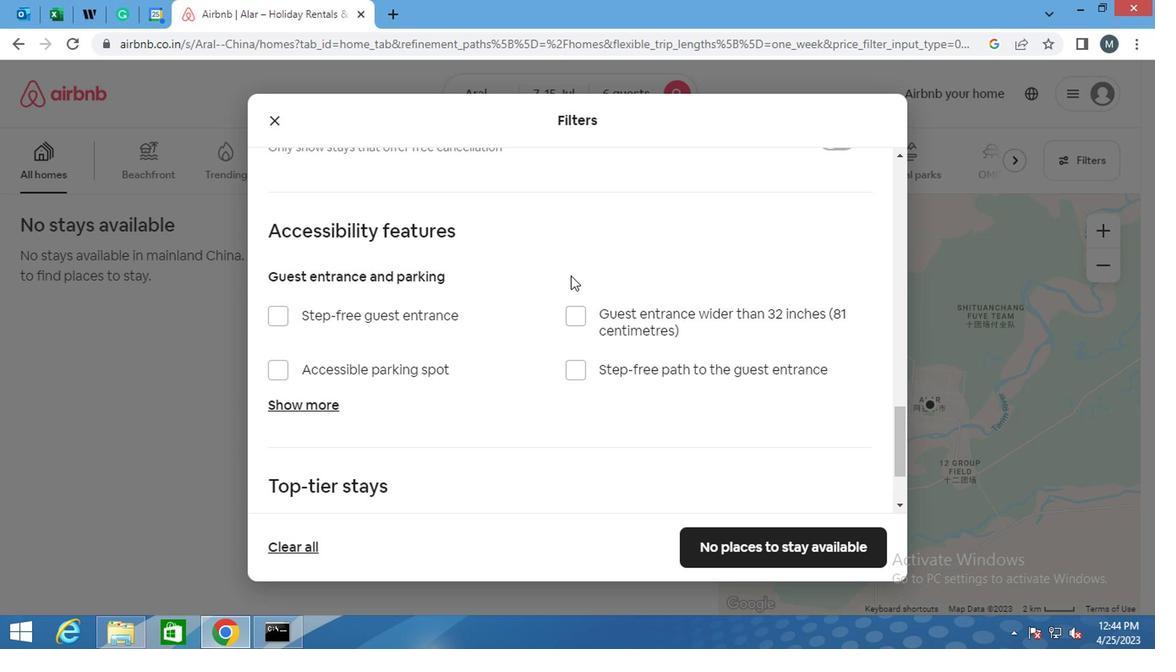 
Action: Mouse moved to (565, 276)
Screenshot: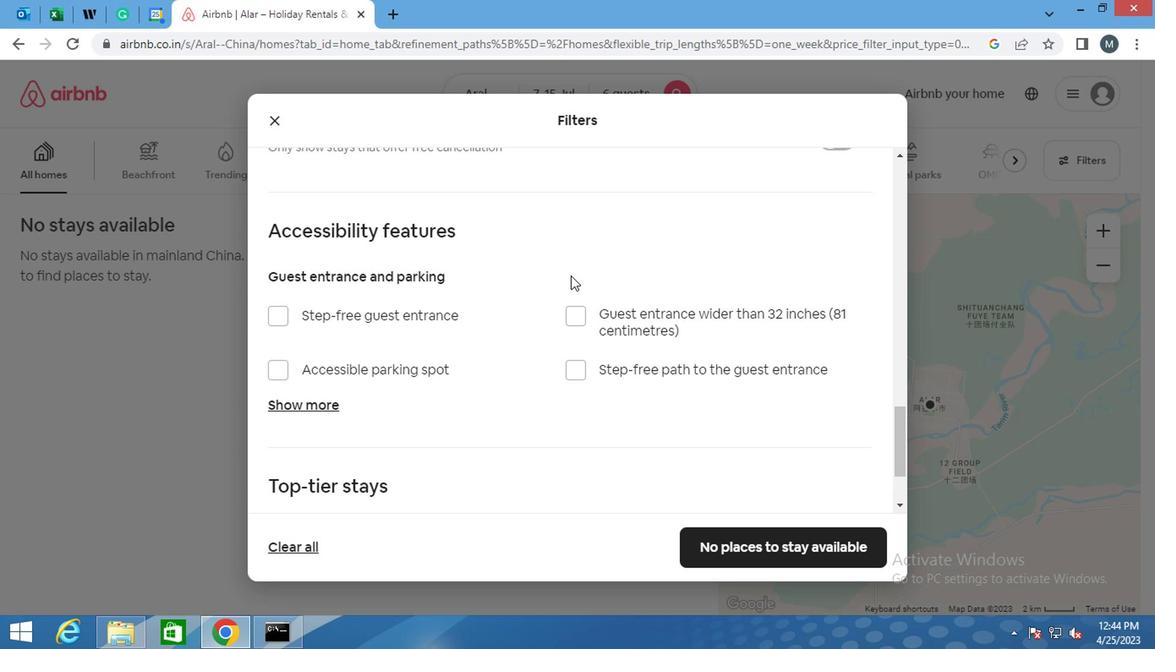 
Action: Mouse scrolled (565, 276) with delta (0, 0)
Screenshot: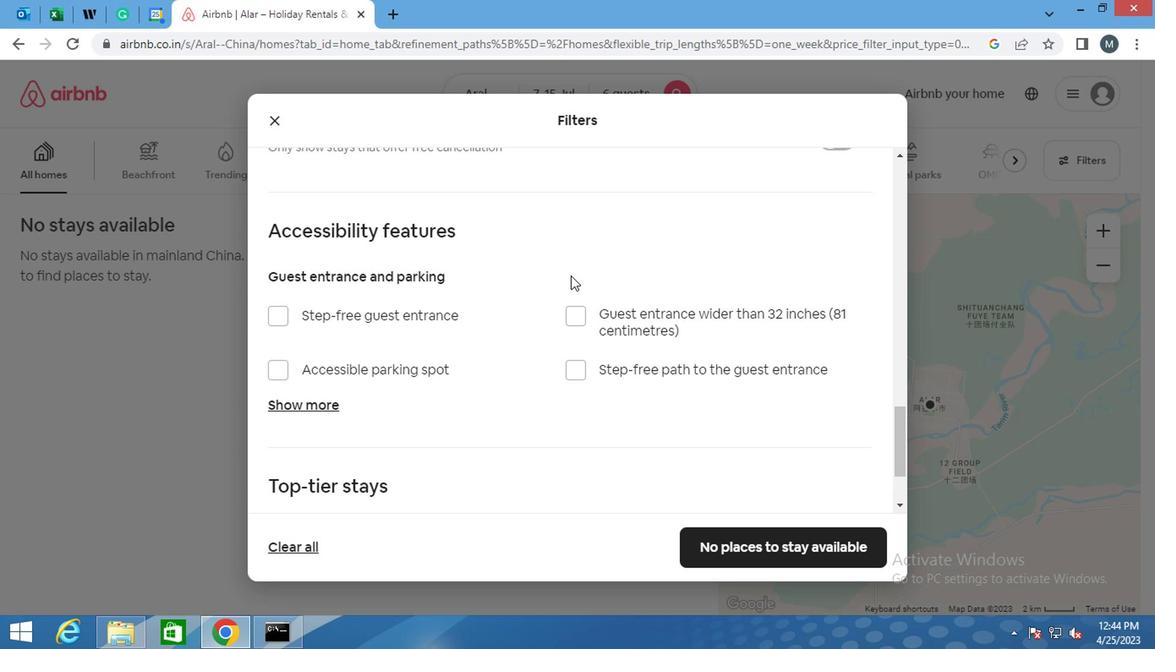 
Action: Mouse moved to (528, 291)
Screenshot: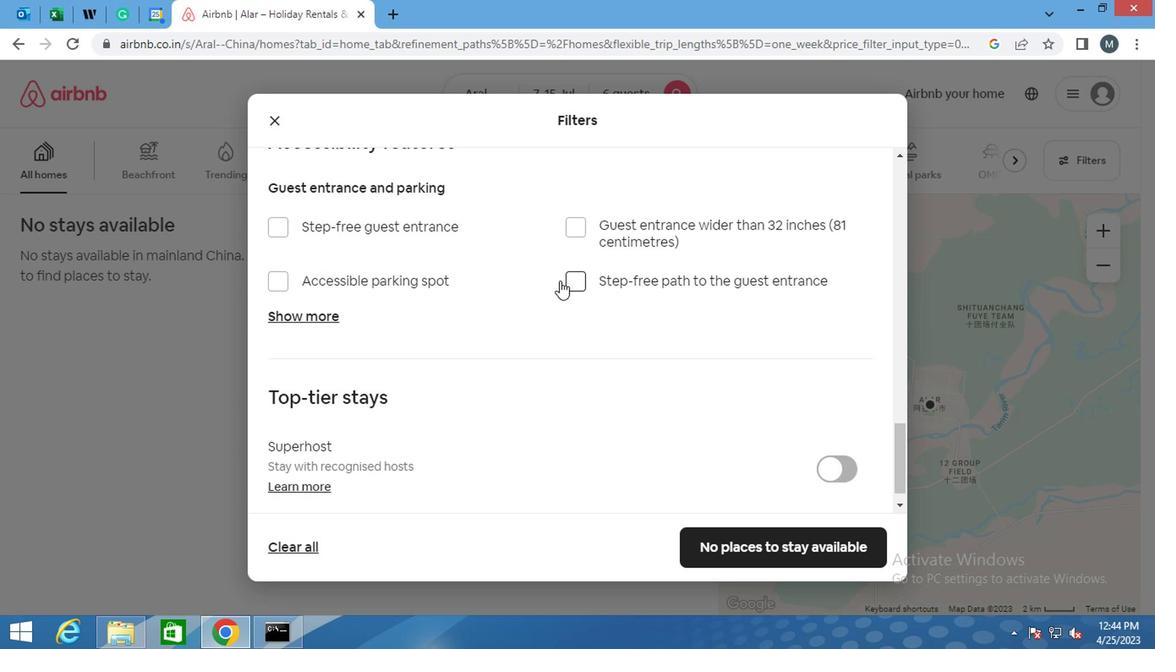 
Action: Mouse scrolled (528, 290) with delta (0, -1)
Screenshot: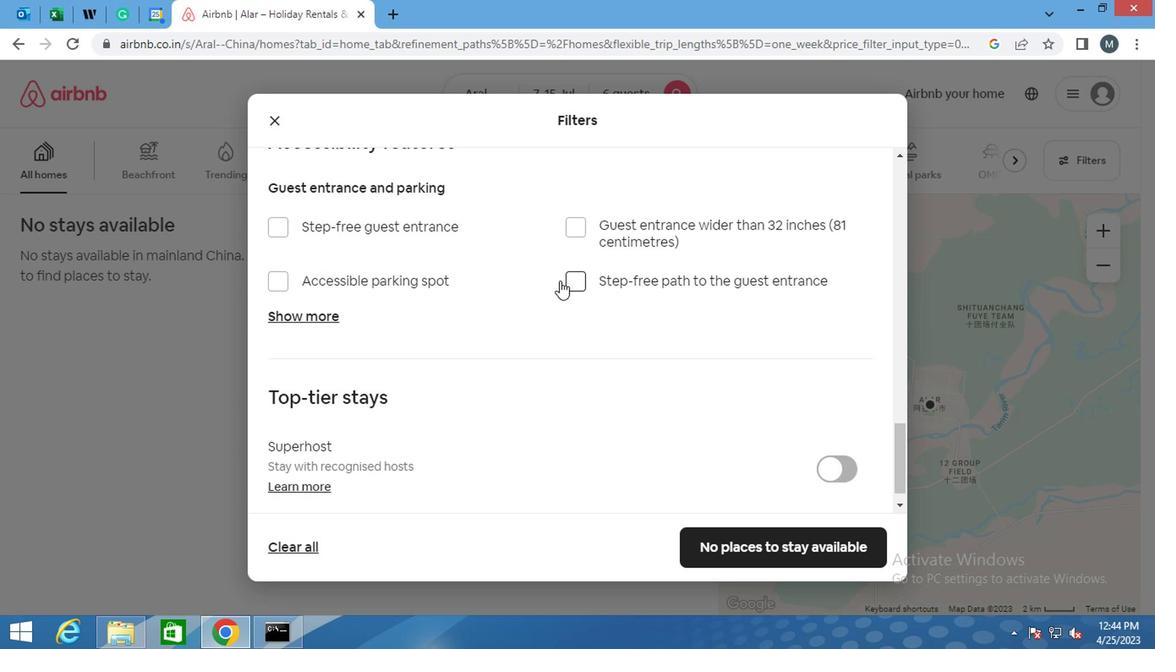
Action: Mouse moved to (478, 342)
Screenshot: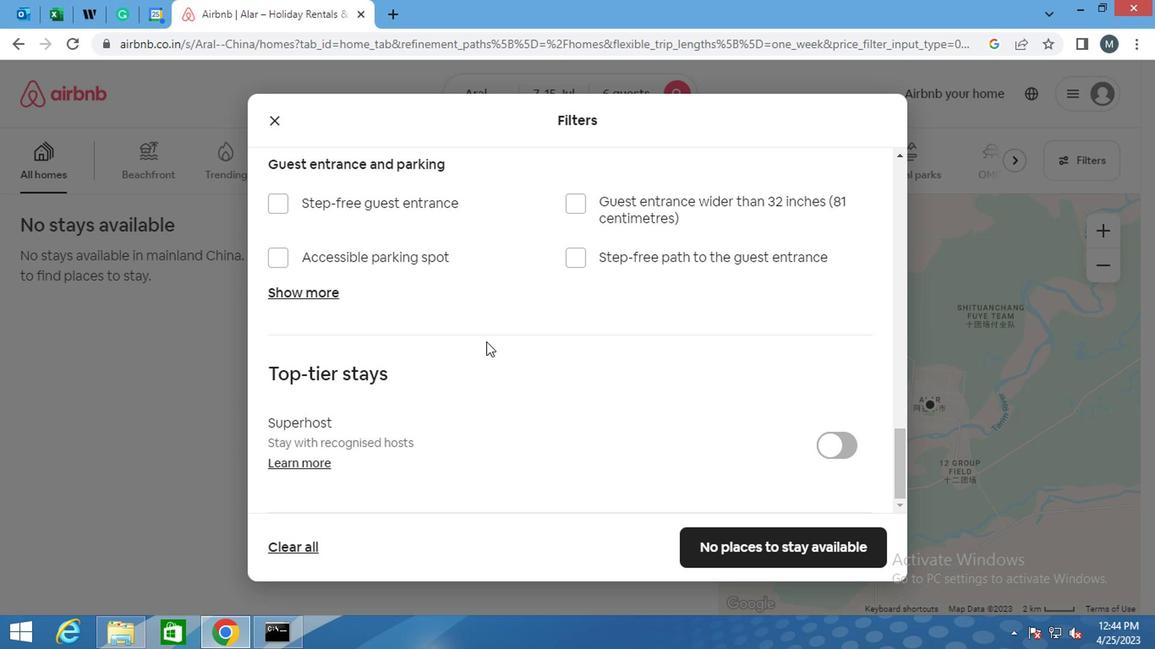 
Action: Mouse scrolled (478, 341) with delta (0, -1)
Screenshot: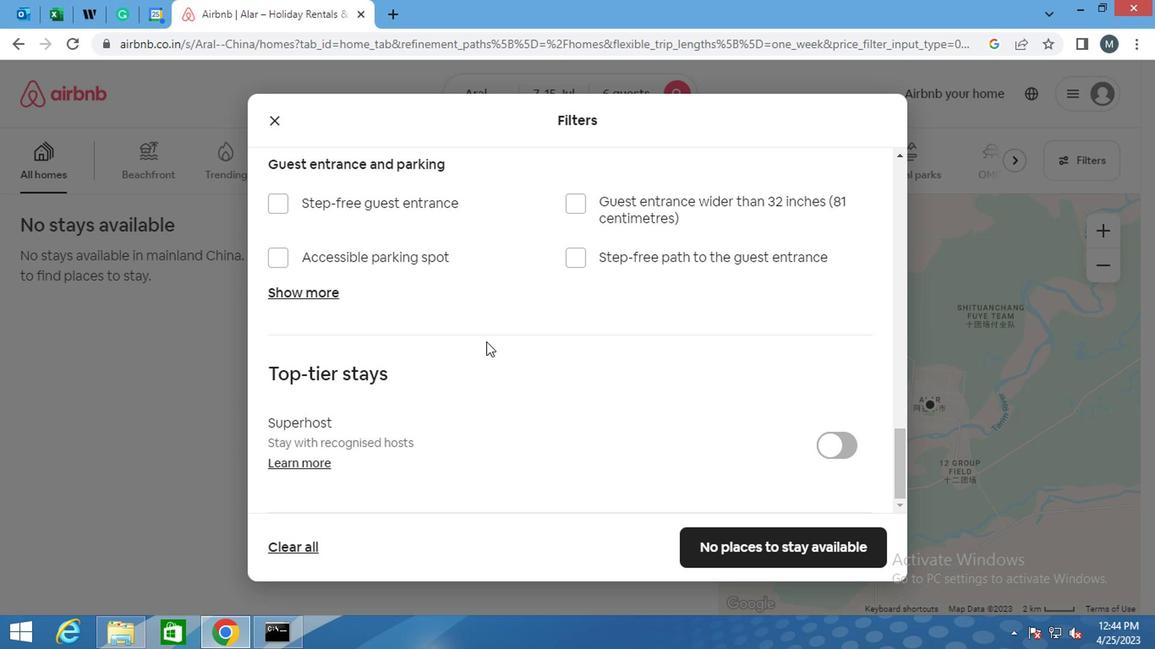
Action: Mouse moved to (477, 343)
Screenshot: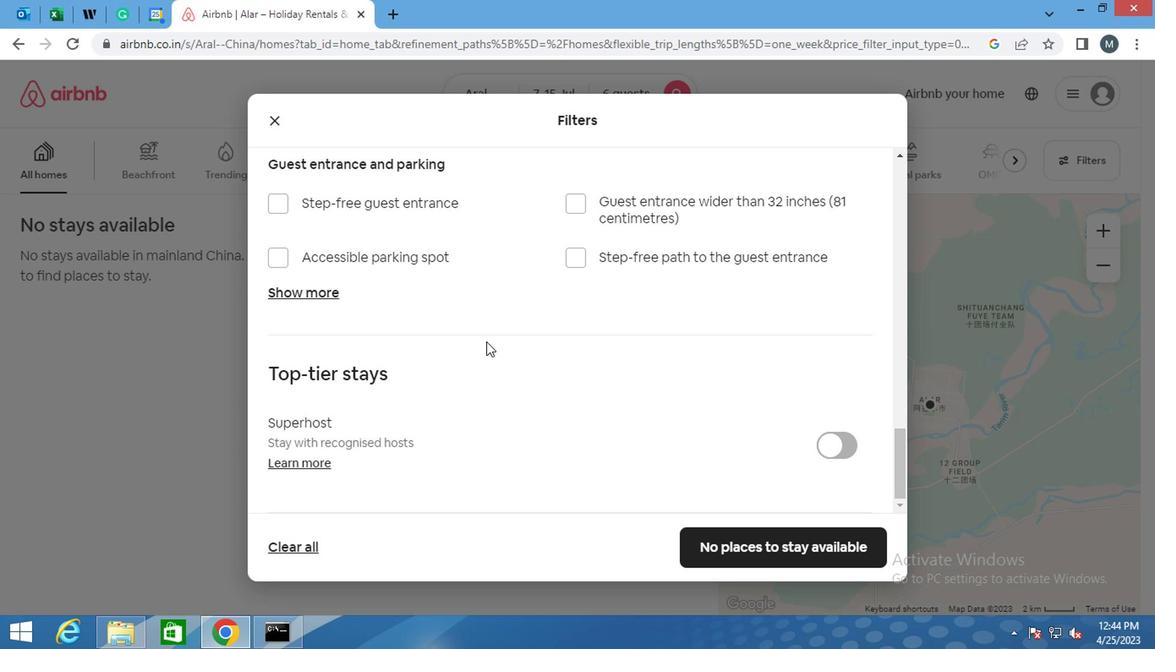 
Action: Mouse scrolled (477, 342) with delta (0, 0)
Screenshot: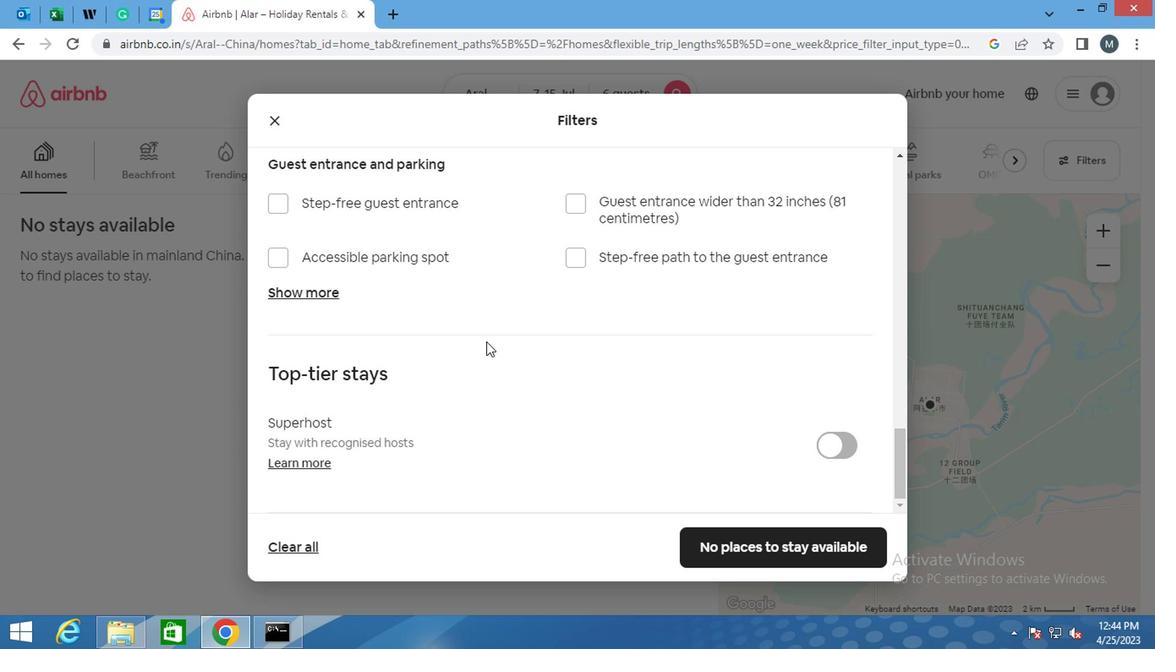 
Action: Mouse moved to (477, 345)
Screenshot: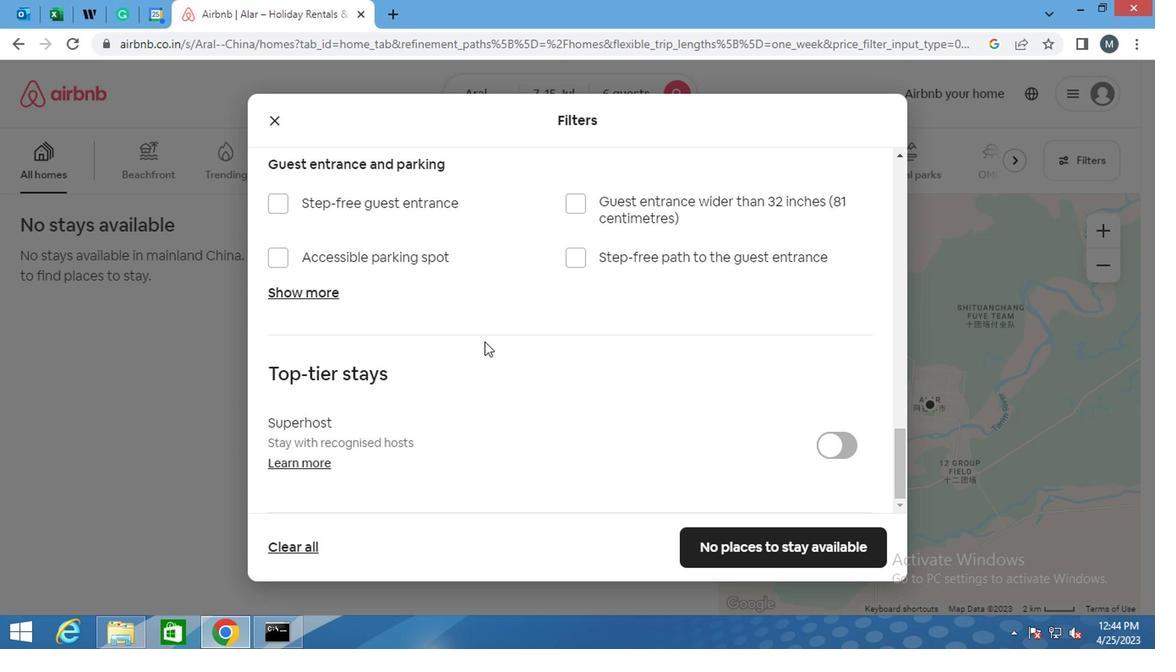 
Action: Mouse scrolled (477, 344) with delta (0, 0)
Screenshot: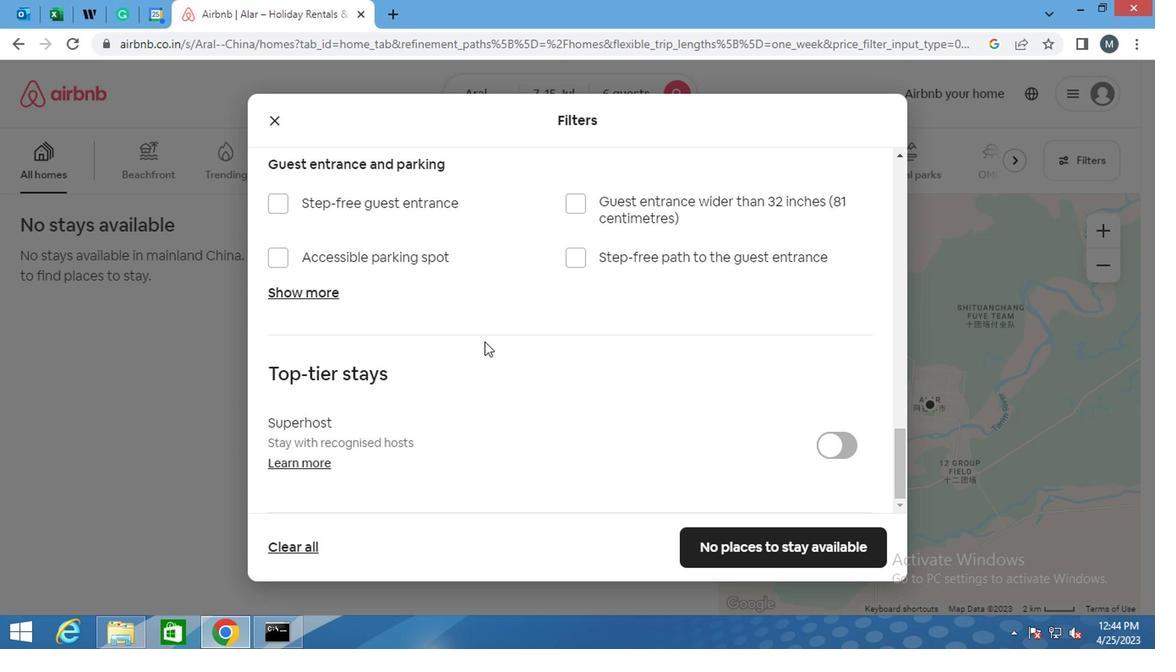 
Action: Mouse moved to (438, 377)
Screenshot: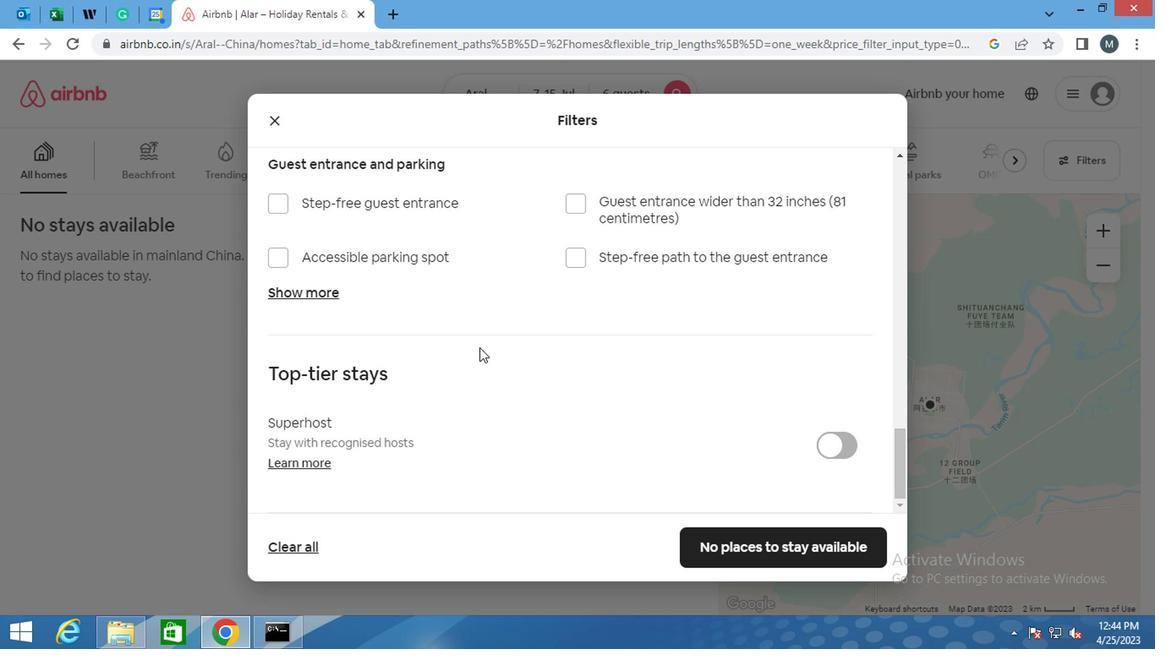 
Action: Mouse scrolled (438, 378) with delta (0, 0)
Screenshot: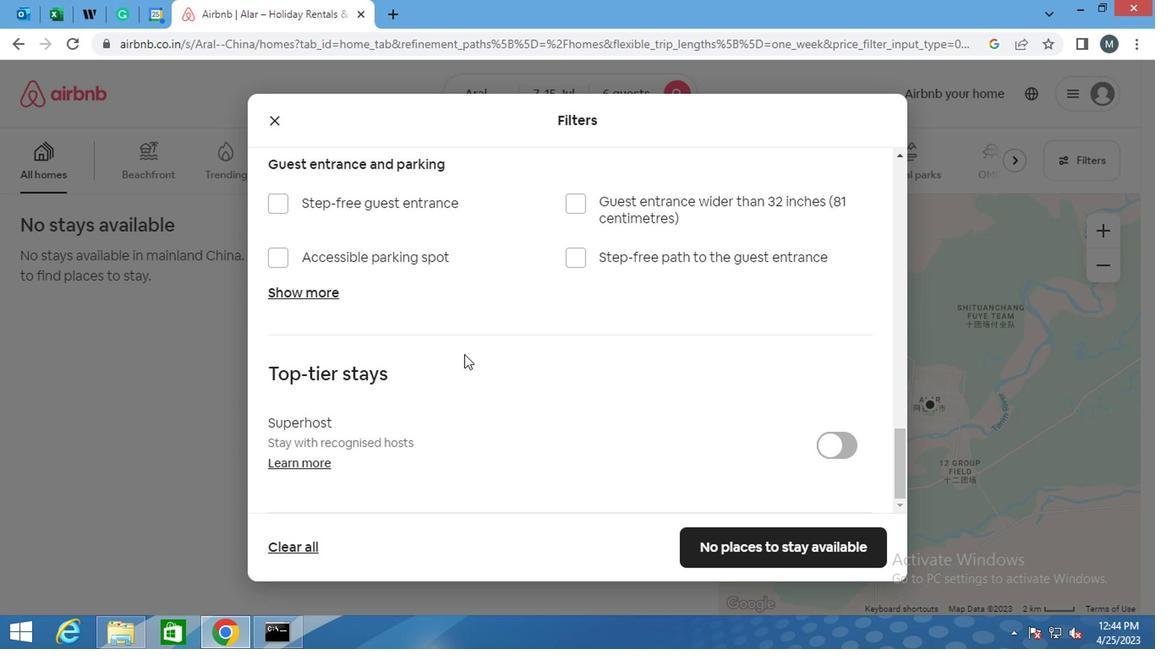 
Action: Mouse moved to (438, 376)
Screenshot: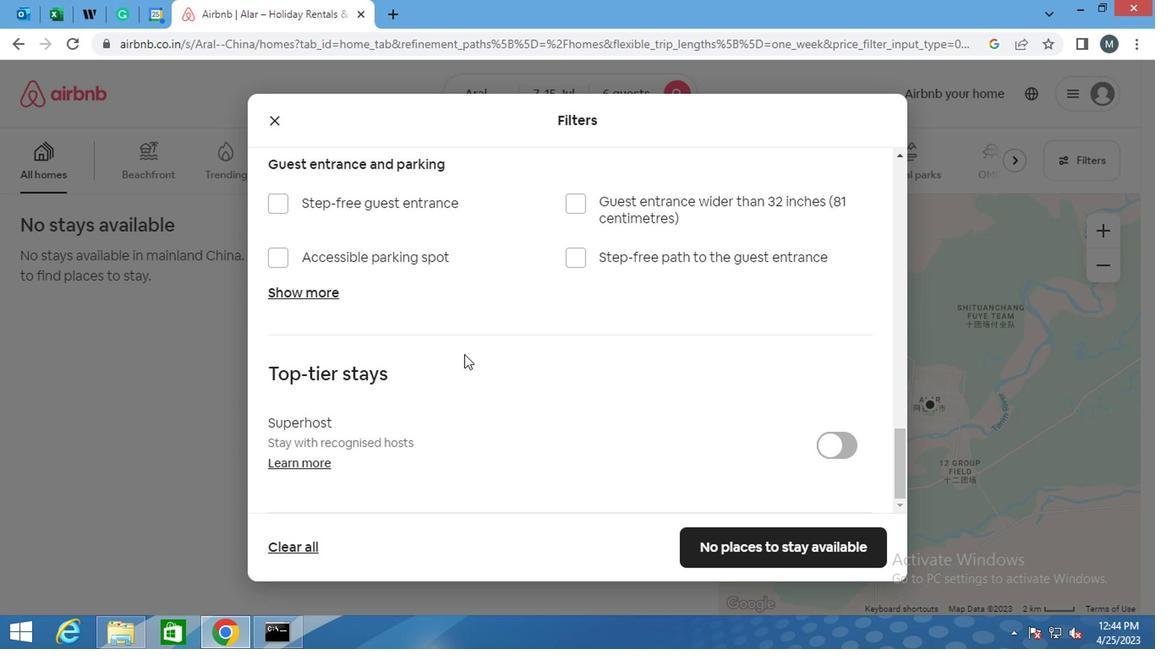 
Action: Mouse scrolled (438, 377) with delta (0, 1)
Screenshot: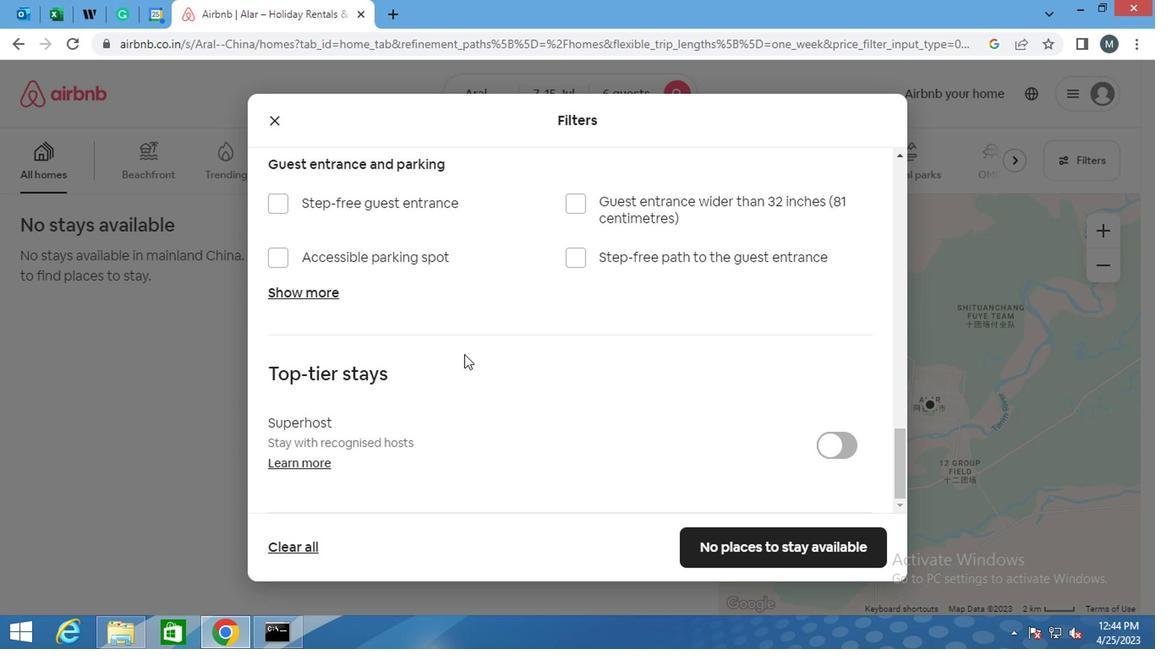 
Action: Mouse moved to (439, 376)
Screenshot: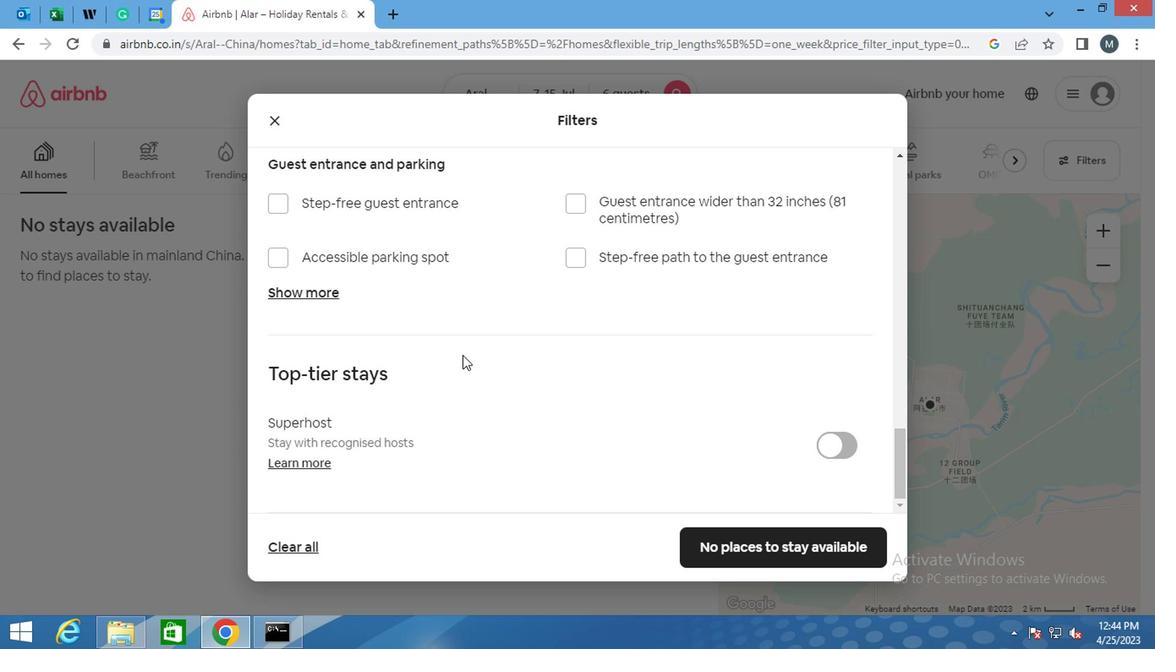 
Action: Mouse scrolled (439, 376) with delta (0, 0)
Screenshot: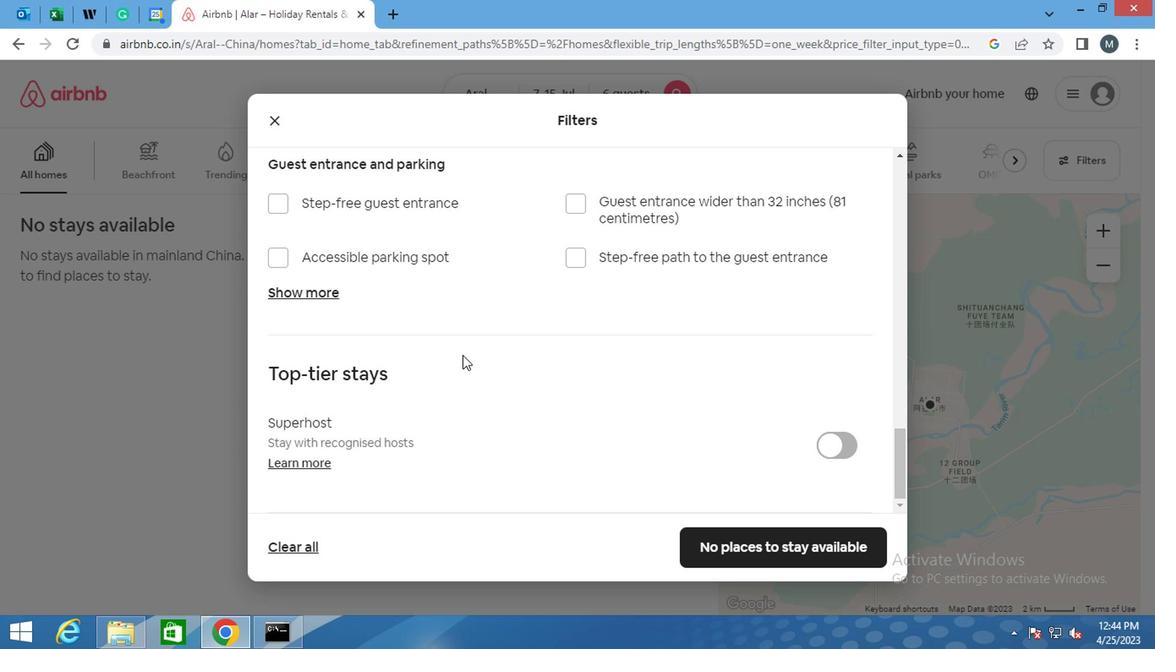 
Action: Mouse moved to (438, 371)
Screenshot: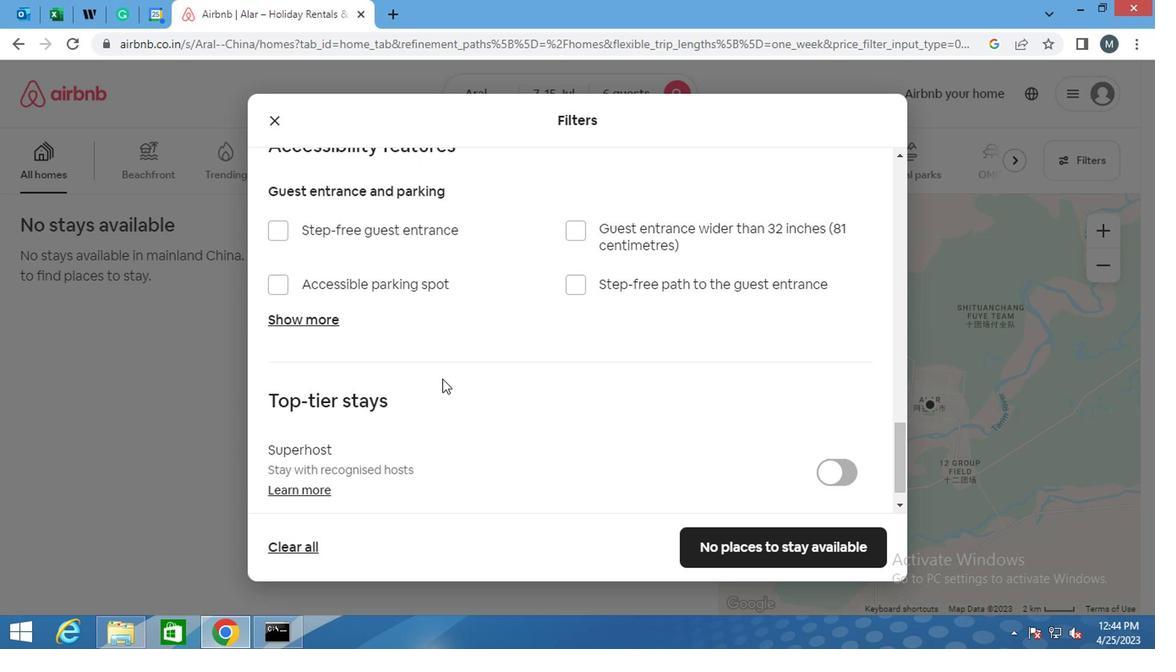 
Action: Mouse scrolled (438, 370) with delta (0, -1)
Screenshot: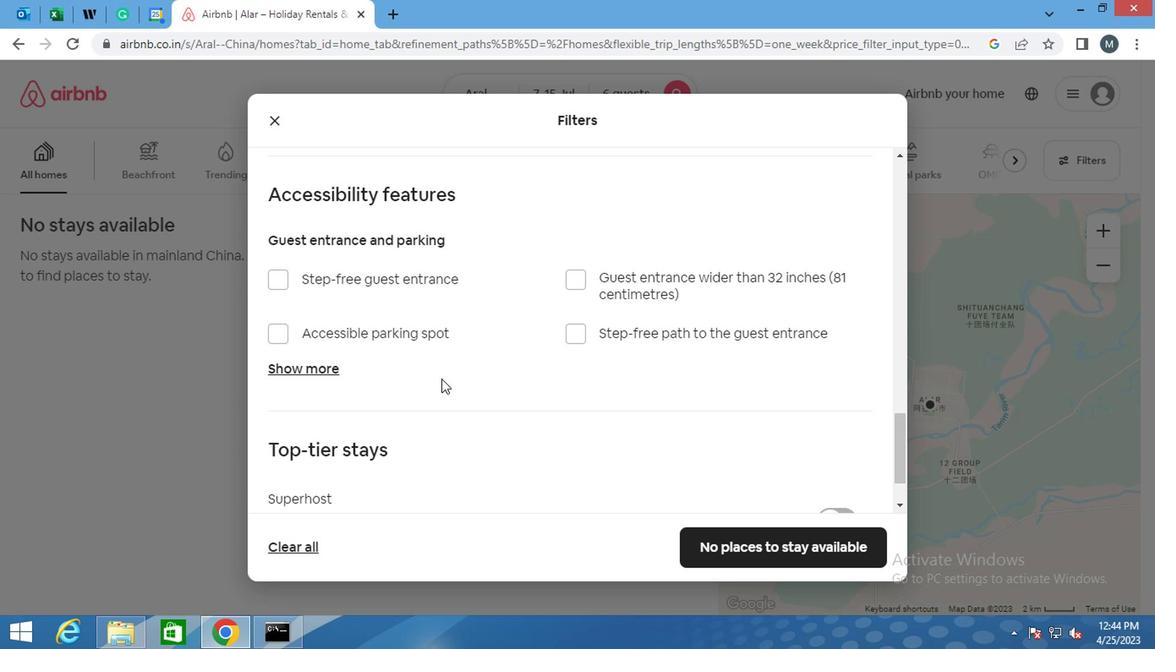 
Action: Mouse scrolled (438, 370) with delta (0, -1)
Screenshot: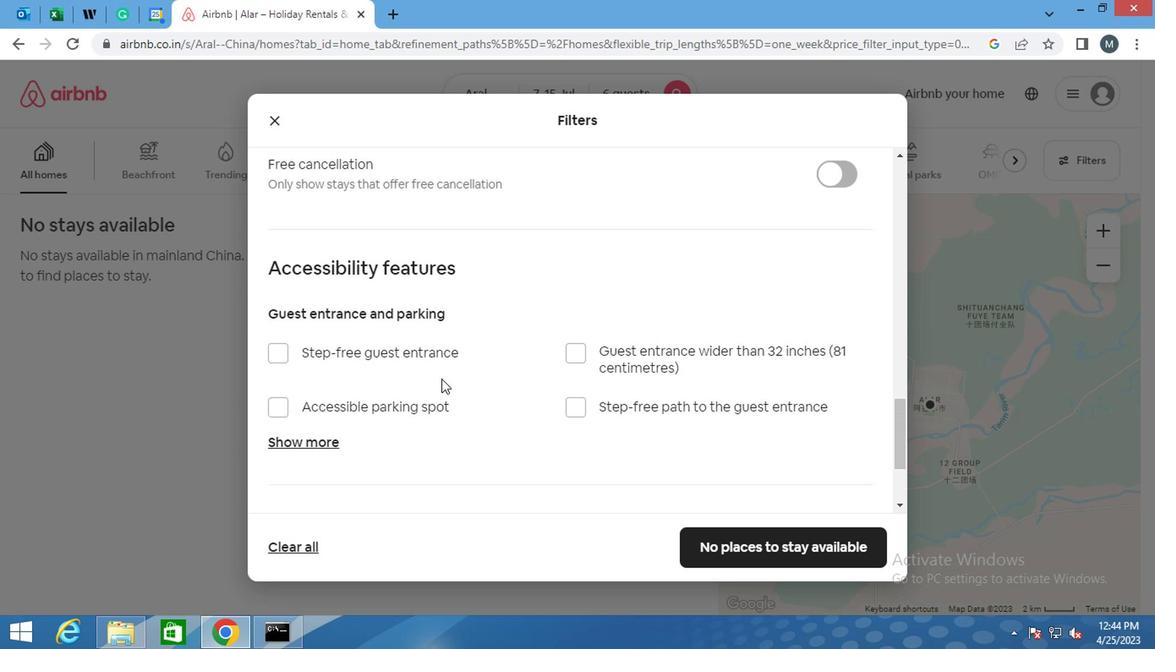 
Action: Mouse scrolled (438, 370) with delta (0, -1)
Screenshot: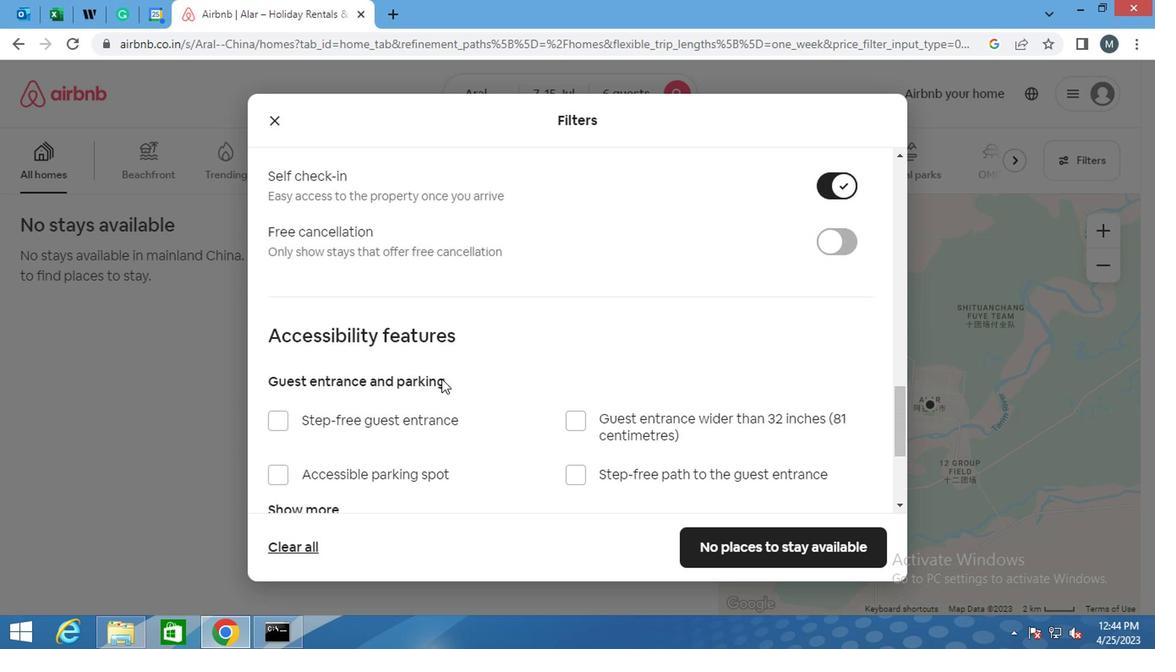 
Action: Mouse moved to (438, 370)
Screenshot: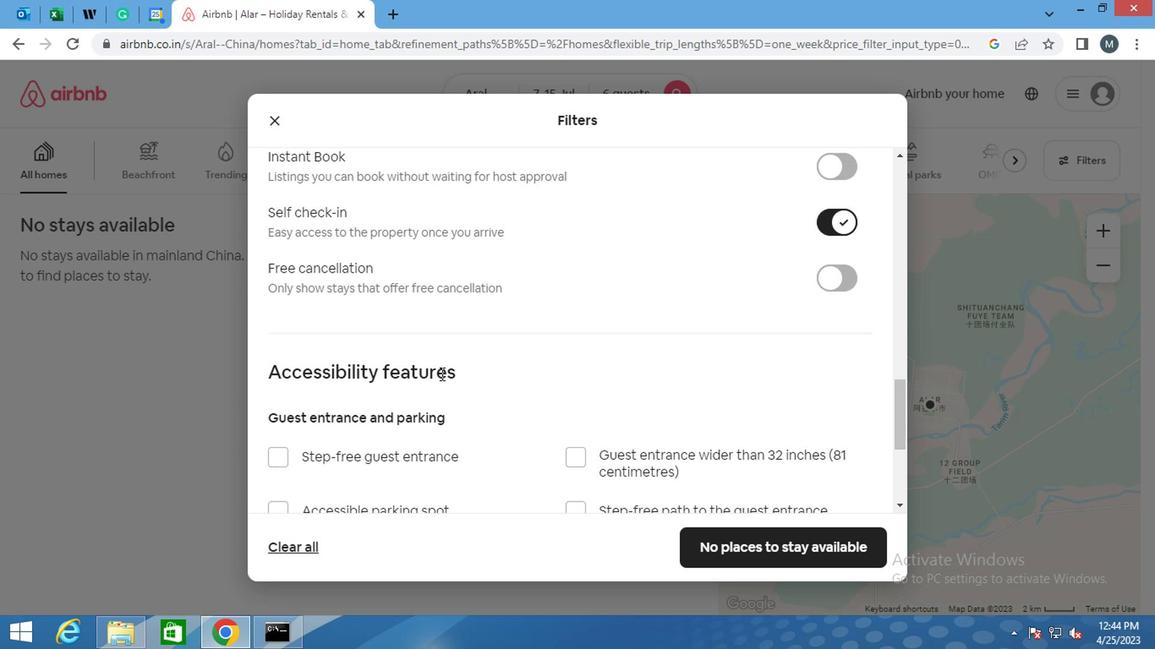
Action: Mouse scrolled (438, 369) with delta (0, 0)
Screenshot: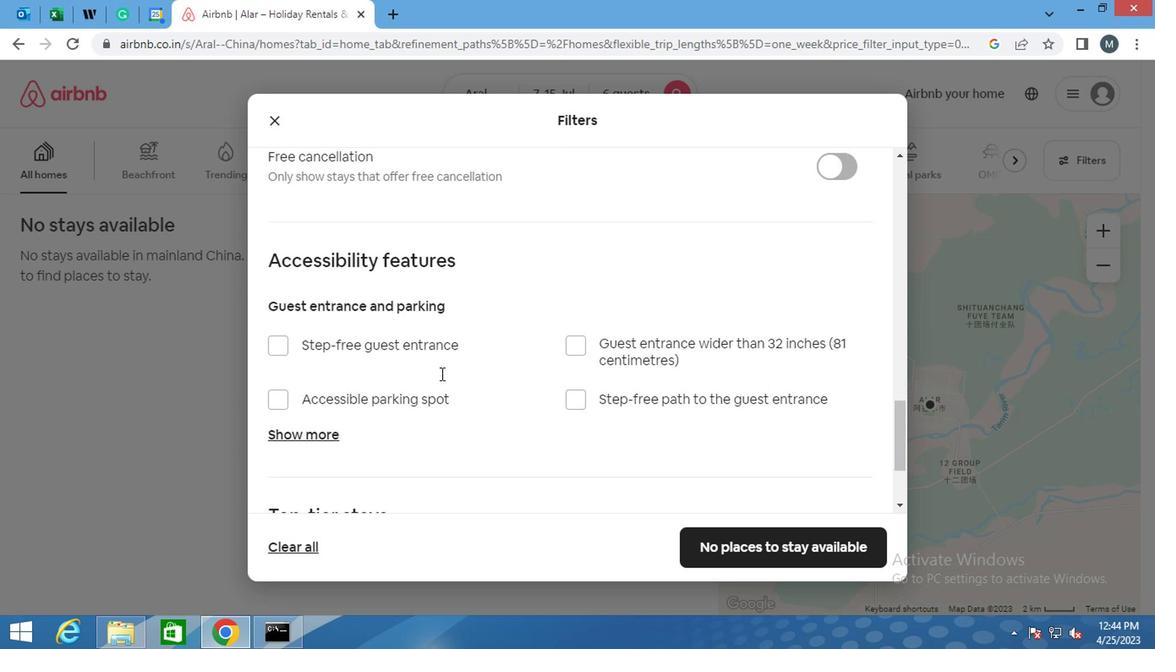 
Action: Mouse scrolled (438, 369) with delta (0, 0)
Screenshot: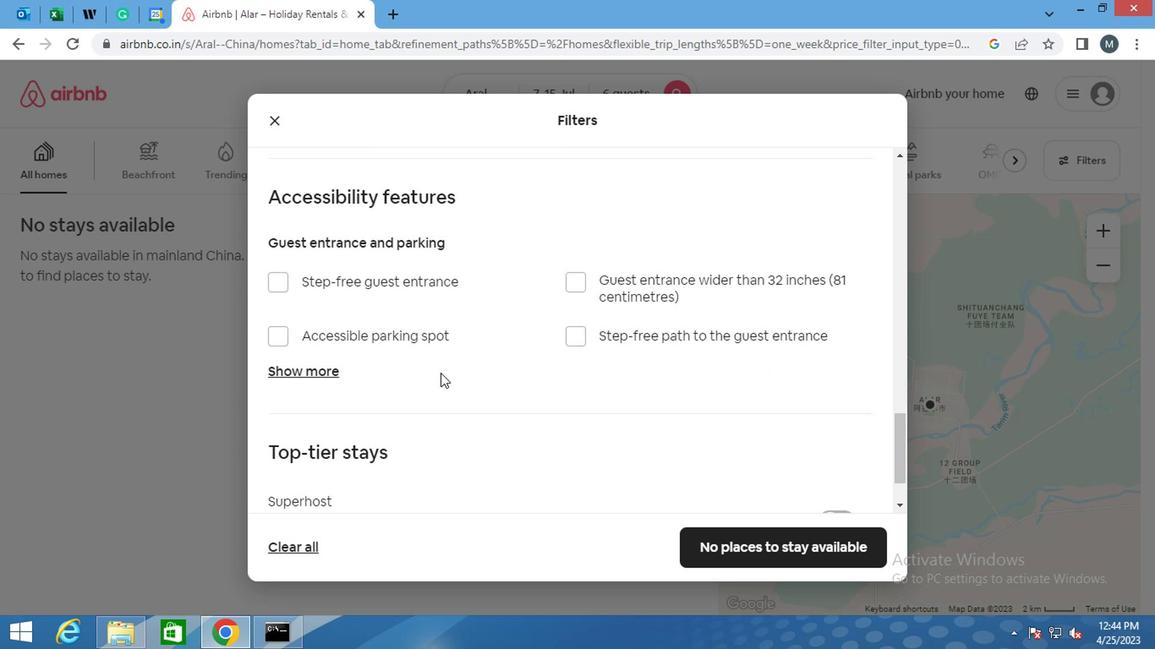 
Action: Mouse scrolled (438, 369) with delta (0, 0)
Screenshot: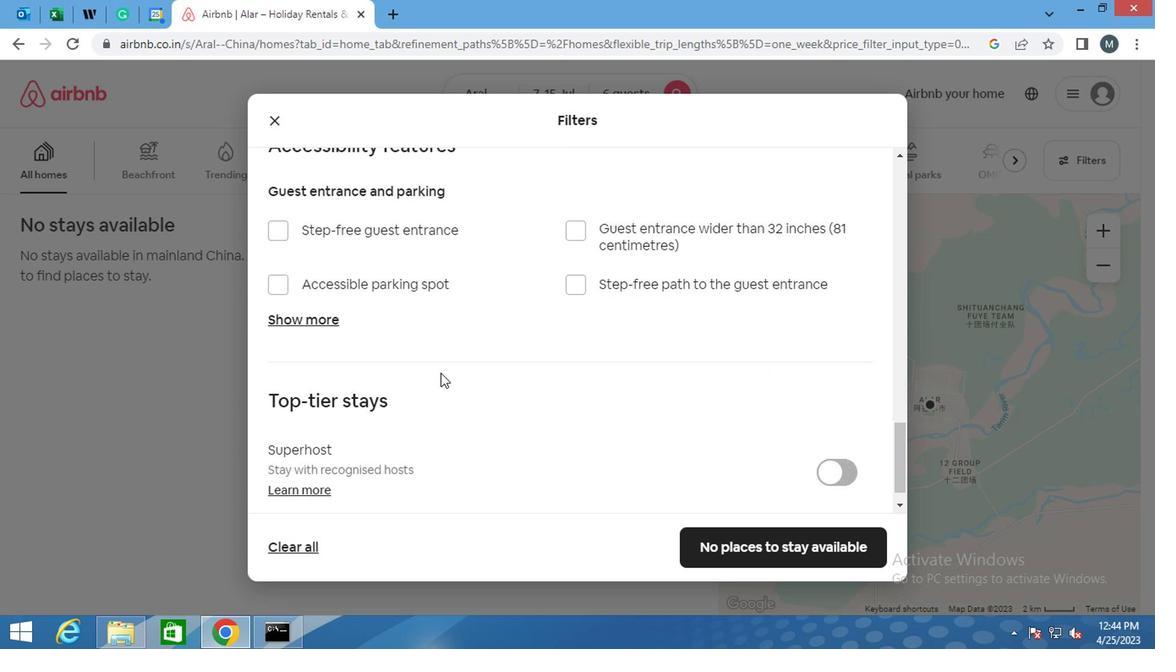 
Action: Mouse moved to (464, 392)
Screenshot: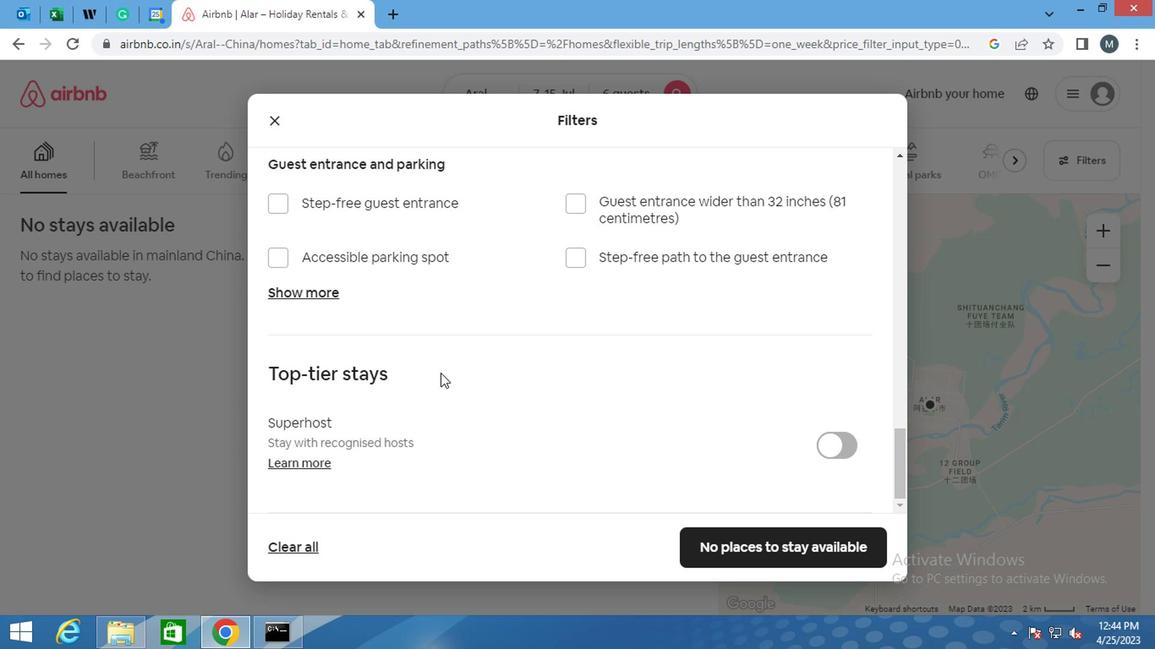 
Action: Mouse scrolled (464, 391) with delta (0, -1)
Screenshot: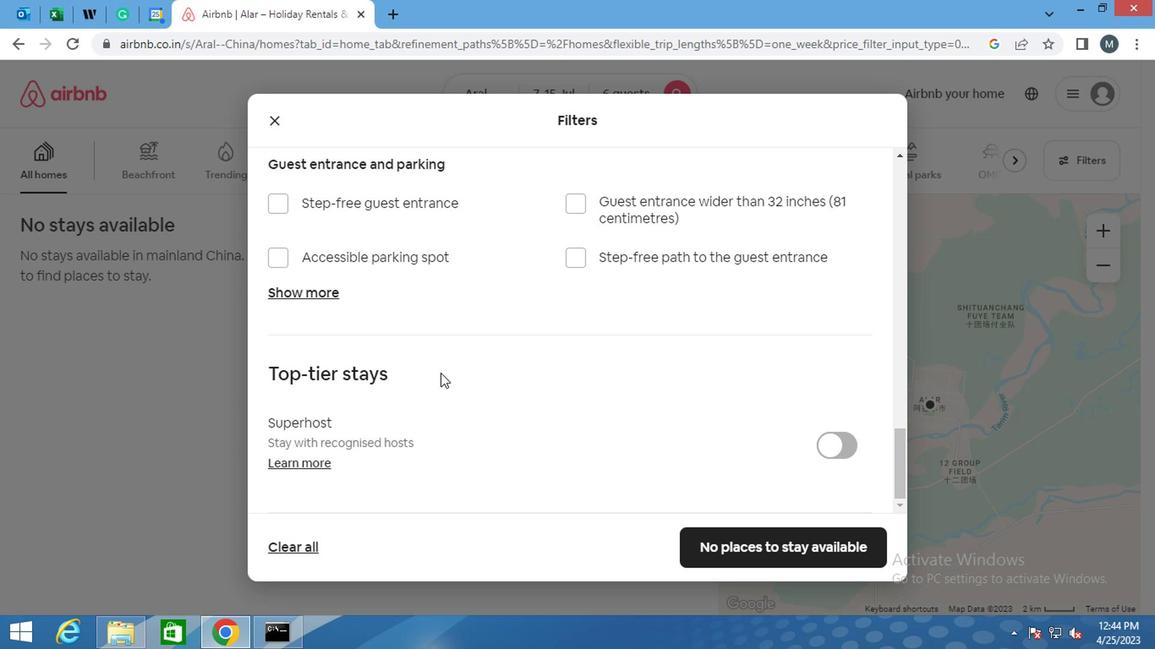
Action: Mouse moved to (476, 406)
Screenshot: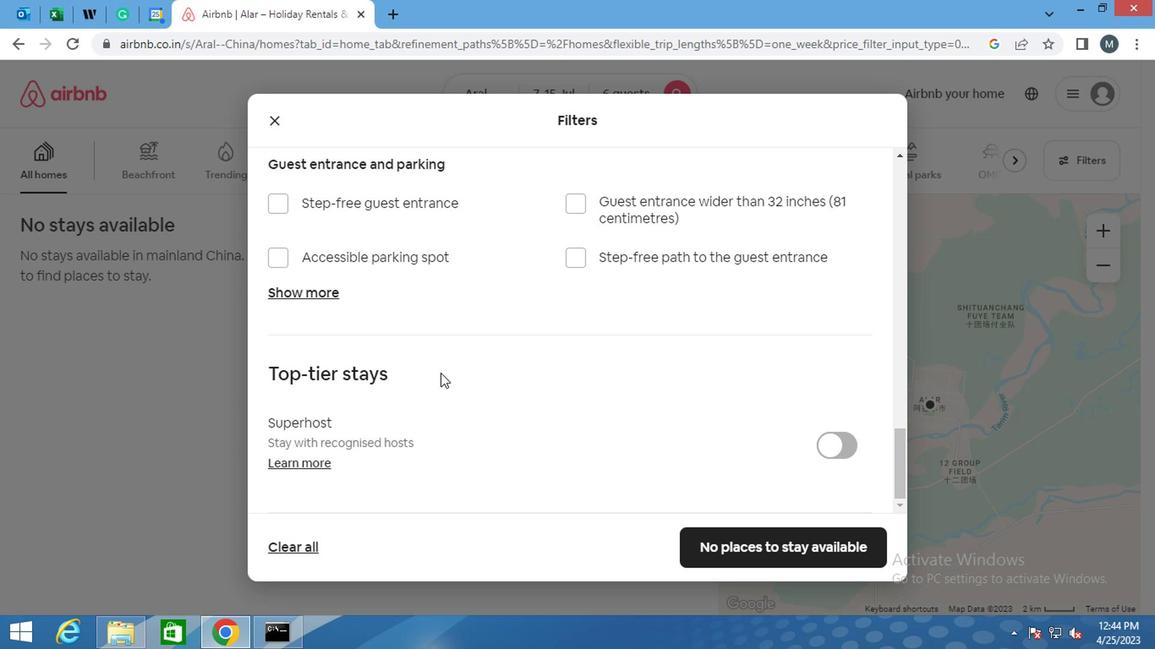 
Action: Mouse scrolled (476, 406) with delta (0, 0)
Screenshot: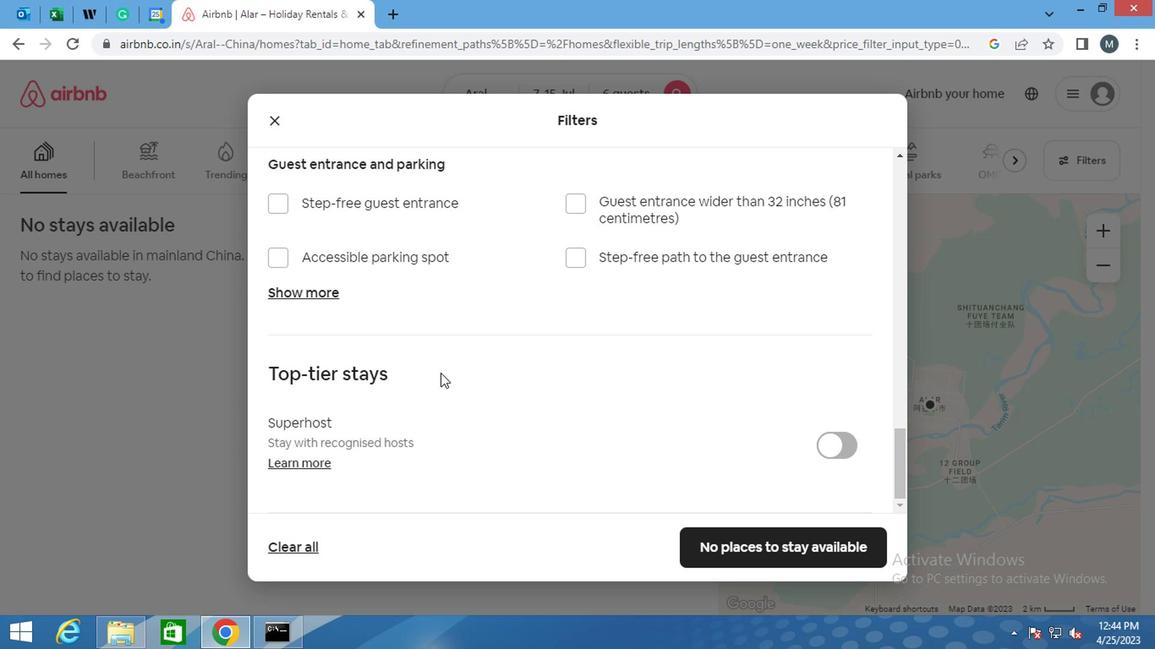 
Action: Mouse moved to (739, 535)
Screenshot: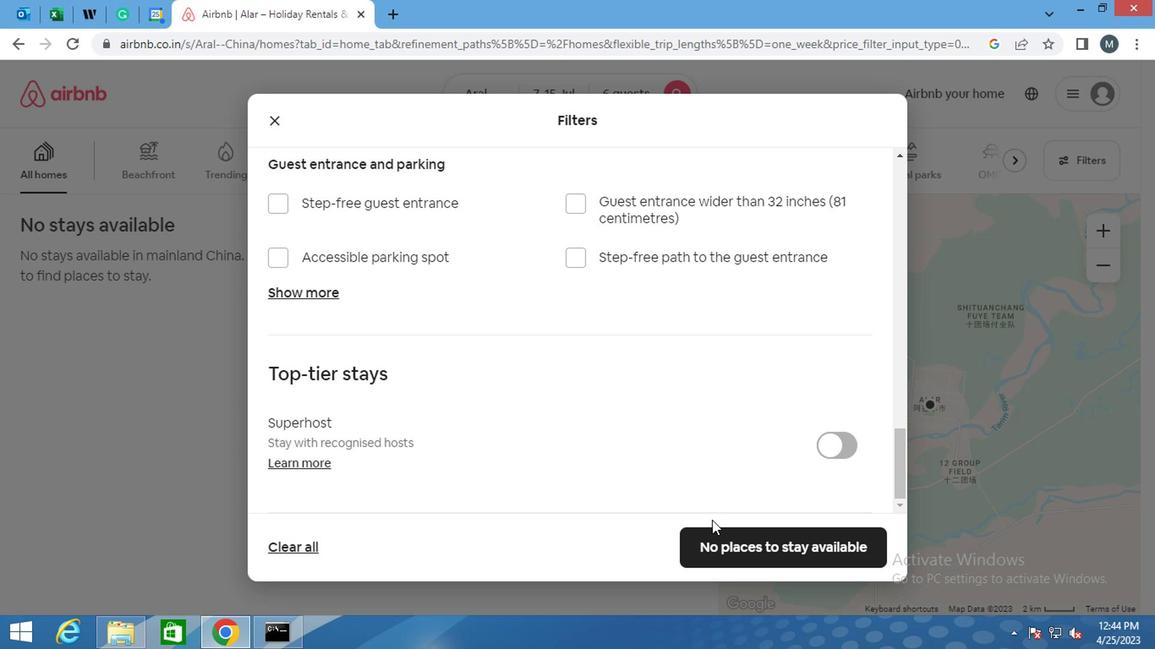 
Action: Mouse pressed left at (739, 535)
Screenshot: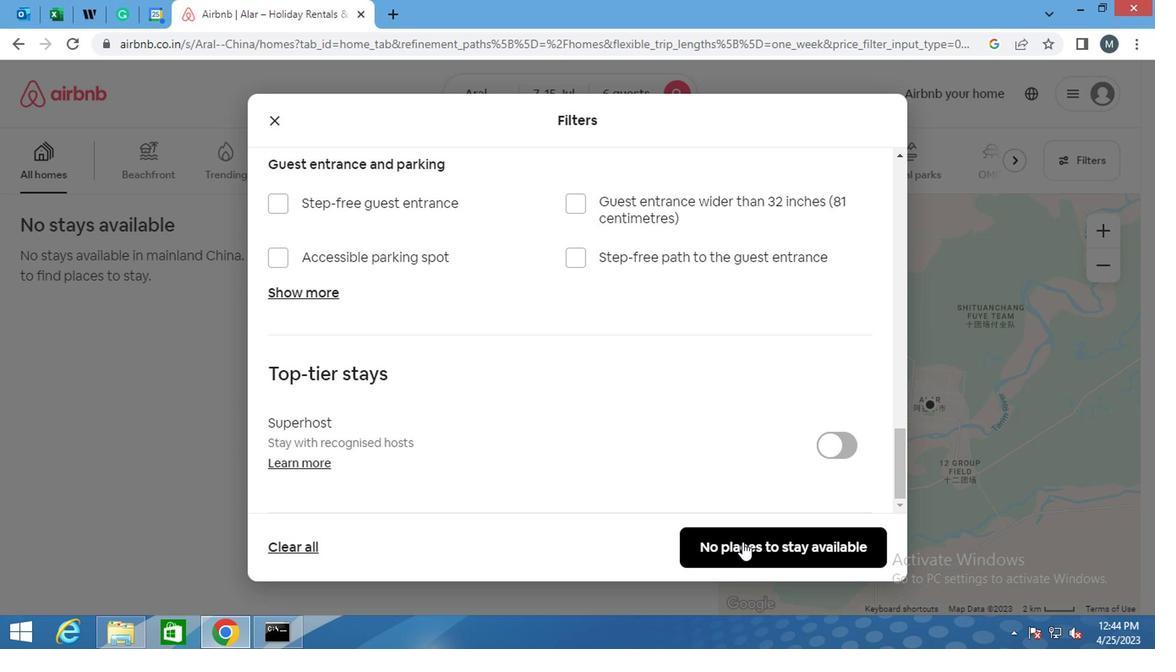
Action: Mouse moved to (739, 535)
Screenshot: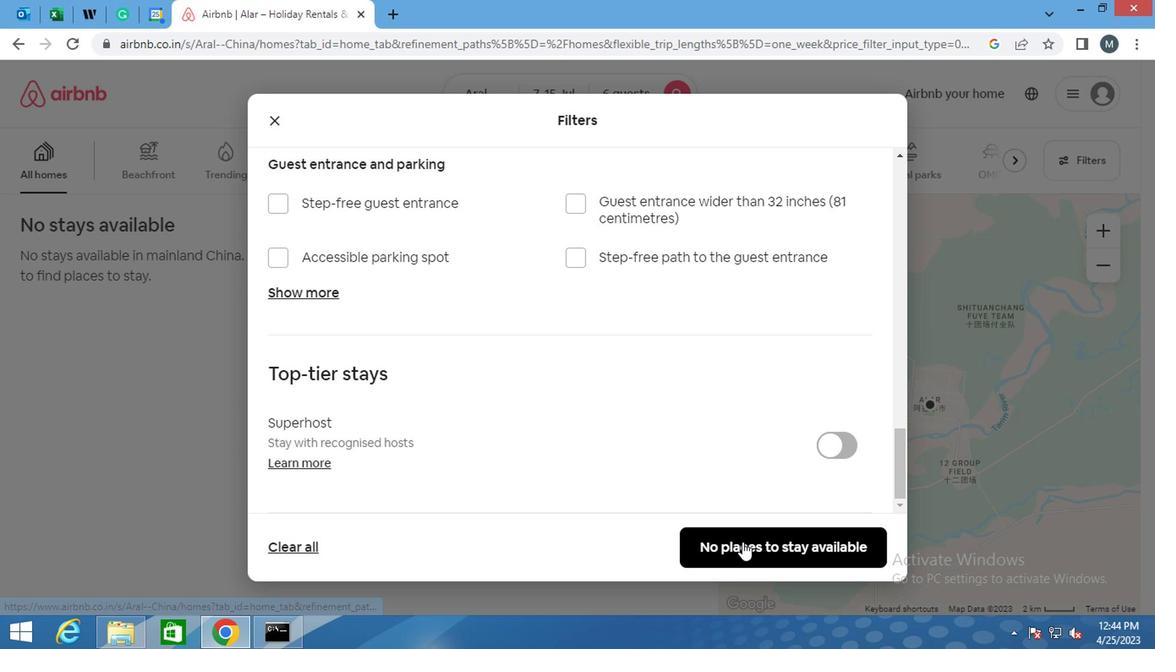 
